 Task: Compose an email with the signature Alexandra Wilson with the subject Feedback on a research proposal and the message Please let me know if you need any additional resources to complete the project. from softage.4@softage.net to softage.6@softage.net, select last 2 words, change the font of the message to Georgia and change the font typography to bold and underline Send the email. Finally, move the email from Sent Items to the label Finances
Action: Mouse moved to (92, 141)
Screenshot: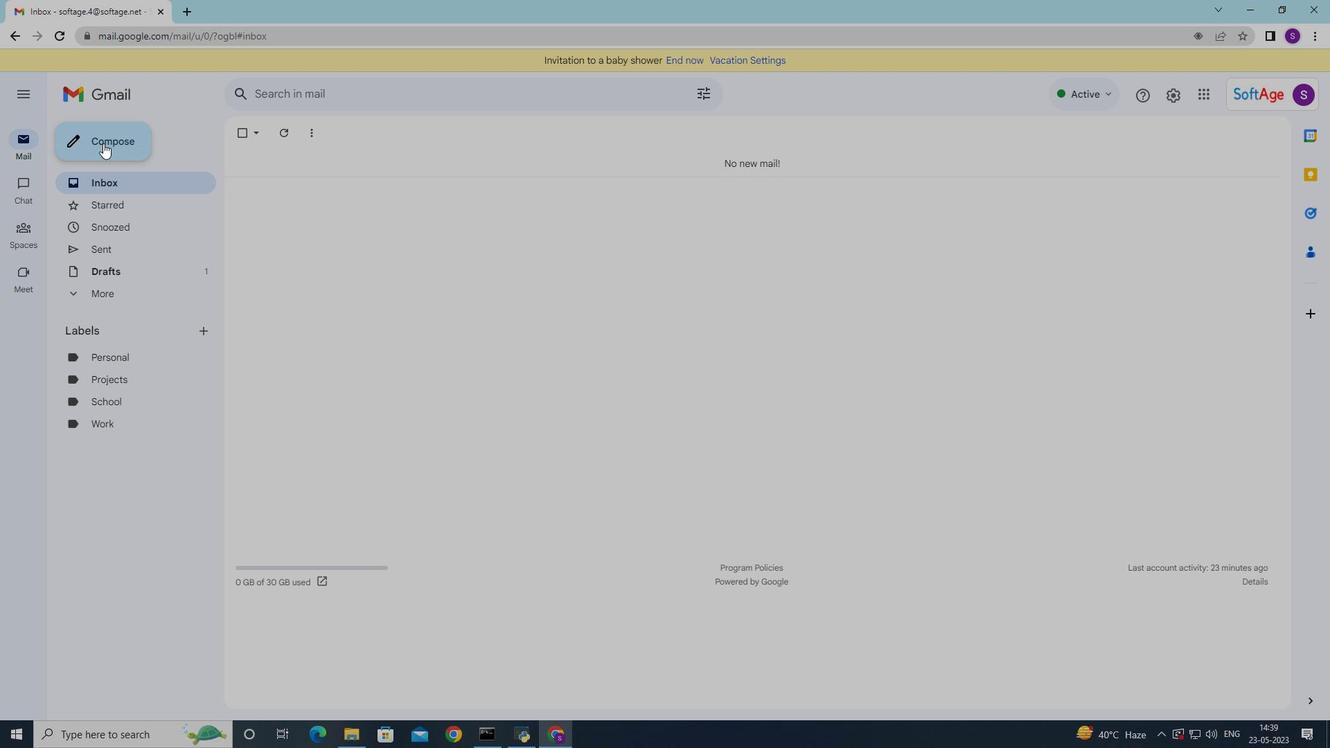 
Action: Mouse pressed left at (92, 141)
Screenshot: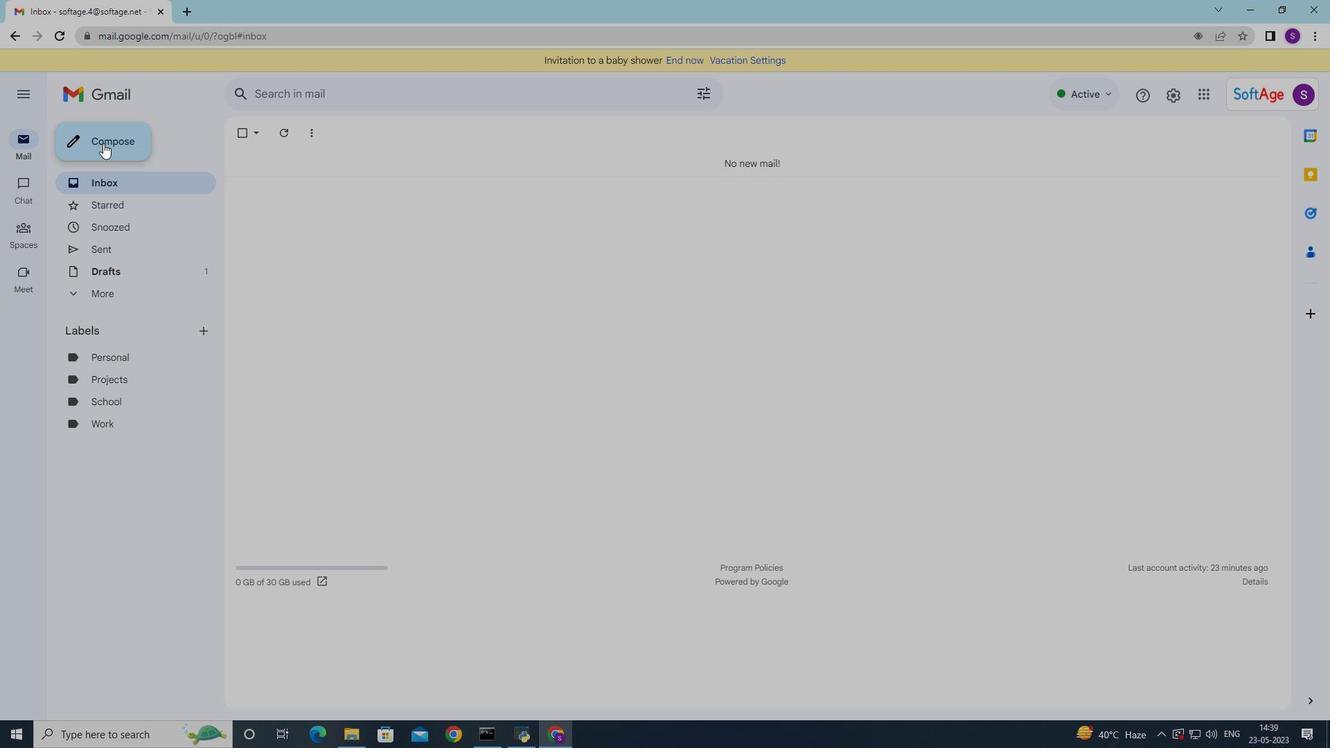 
Action: Mouse moved to (1121, 700)
Screenshot: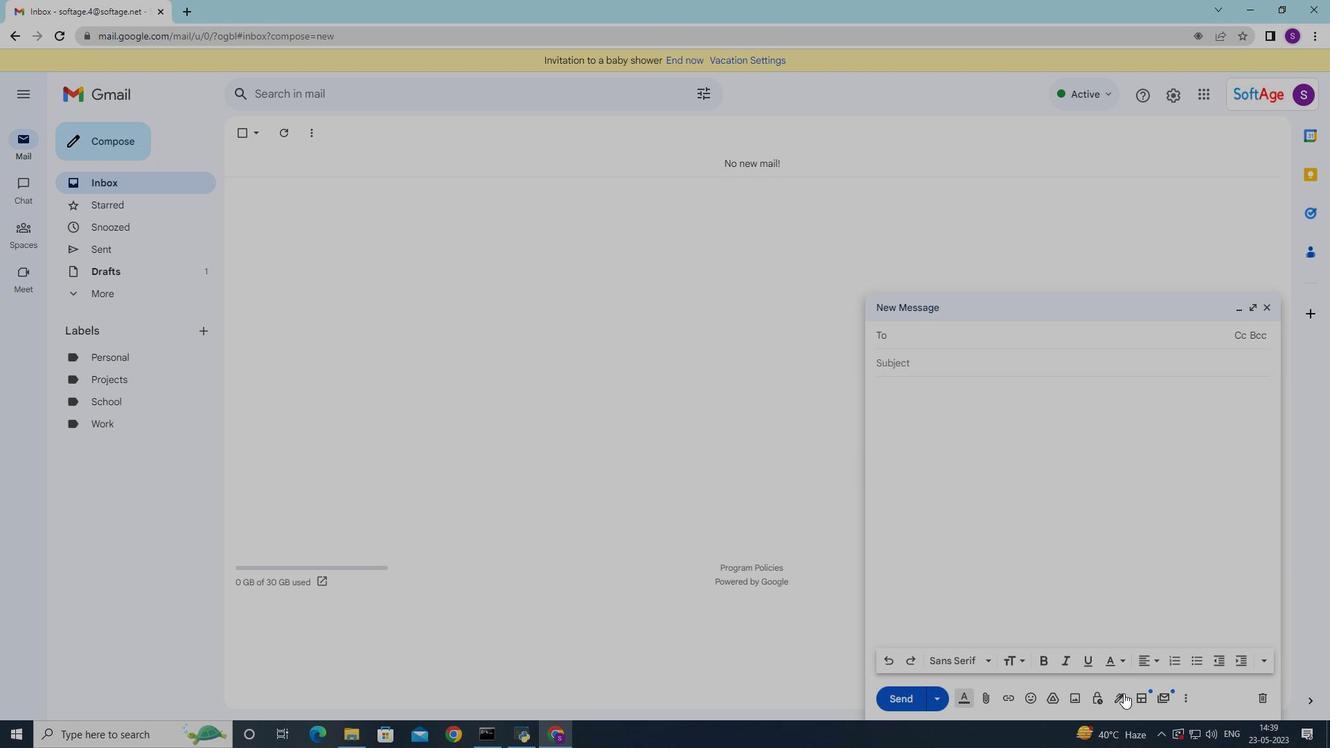 
Action: Mouse pressed left at (1121, 700)
Screenshot: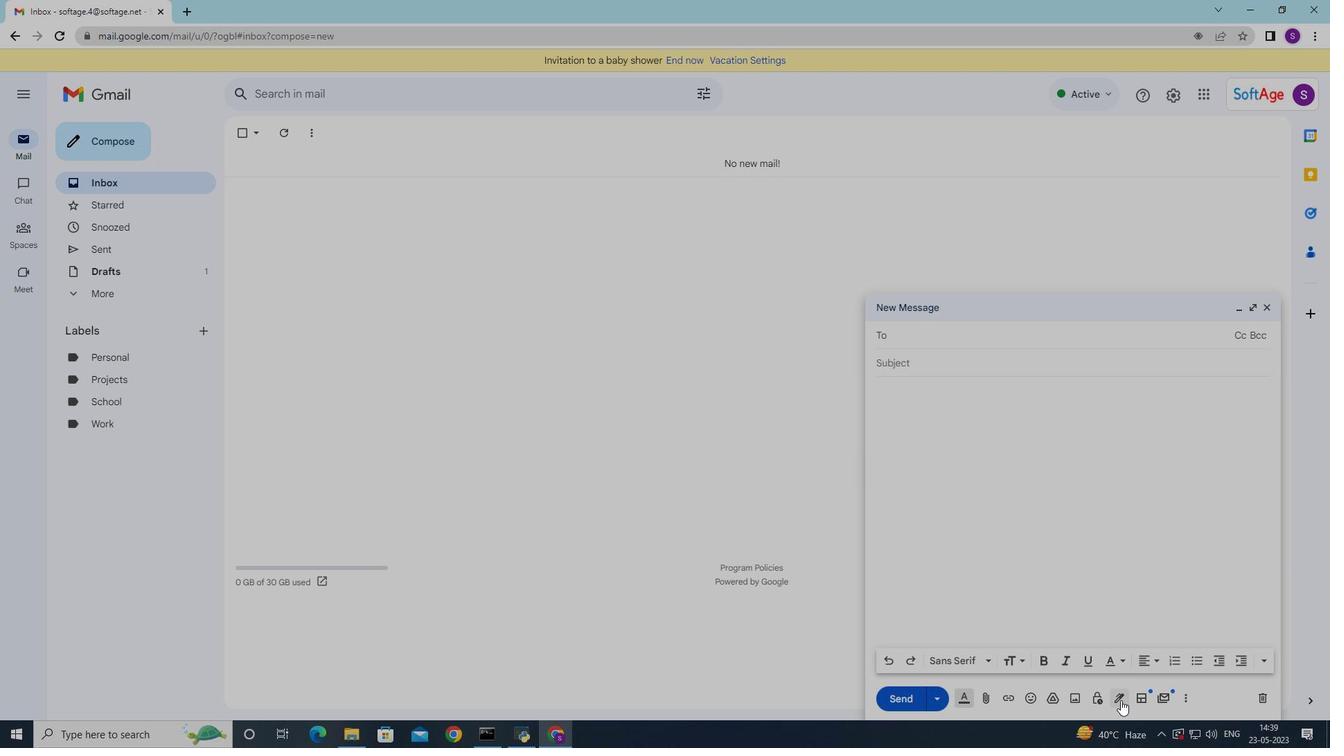 
Action: Mouse moved to (1158, 538)
Screenshot: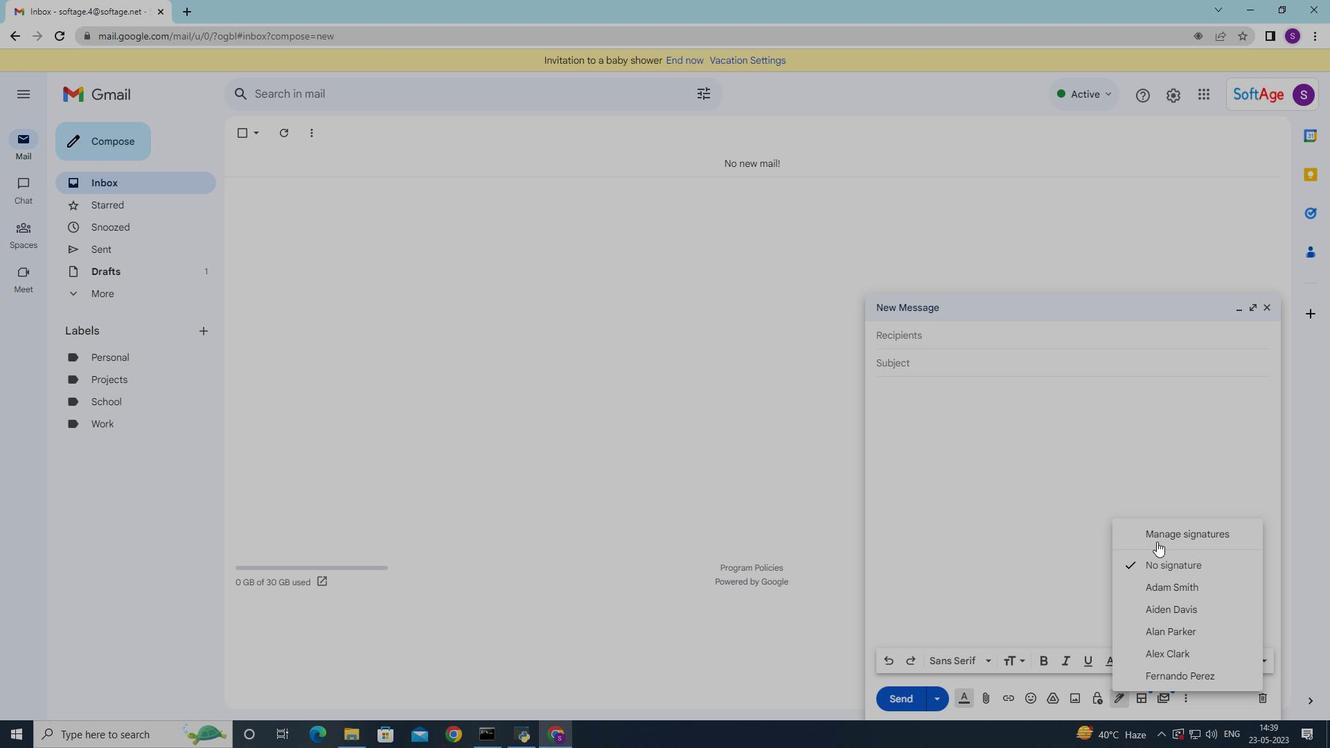 
Action: Mouse pressed left at (1158, 538)
Screenshot: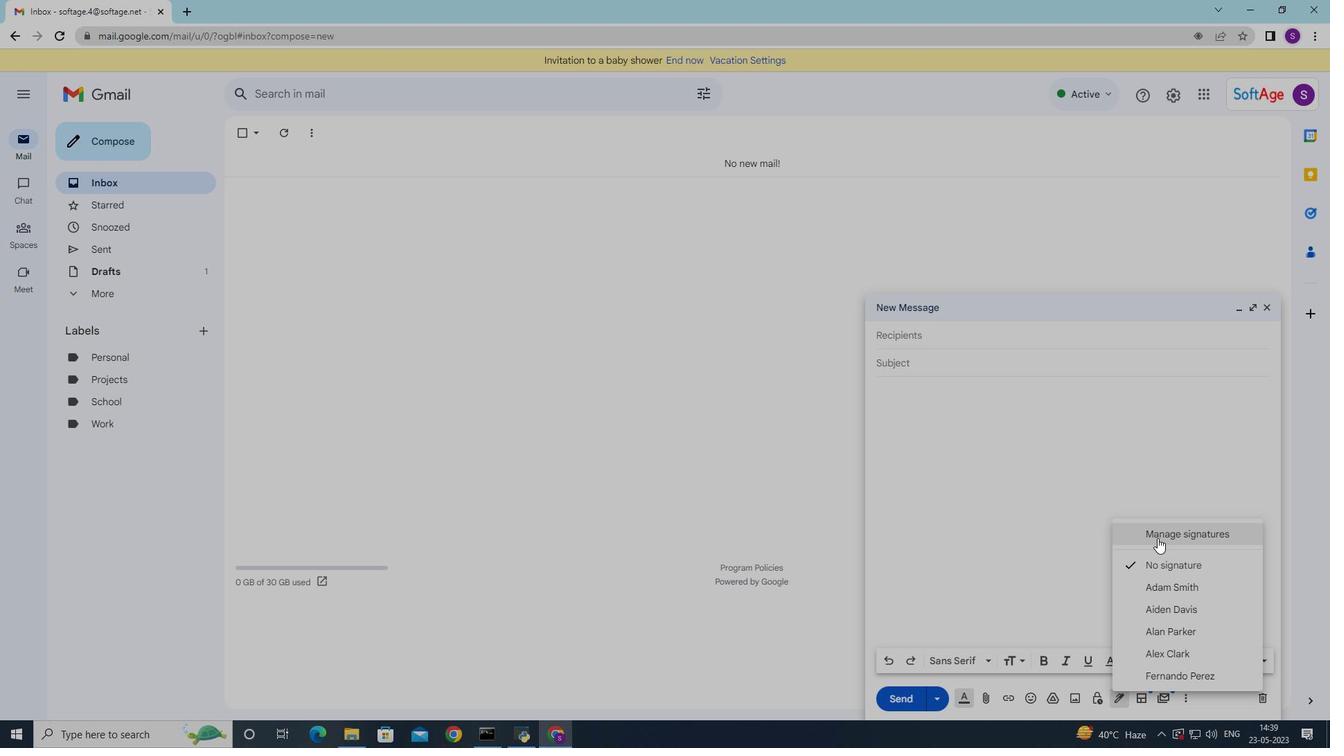 
Action: Mouse moved to (1125, 703)
Screenshot: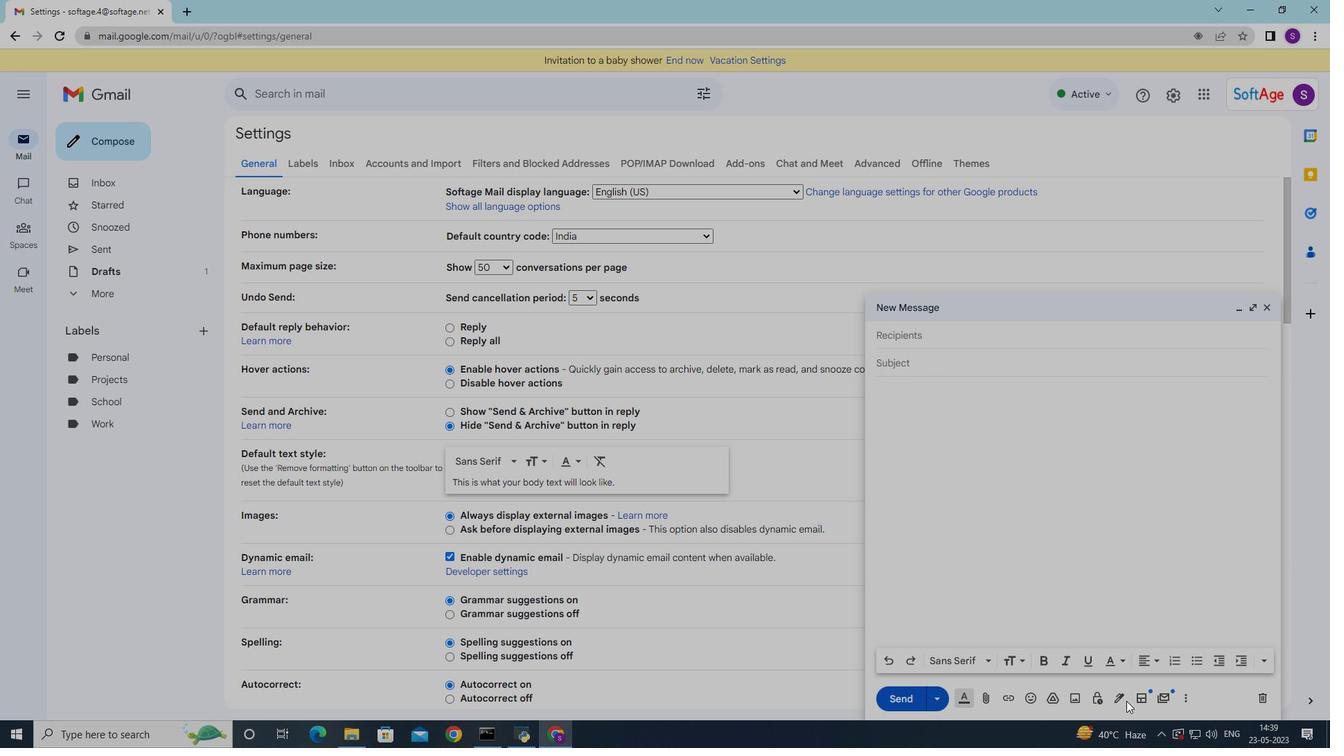 
Action: Mouse pressed left at (1125, 703)
Screenshot: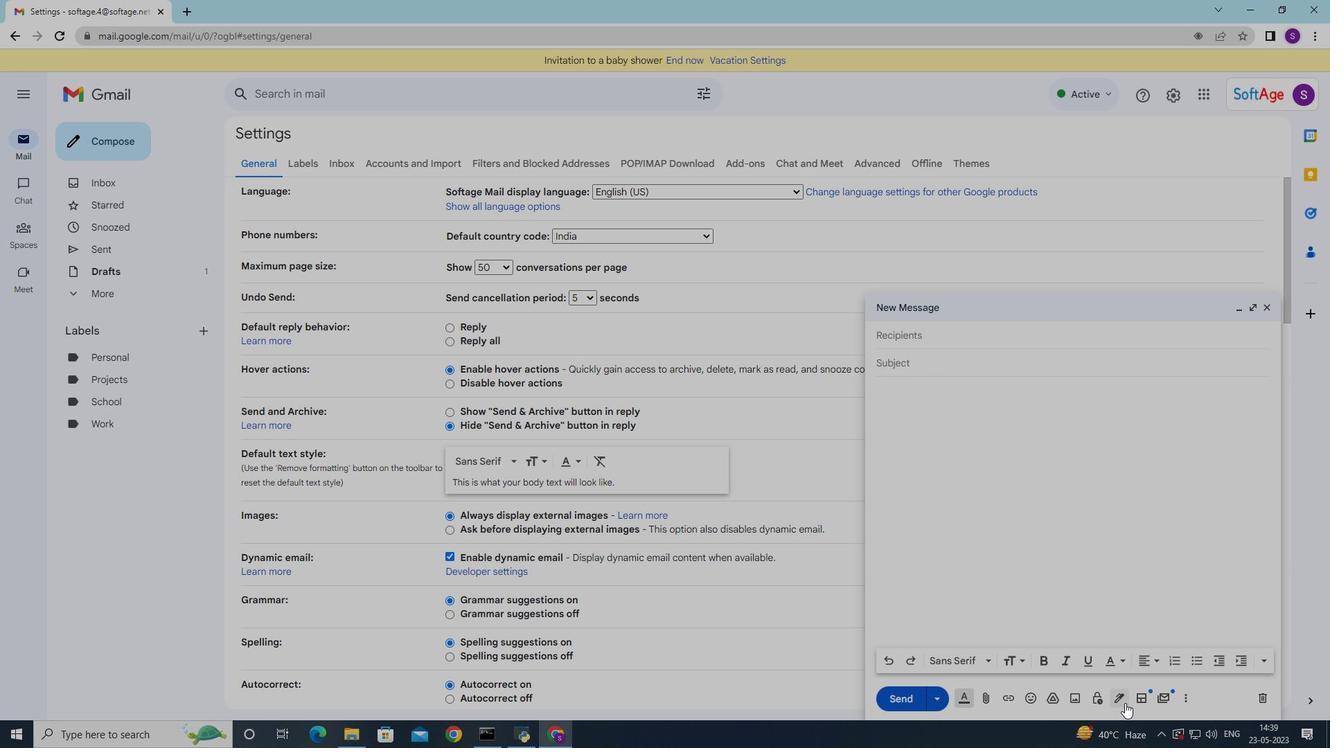 
Action: Mouse moved to (1158, 539)
Screenshot: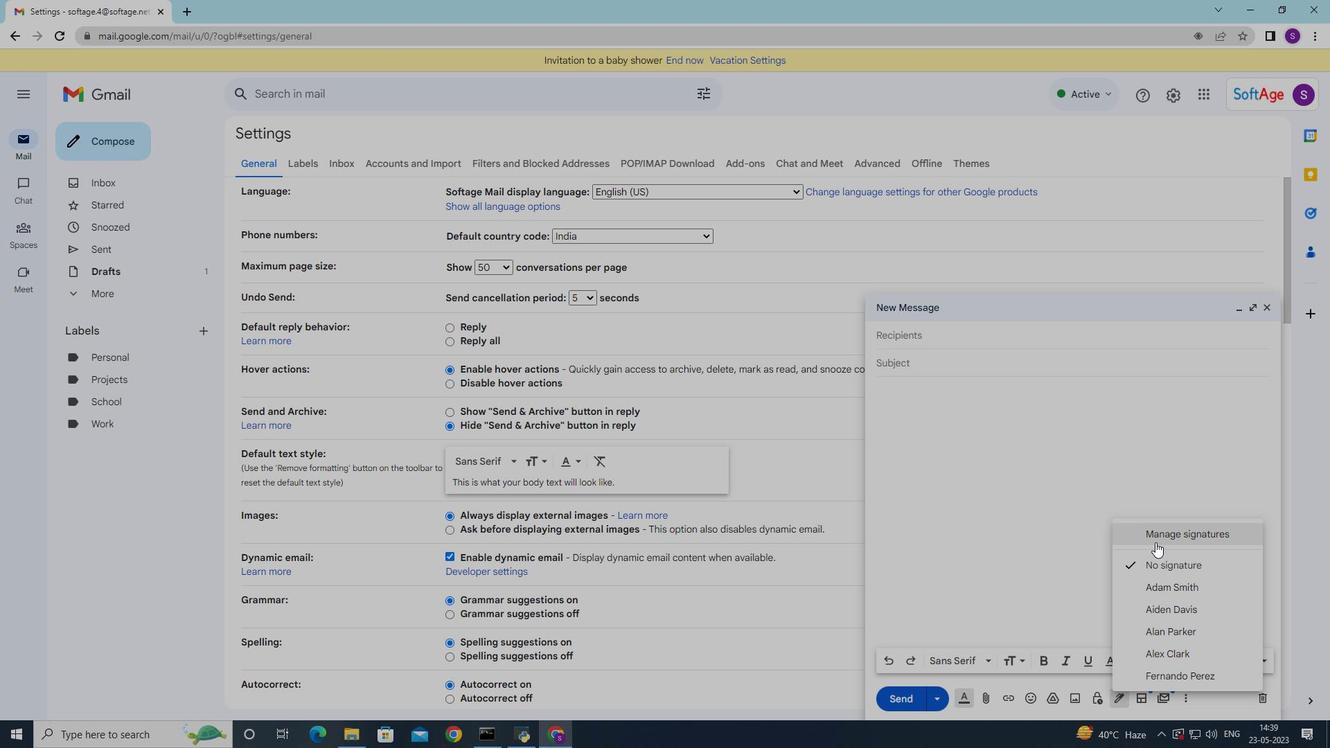 
Action: Mouse pressed left at (1158, 539)
Screenshot: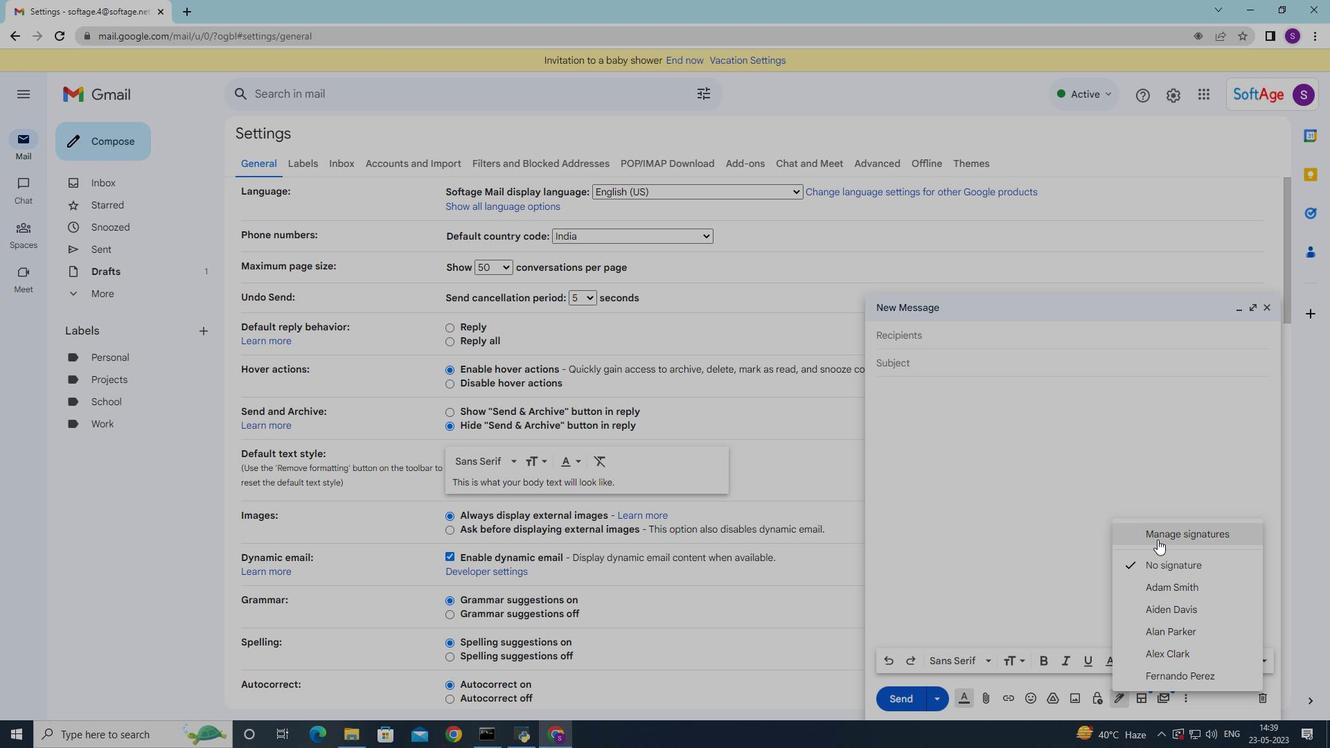 
Action: Mouse moved to (554, 317)
Screenshot: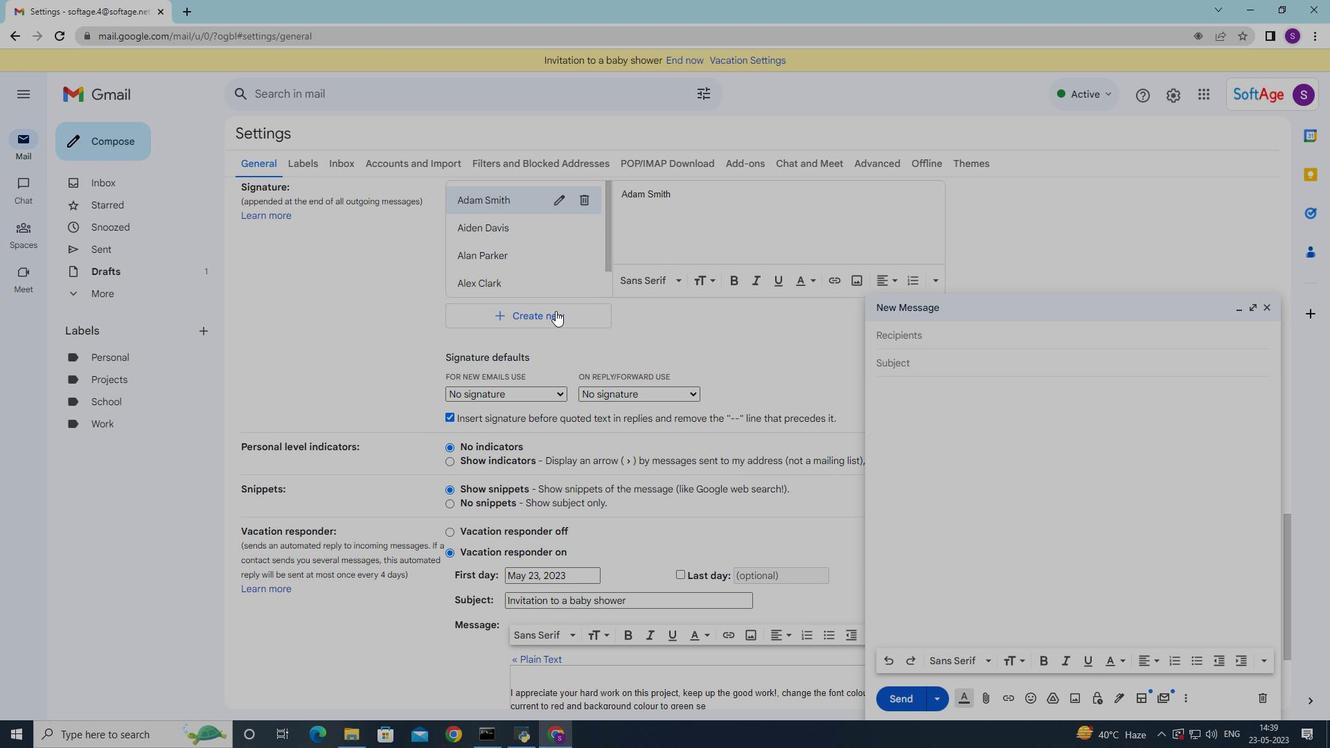 
Action: Mouse pressed left at (554, 317)
Screenshot: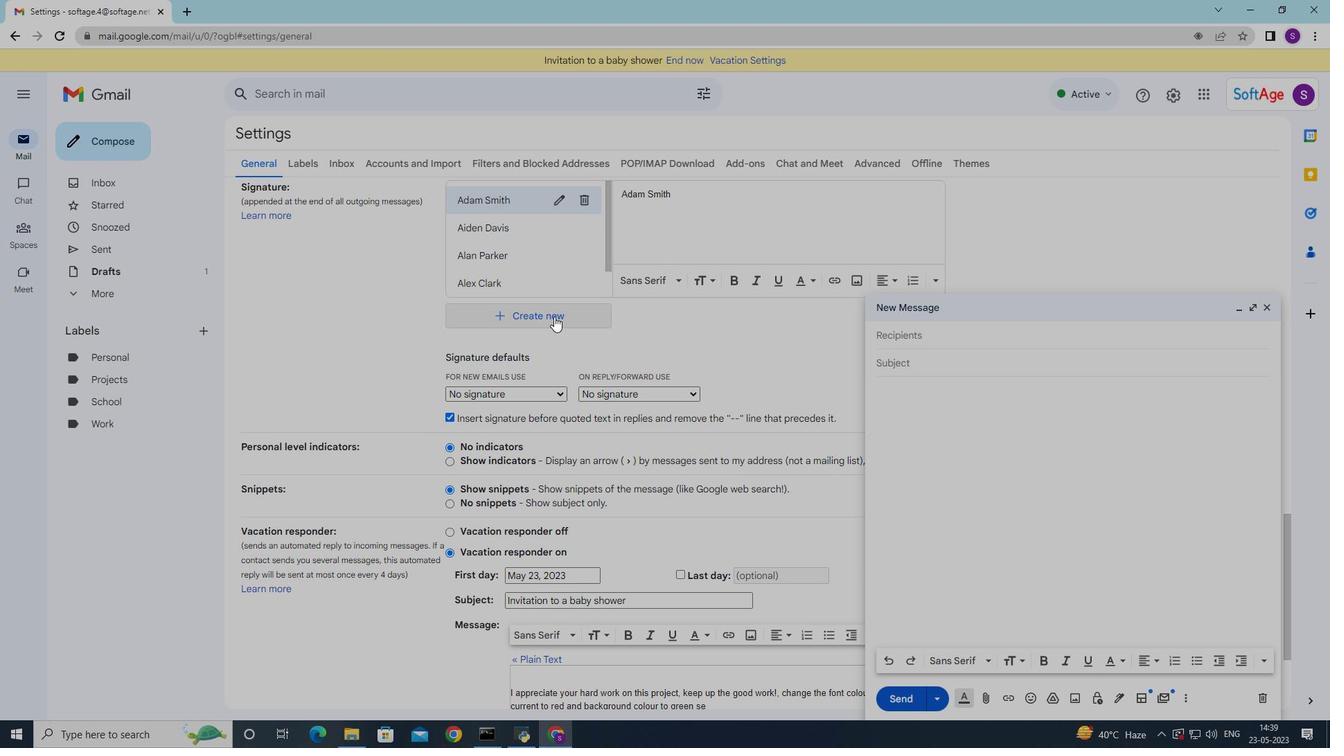 
Action: Mouse moved to (635, 351)
Screenshot: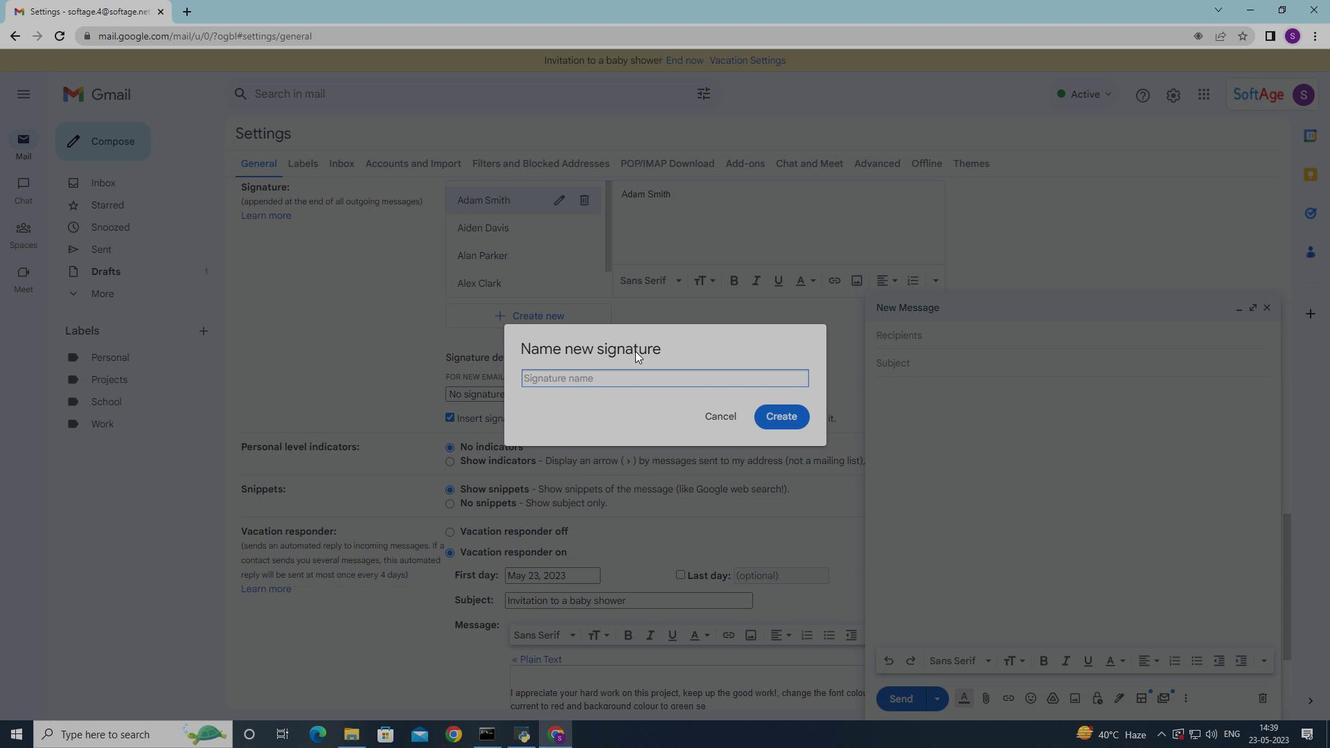 
Action: Key pressed <Key.shift>Alexandra<Key.space><Key.shift><Key.shift>Wilson
Screenshot: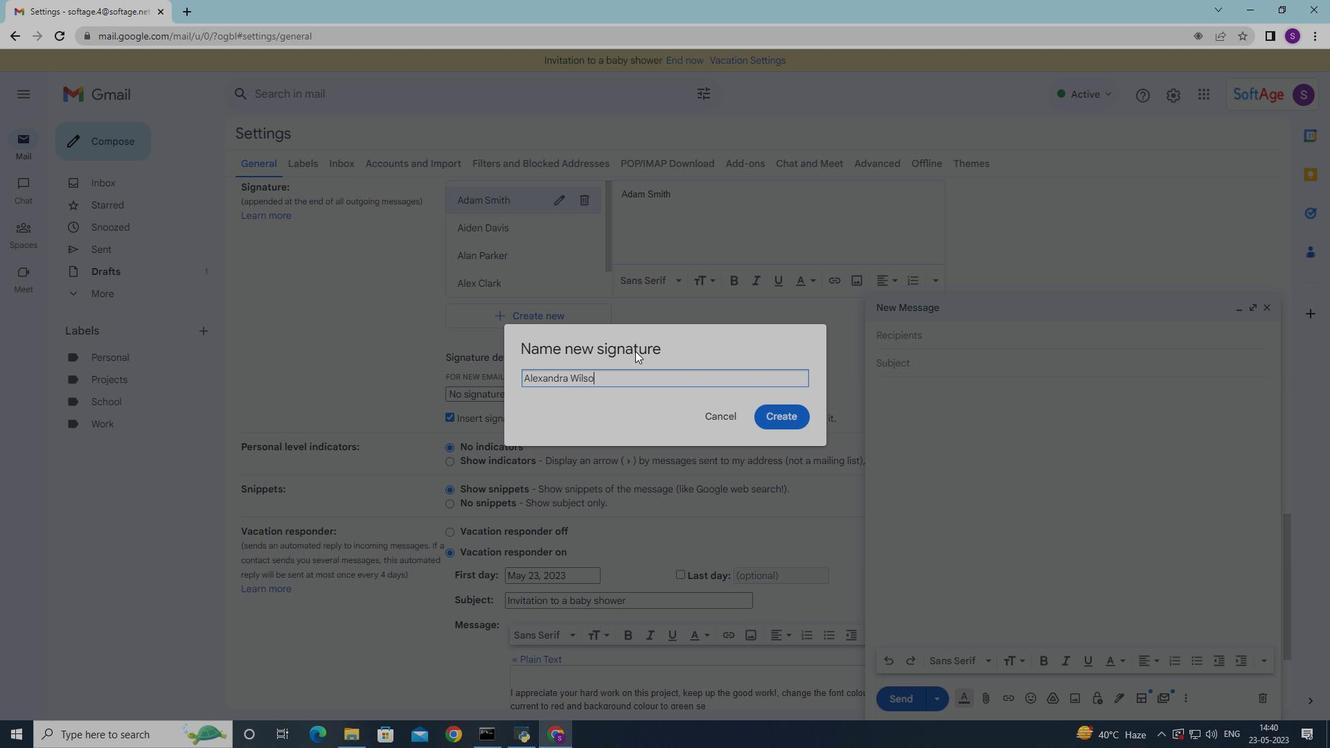 
Action: Mouse moved to (762, 422)
Screenshot: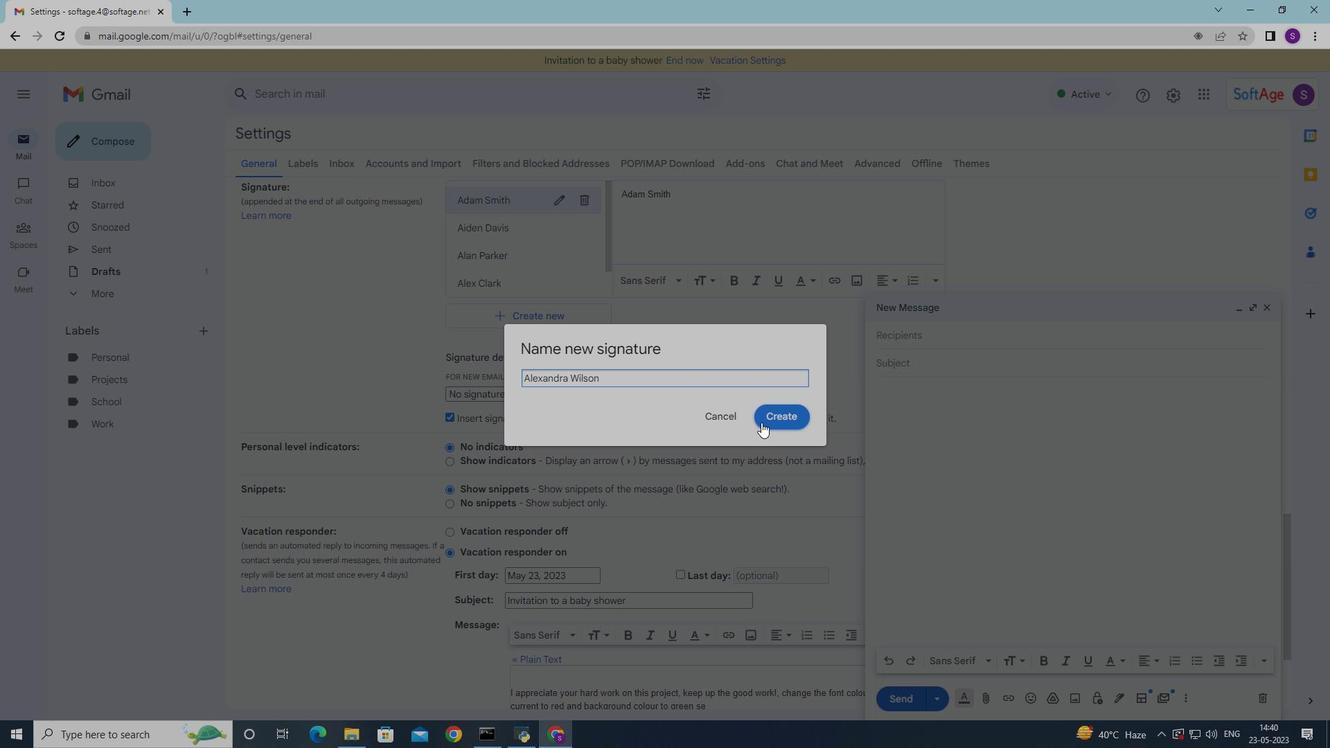 
Action: Mouse pressed left at (762, 422)
Screenshot: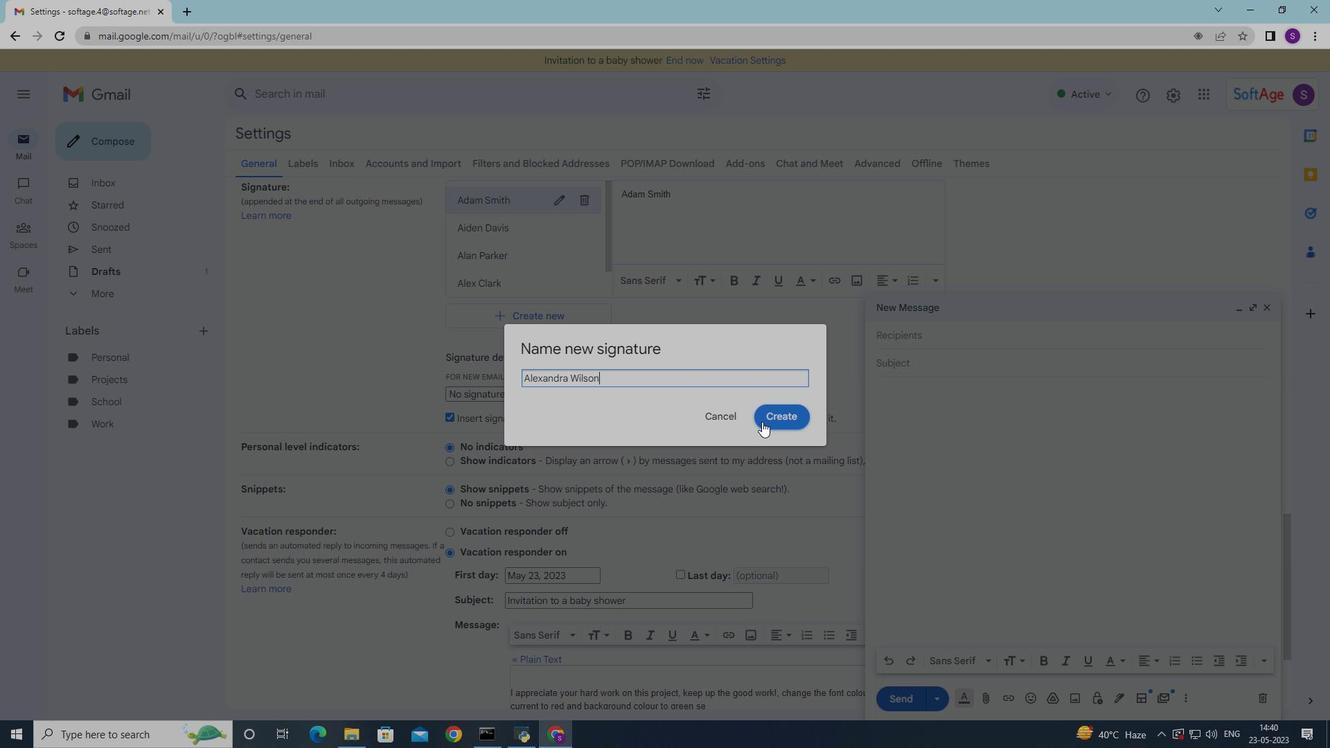 
Action: Mouse moved to (635, 233)
Screenshot: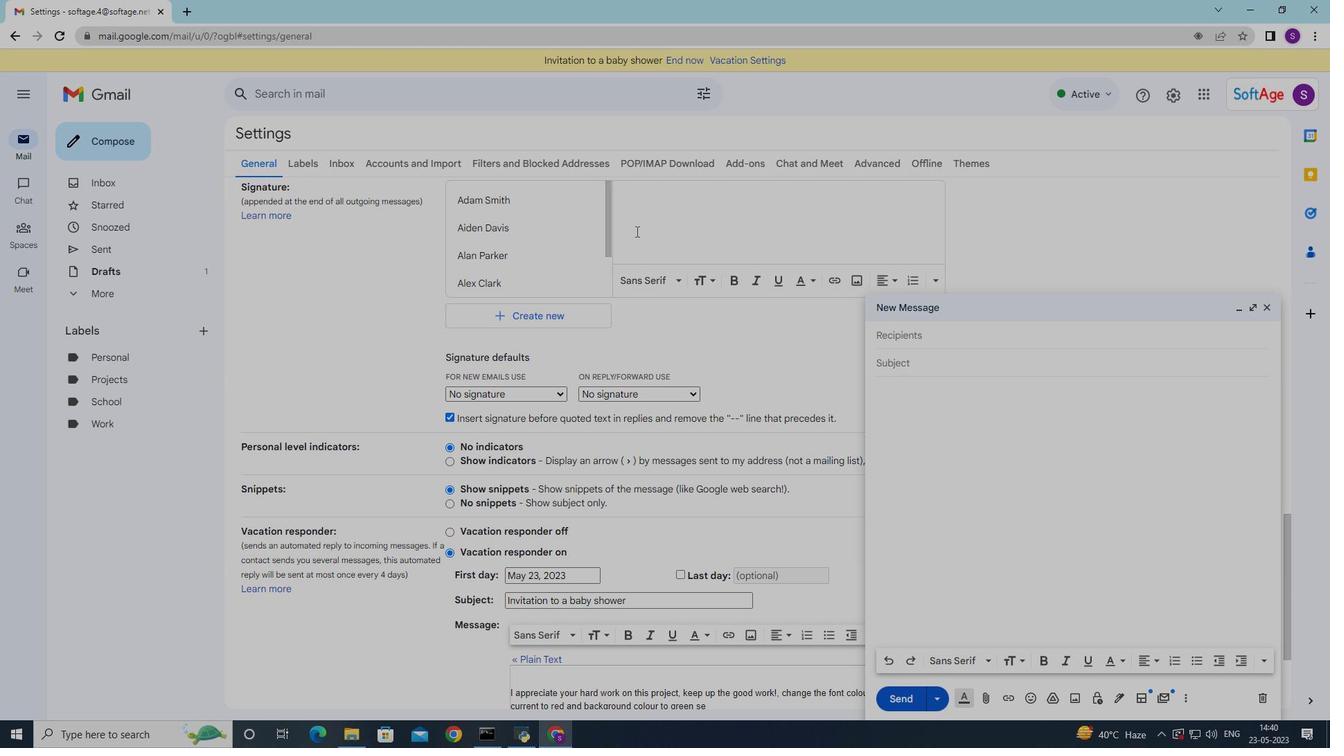 
Action: Key pressed <Key.shift>Alexandra<Key.space><Key.shift><Key.shift><Key.shift><Key.shift><Key.shift><Key.shift><Key.shift><Key.shift><Key.shift><Key.shift><Key.shift><Key.shift><Key.shift><Key.shift><Key.shift><Key.shift><Key.shift><Key.shift><Key.shift><Key.shift><Key.shift><Key.shift><Key.shift><Key.shift><Key.shift><Key.shift><Key.shift><Key.shift><Key.shift><Key.shift><Key.shift><Key.shift><Key.shift><Key.shift><Key.shift><Key.shift><Key.shift><Key.shift><Key.shift><Key.shift><Key.shift><Key.shift><Key.shift><Key.shift><Key.shift><Key.shift><Key.shift><Key.shift><Key.shift><Key.shift><Key.shift><Key.shift><Key.shift><Key.shift><Key.shift><Key.shift><Key.shift><Key.shift><Key.shift><Key.shift><Key.shift><Key.shift><Key.shift><Key.shift><Key.shift><Key.shift><Key.shift><Key.shift><Key.shift><Key.shift><Key.shift><Key.shift><Key.shift><Key.shift><Key.shift><Key.shift><Key.shift><Key.shift><Key.shift><Key.shift><Key.shift><Key.shift><Key.shift><Key.shift><Key.shift><Key.shift><Key.shift><Key.shift><Key.shift><Key.shift><Key.shift><Key.shift><Key.shift><Key.shift>Wilson
Screenshot: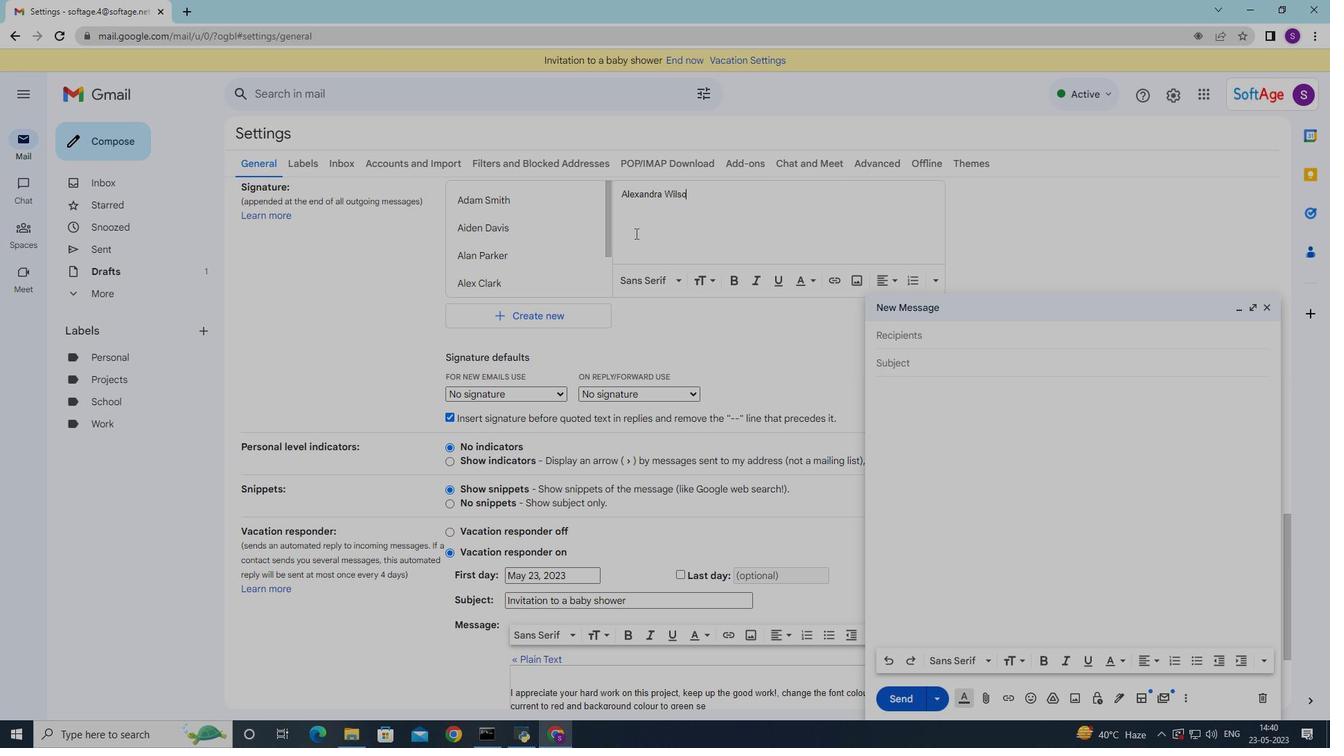 
Action: Mouse moved to (692, 313)
Screenshot: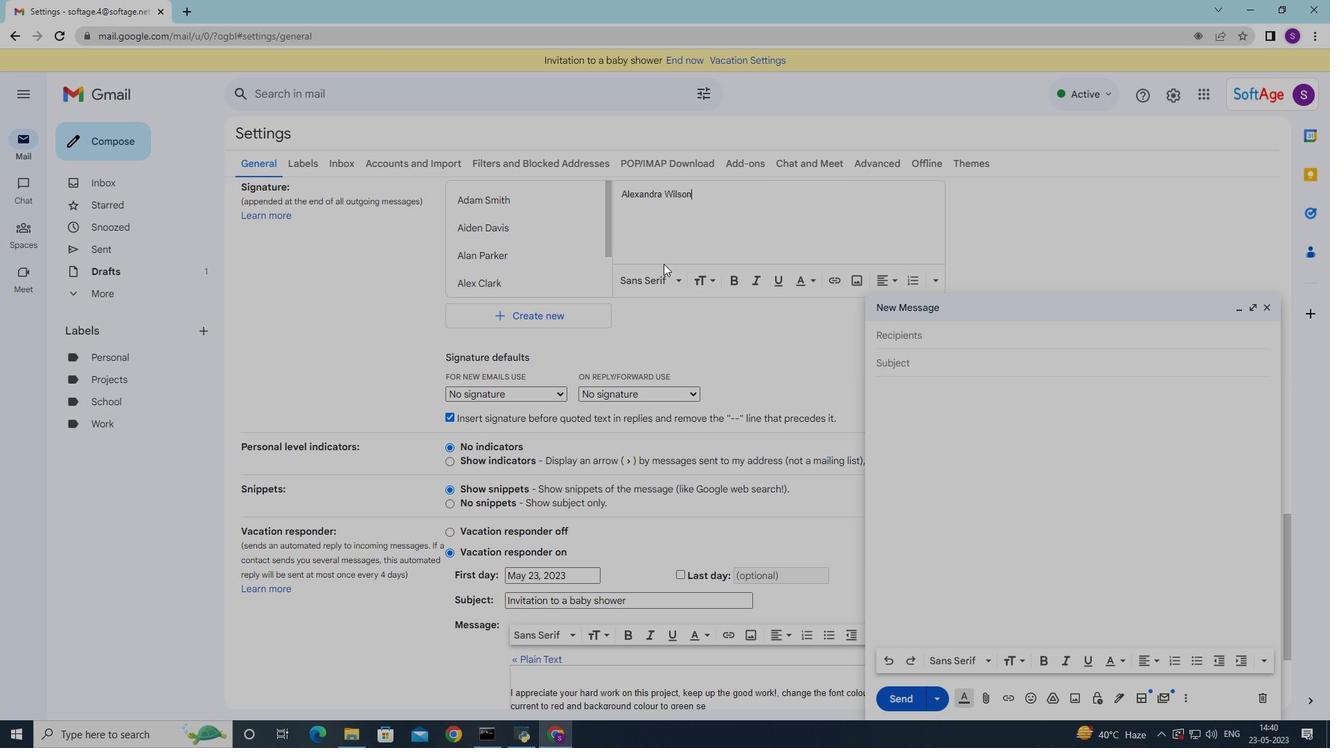 
Action: Mouse scrolled (692, 312) with delta (0, 0)
Screenshot: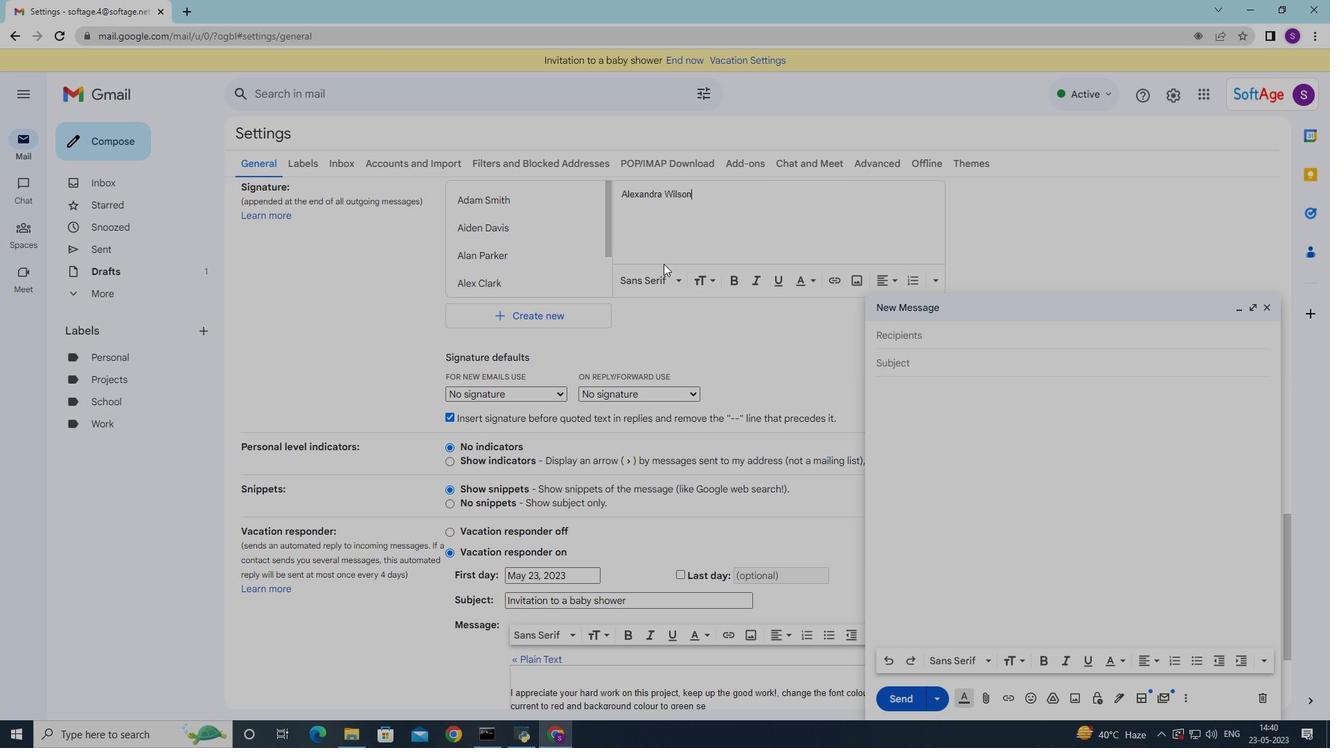 
Action: Mouse moved to (700, 361)
Screenshot: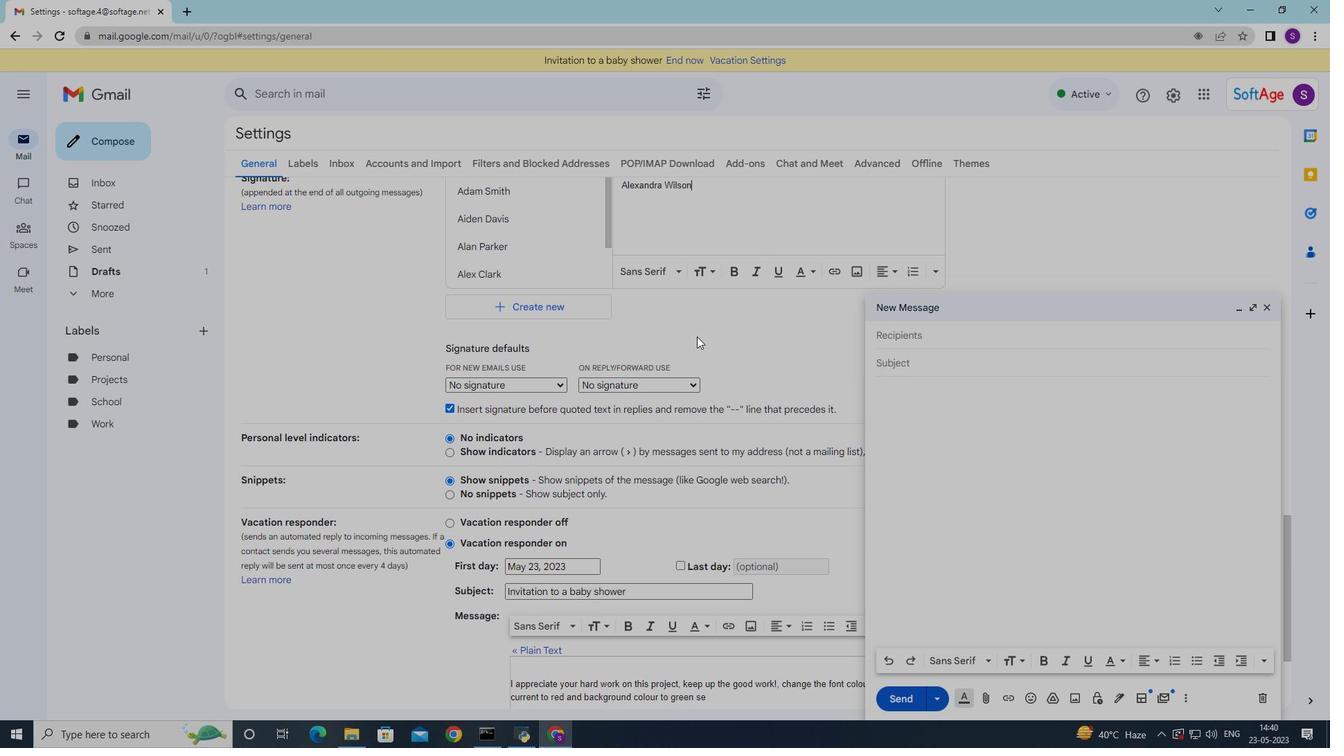 
Action: Mouse scrolled (698, 340) with delta (0, 0)
Screenshot: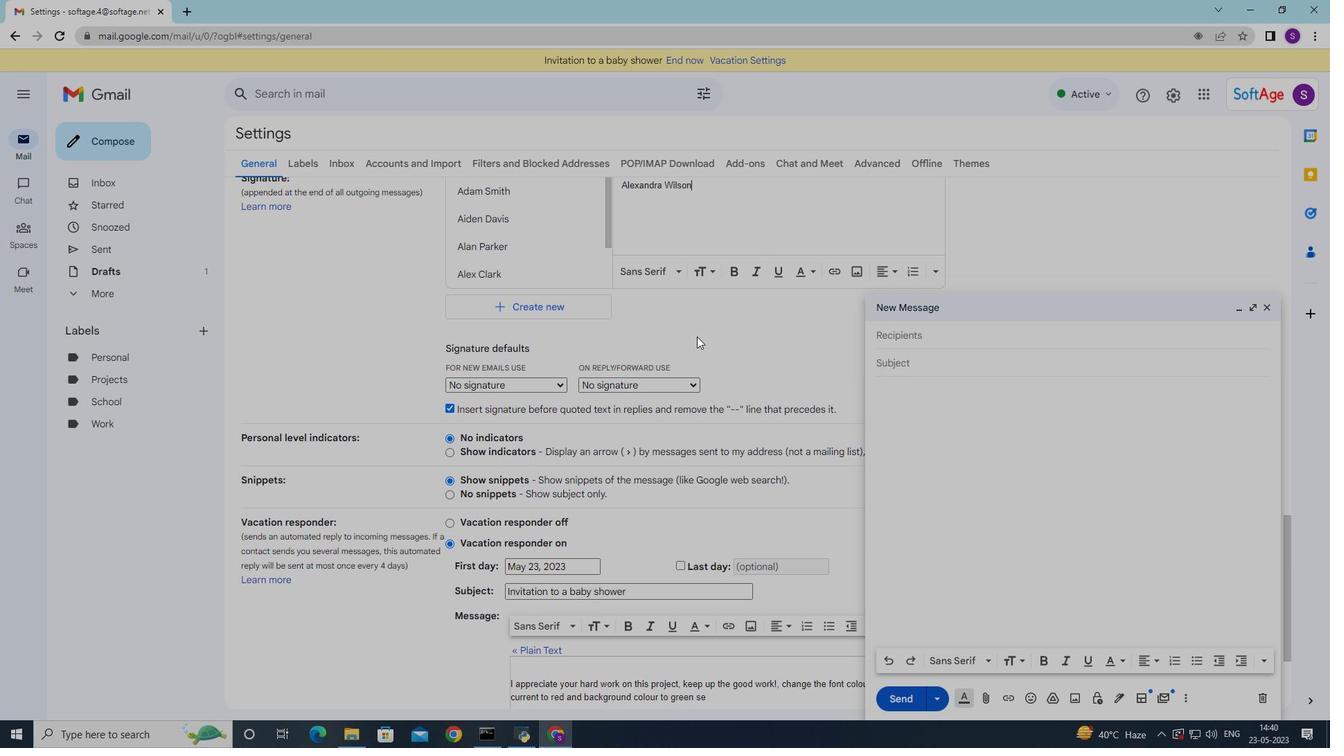 
Action: Mouse moved to (700, 365)
Screenshot: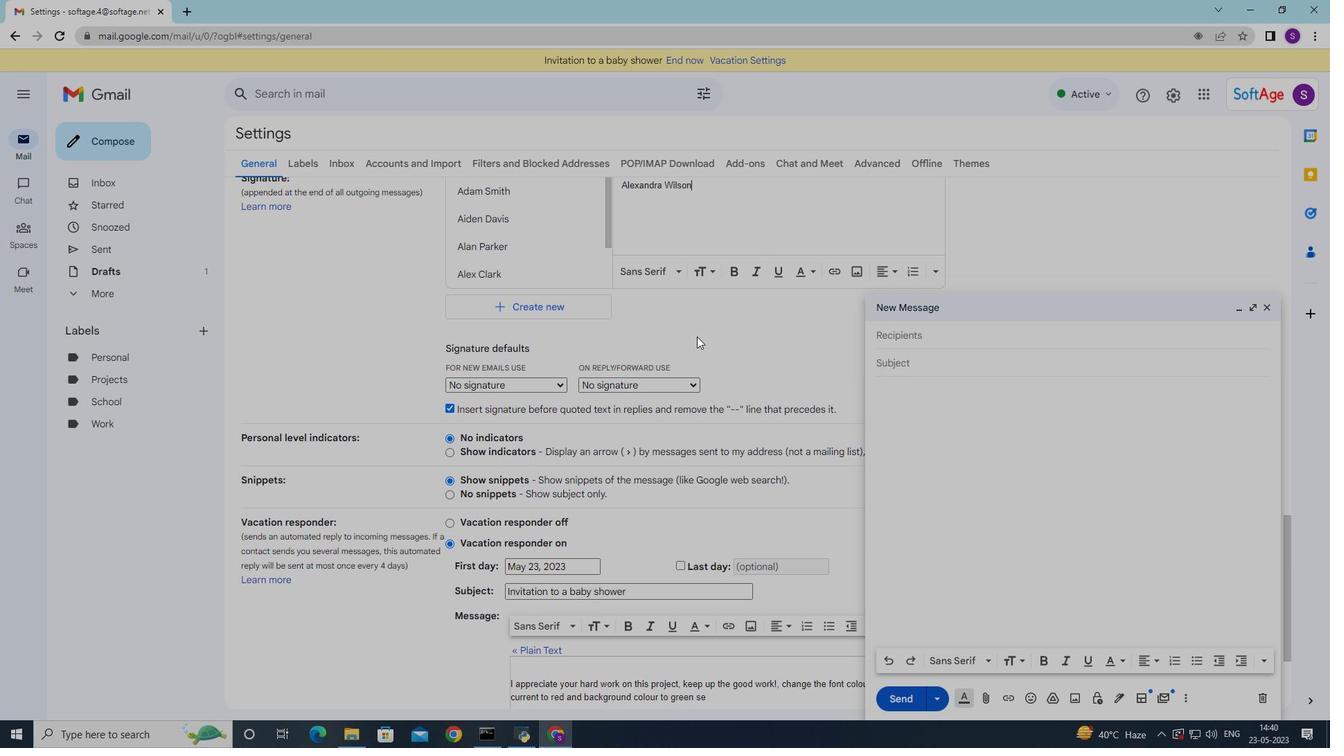 
Action: Mouse scrolled (699, 347) with delta (0, 0)
Screenshot: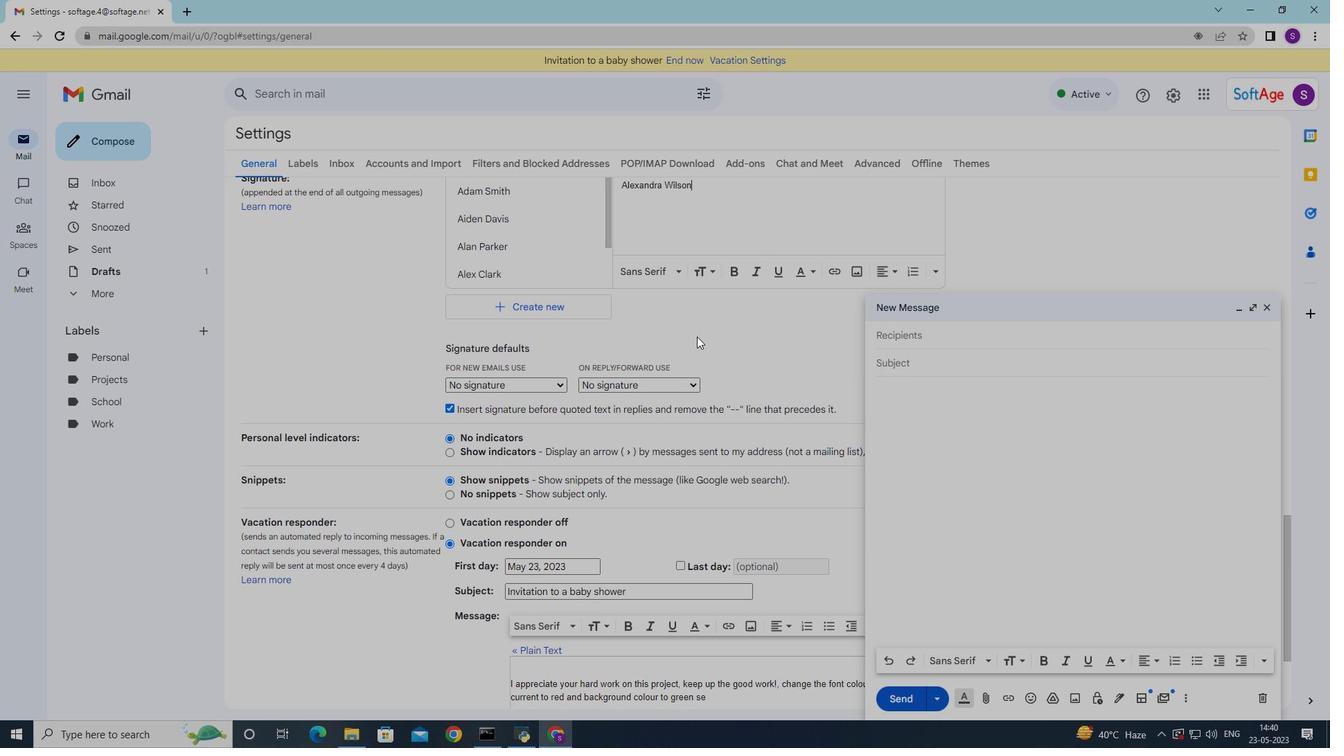 
Action: Mouse moved to (700, 410)
Screenshot: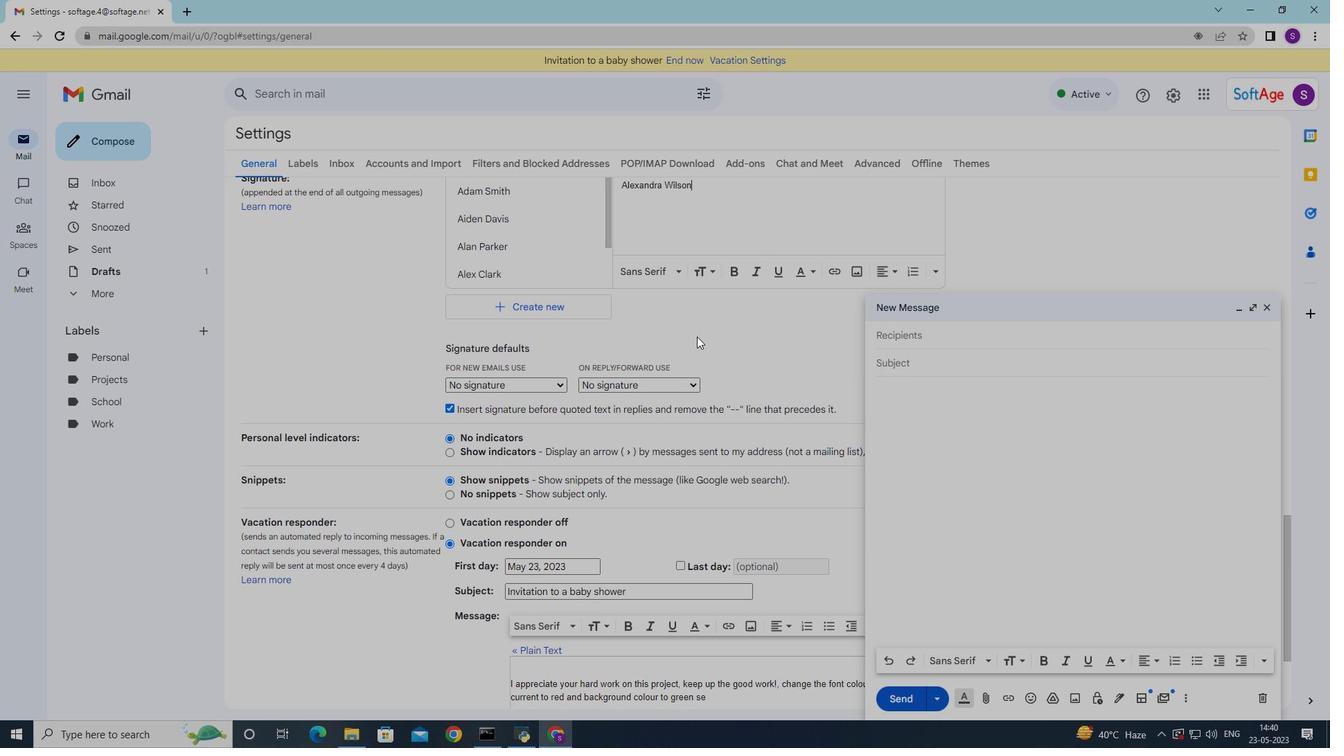 
Action: Mouse scrolled (700, 364) with delta (0, 0)
Screenshot: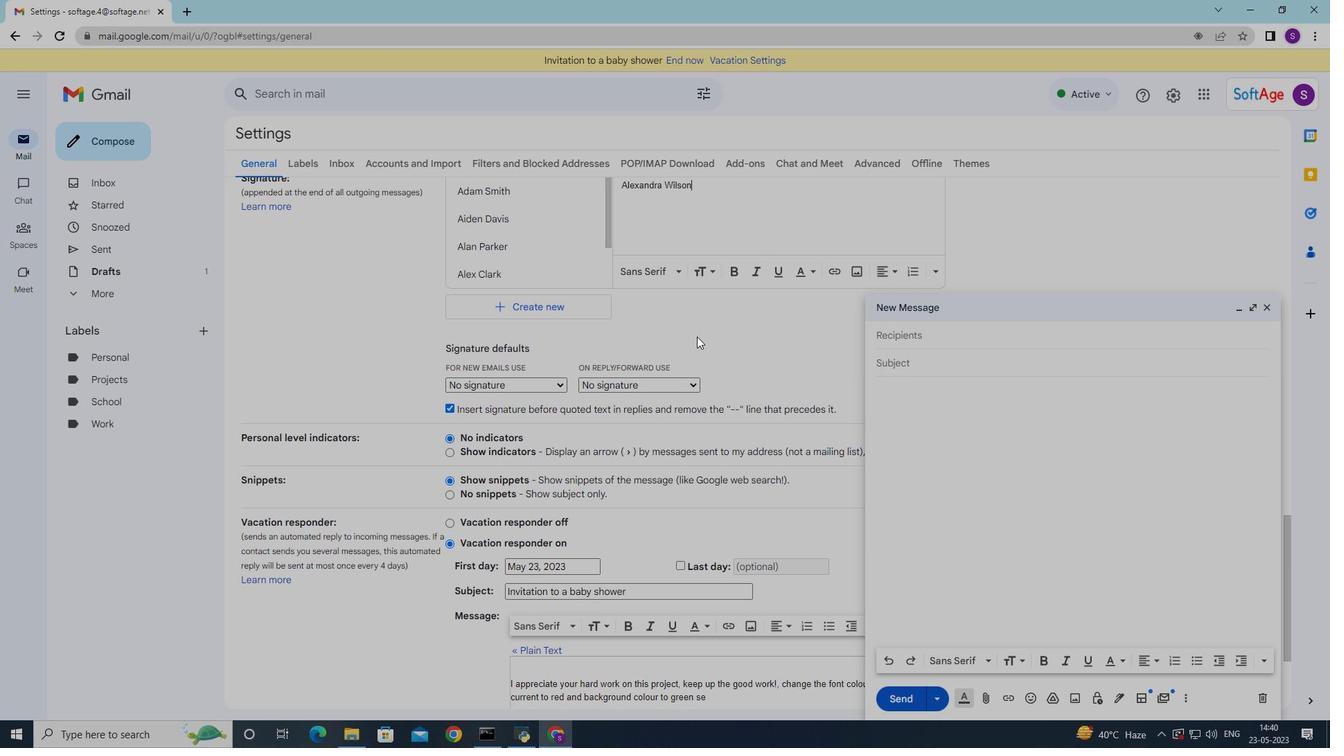 
Action: Mouse moved to (736, 639)
Screenshot: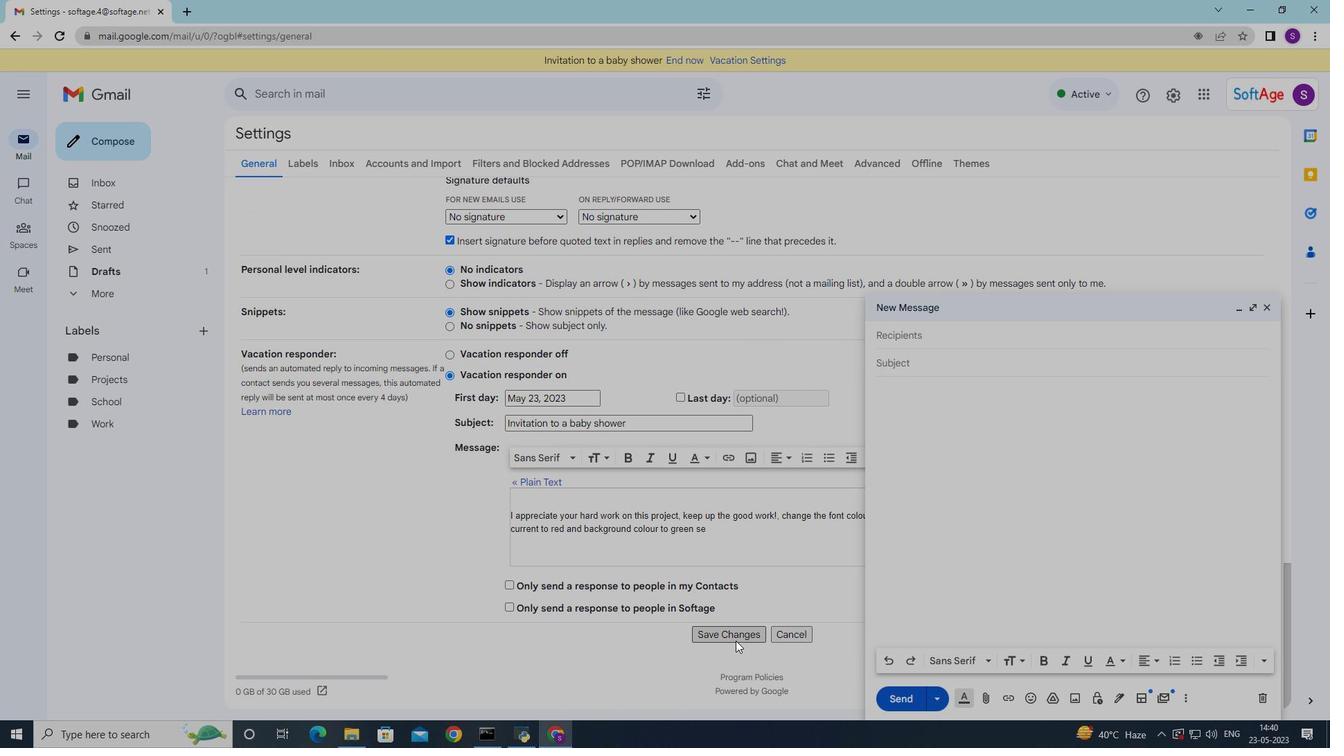 
Action: Mouse pressed left at (736, 639)
Screenshot: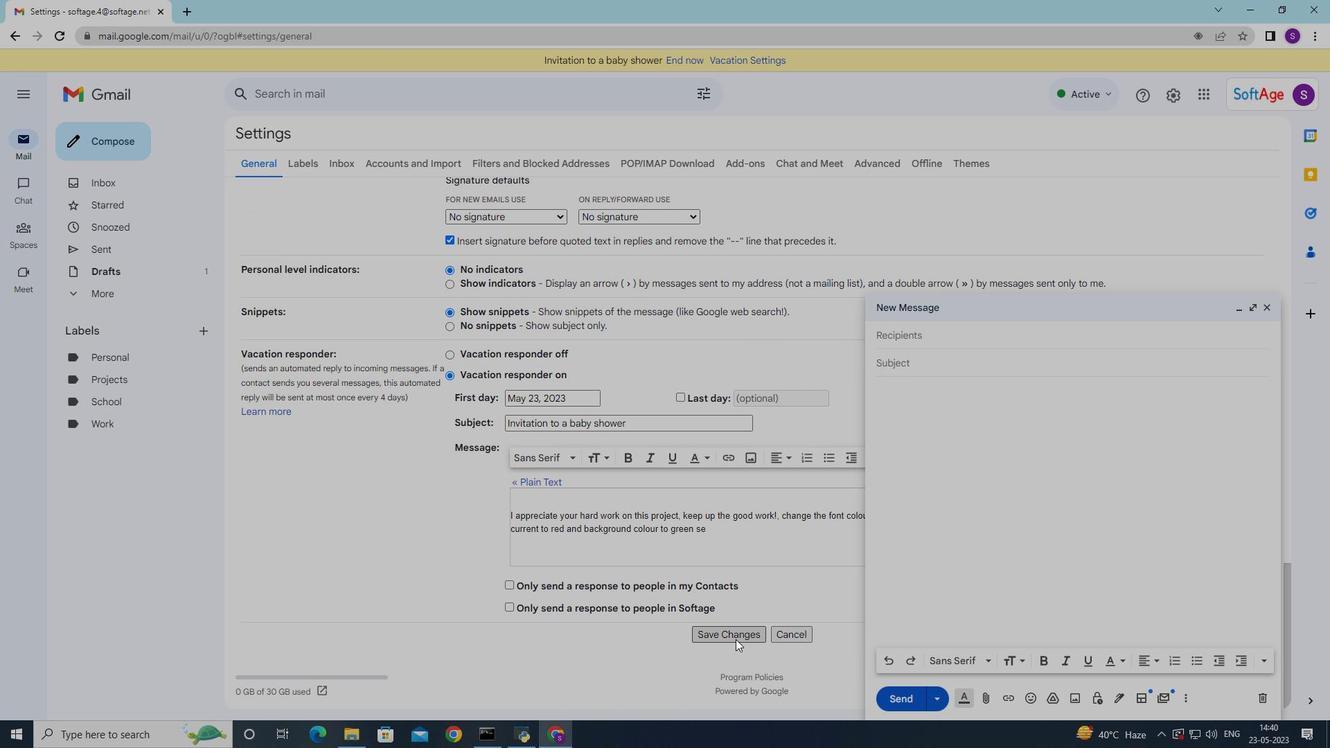 
Action: Mouse moved to (1269, 309)
Screenshot: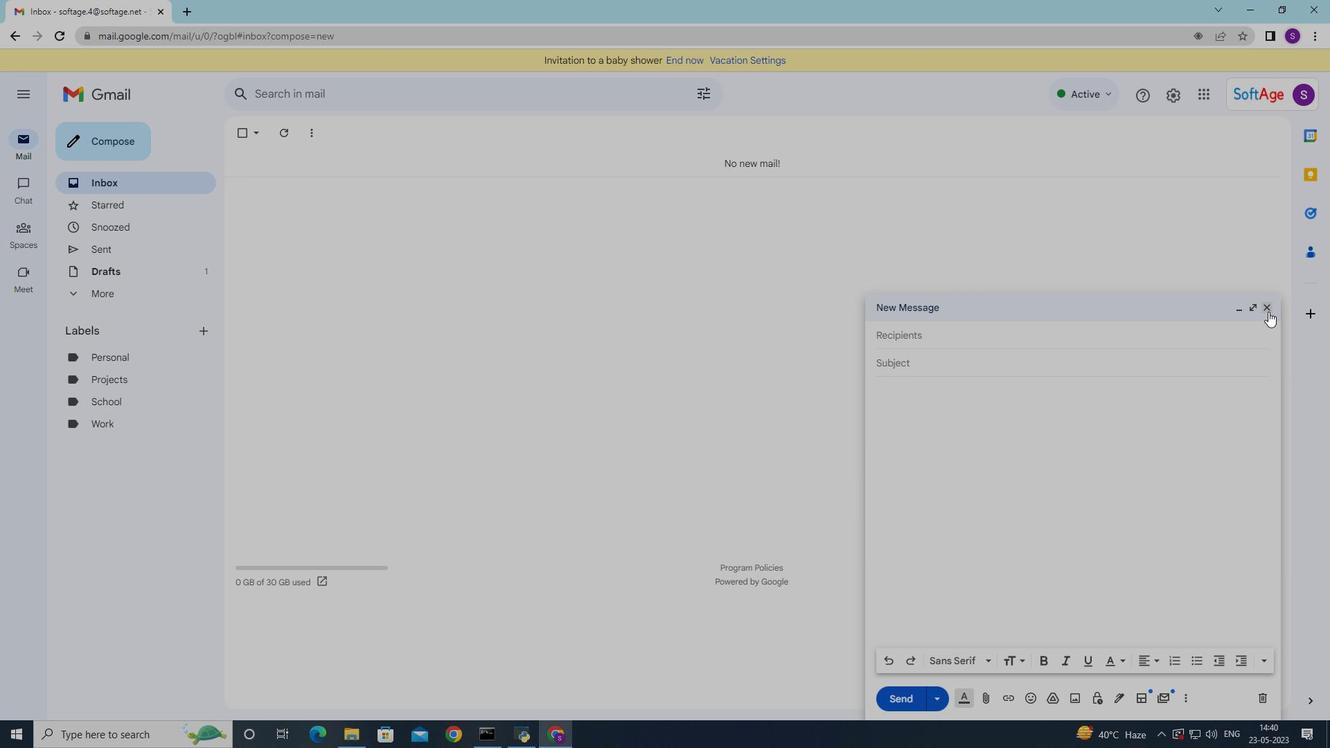 
Action: Mouse pressed left at (1269, 309)
Screenshot: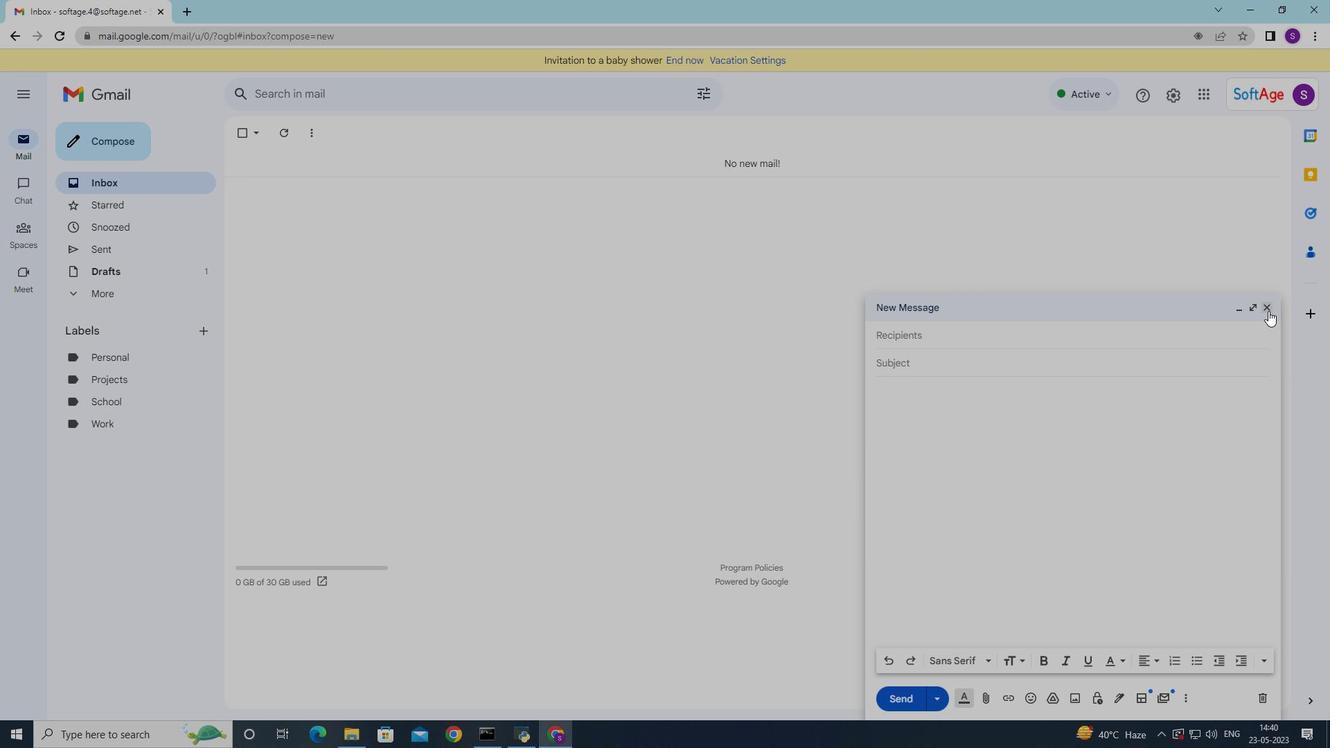 
Action: Mouse moved to (84, 128)
Screenshot: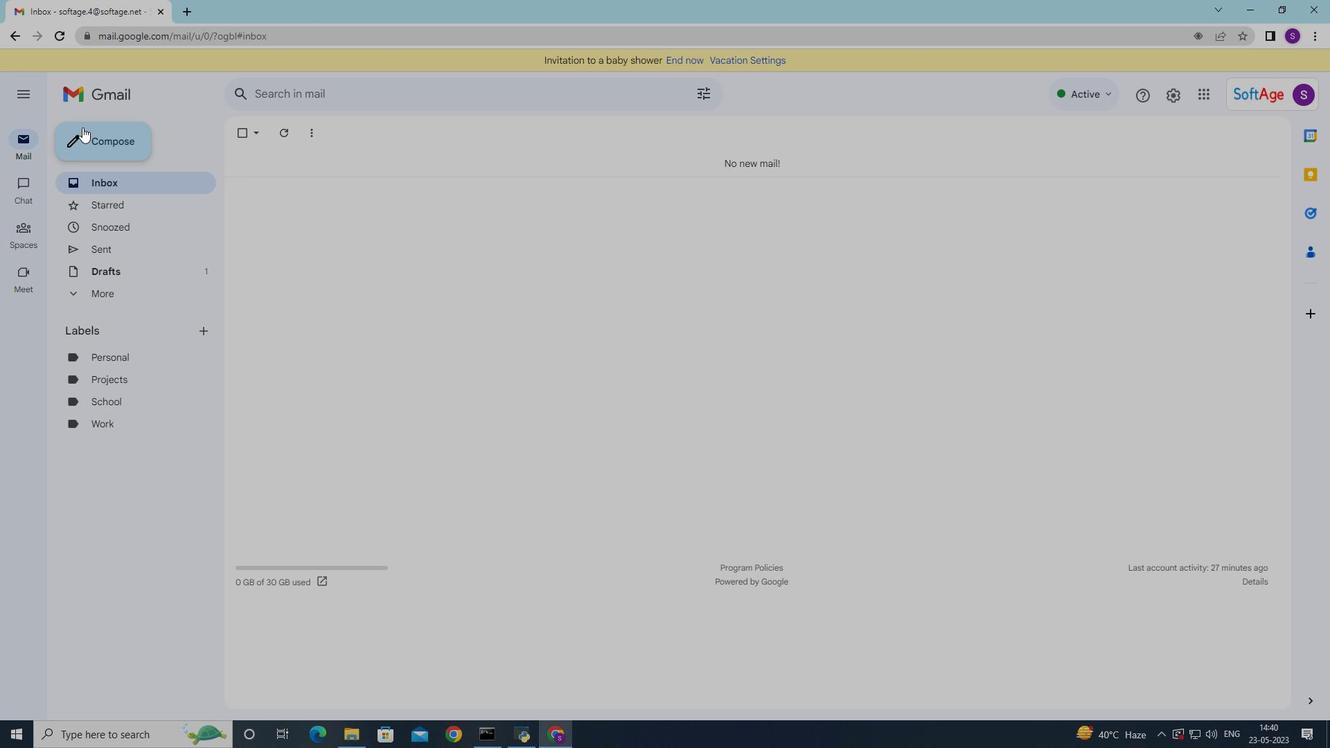 
Action: Mouse pressed left at (84, 128)
Screenshot: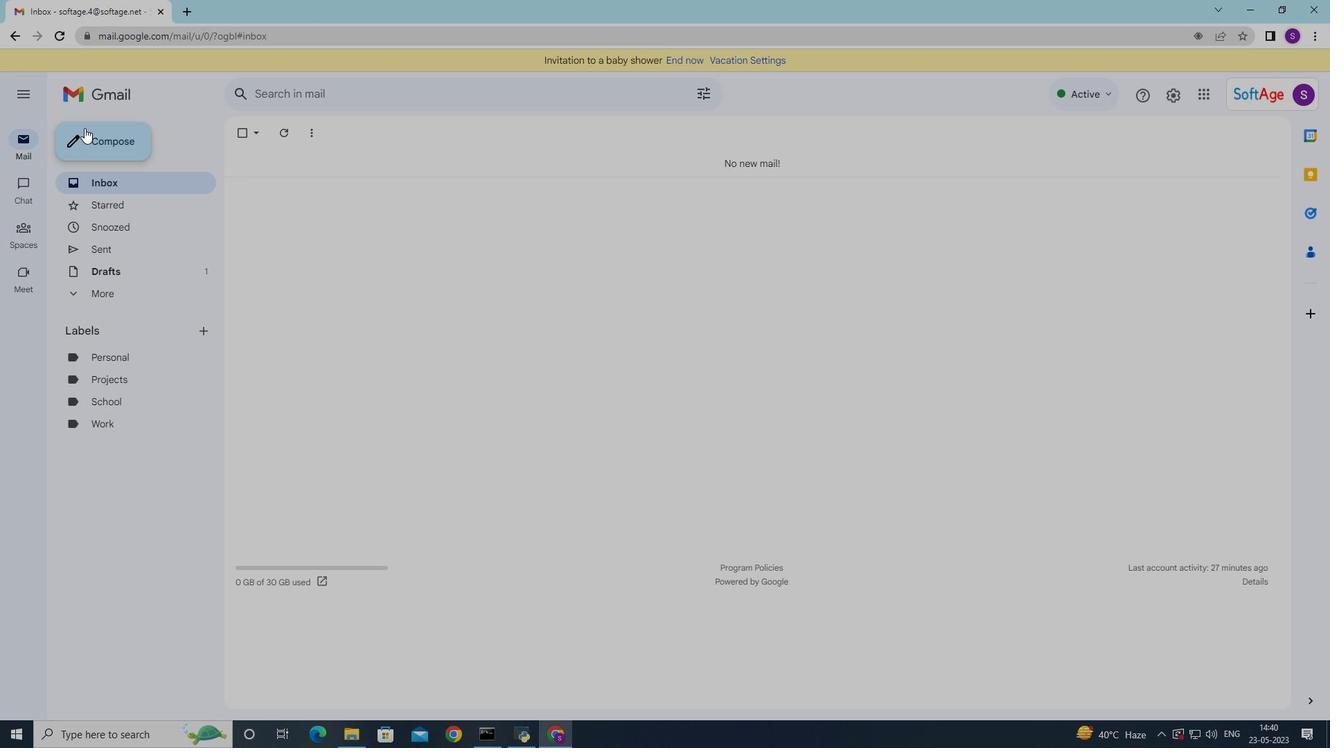 
Action: Mouse moved to (1119, 698)
Screenshot: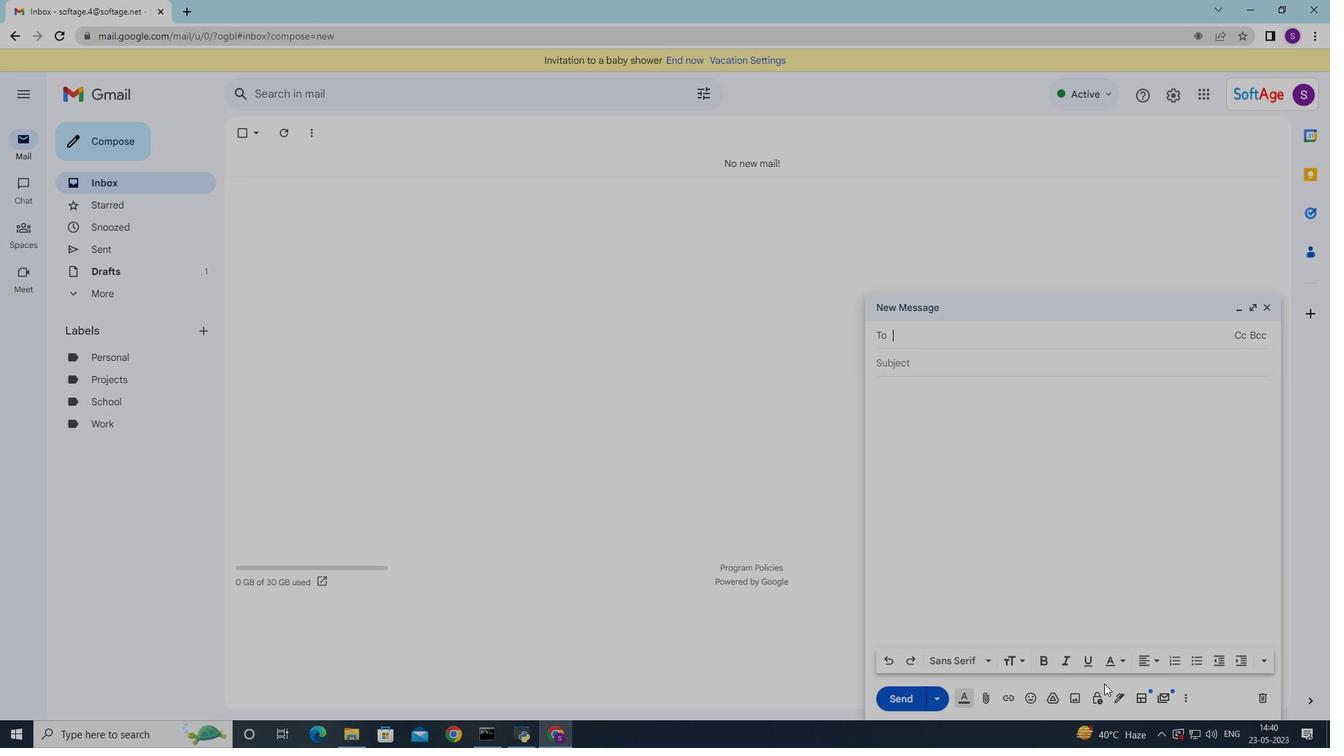 
Action: Mouse pressed left at (1119, 698)
Screenshot: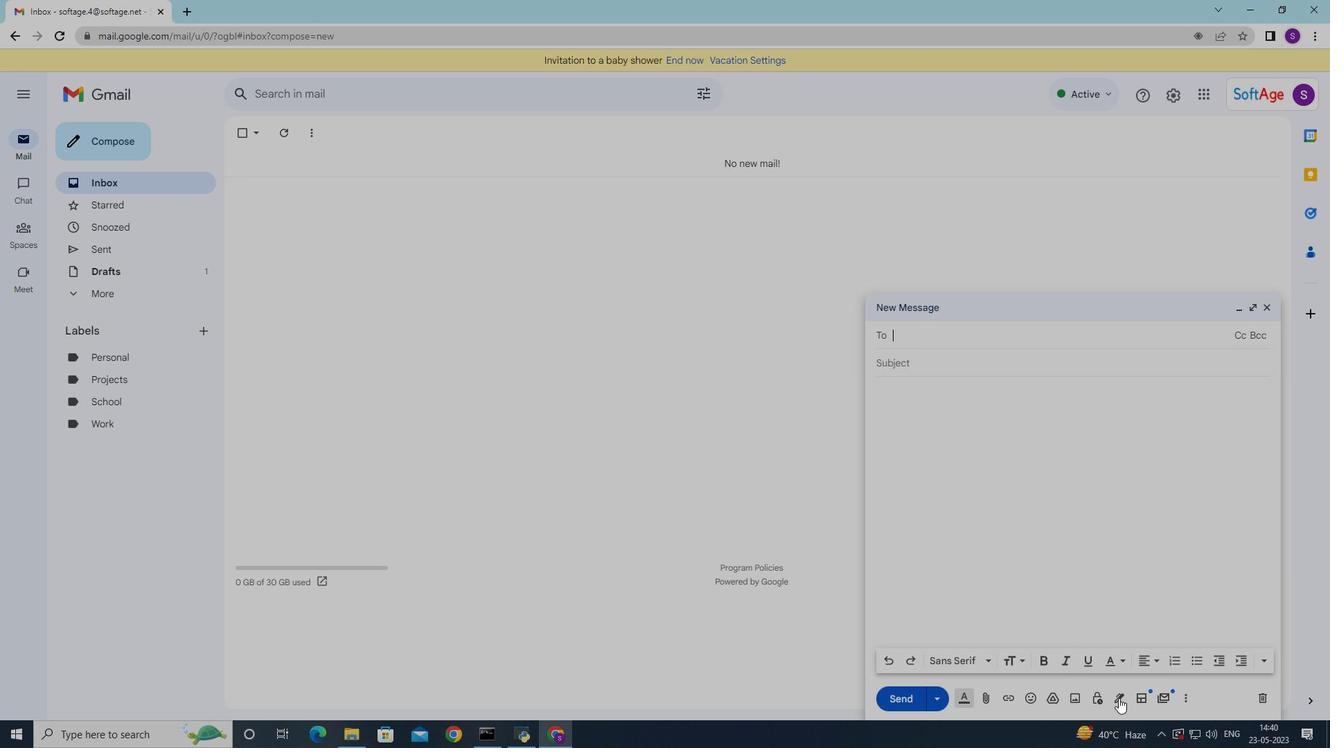 
Action: Mouse moved to (1169, 648)
Screenshot: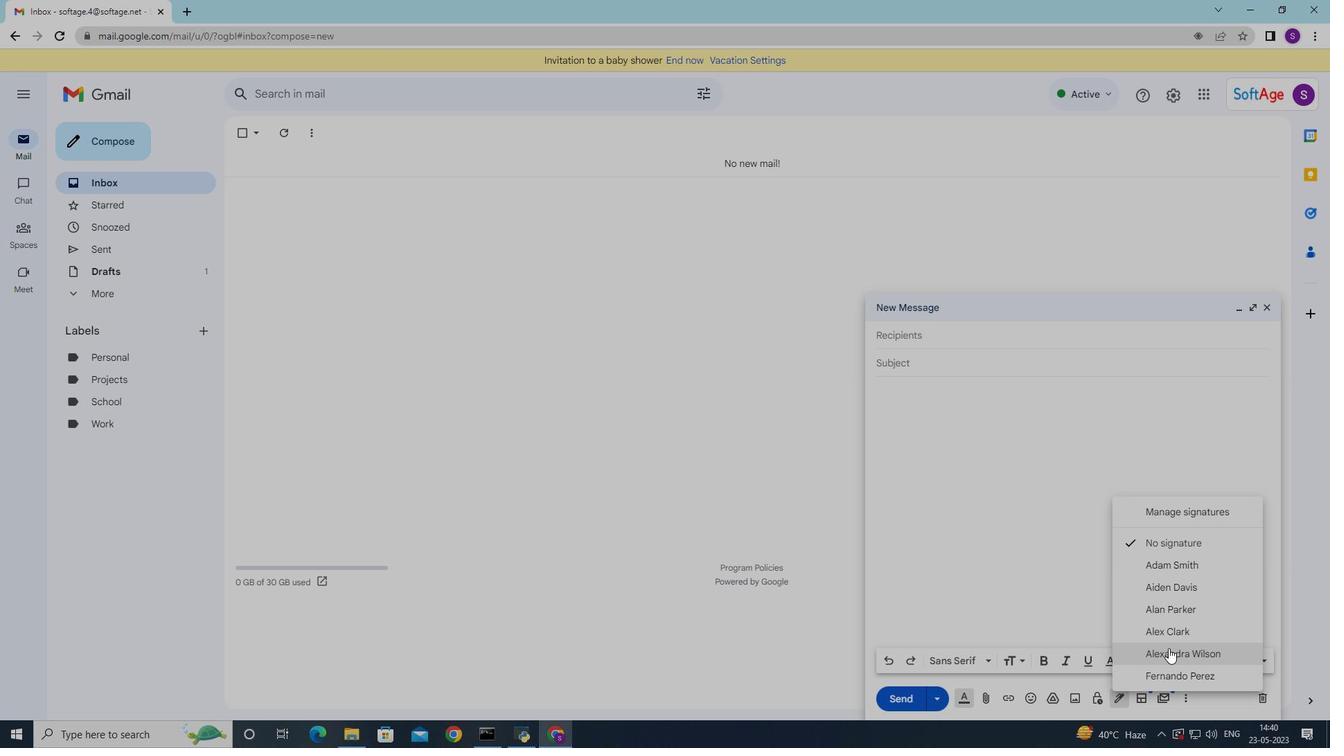 
Action: Mouse pressed left at (1169, 648)
Screenshot: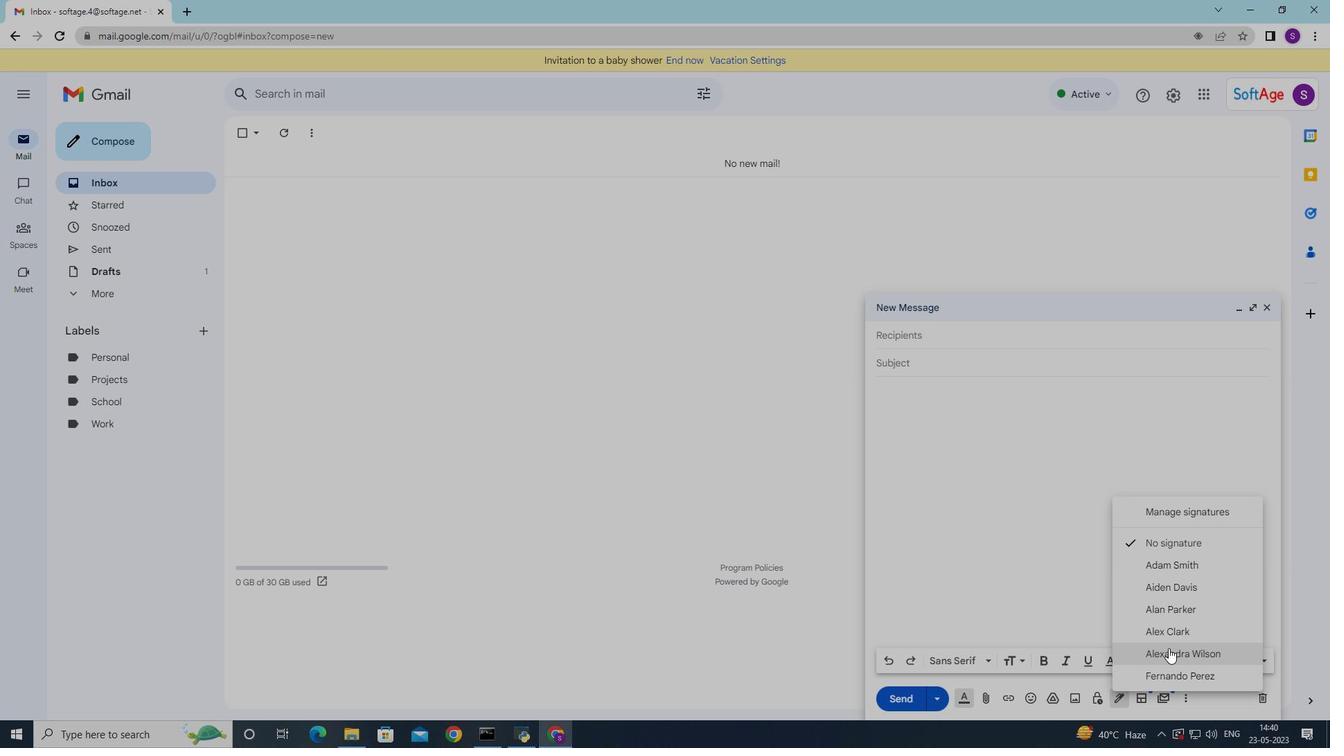 
Action: Mouse moved to (944, 359)
Screenshot: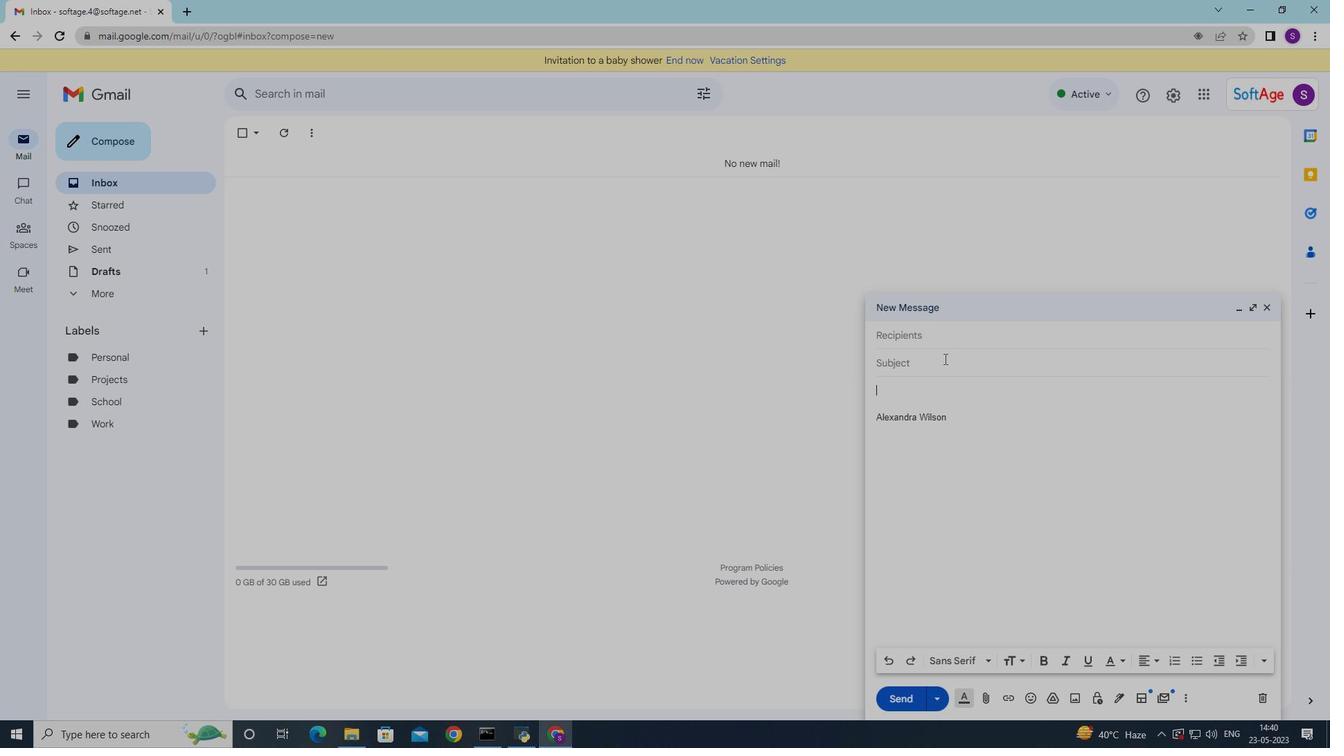
Action: Mouse pressed left at (944, 359)
Screenshot: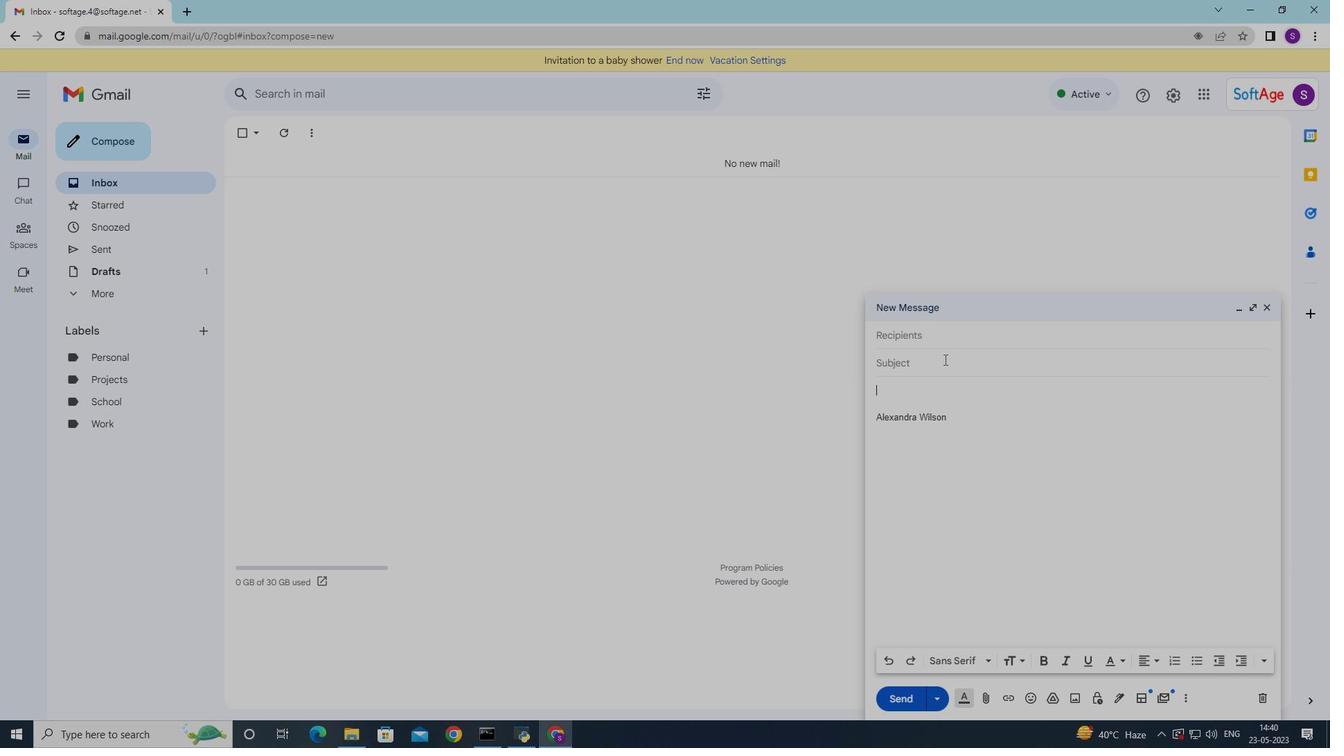 
Action: Mouse moved to (944, 359)
Screenshot: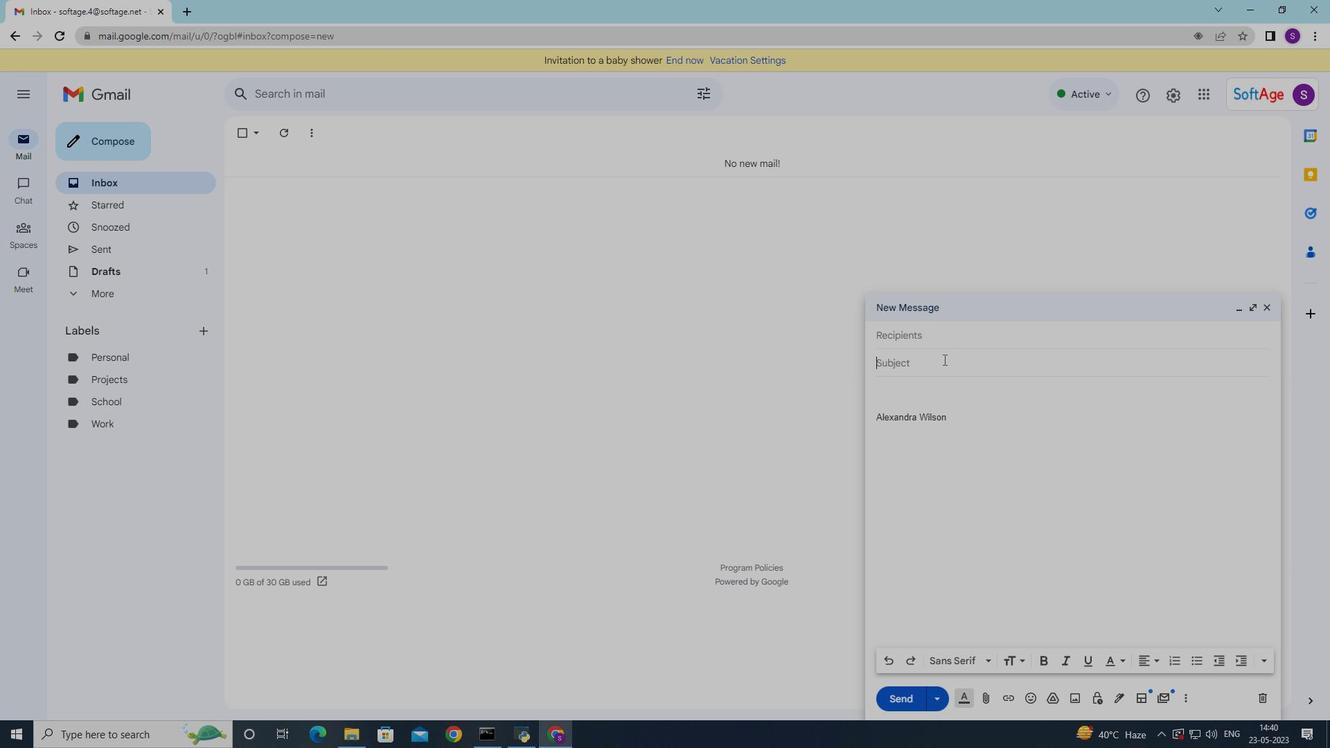 
Action: Key pressed <Key.shift><Key.shift><Key.shift><Key.shift><Key.shift><Key.shift><Key.shift><Key.shift><Key.shift>Feedback<Key.space>on<Key.space>a<Key.space>research<Key.space>proposal
Screenshot: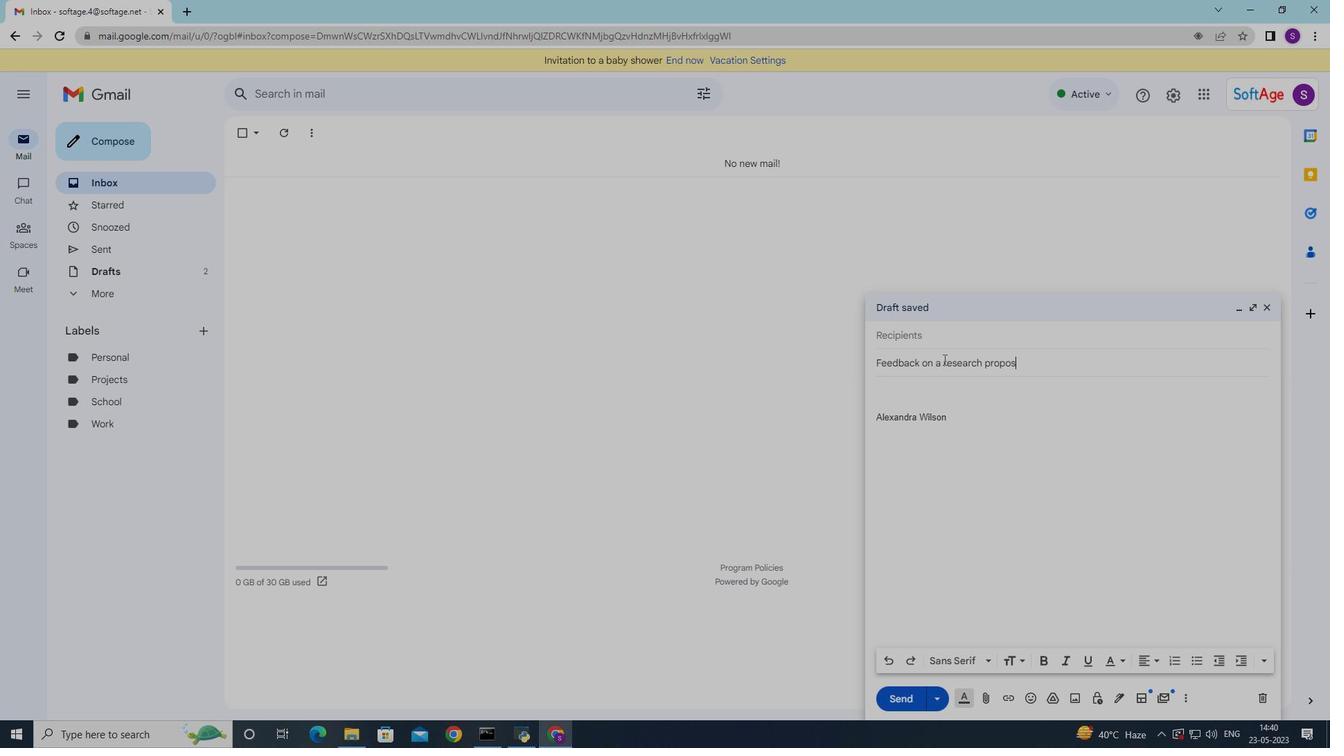 
Action: Mouse moved to (919, 385)
Screenshot: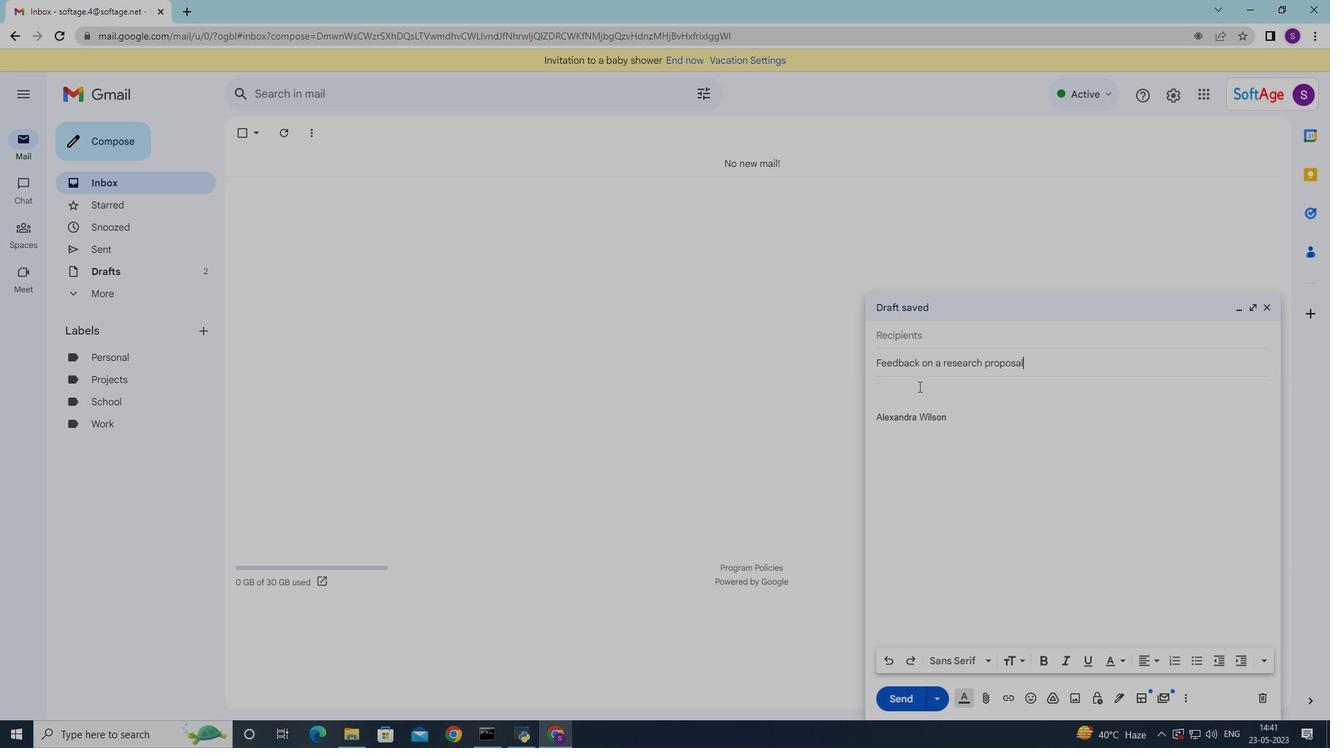 
Action: Mouse pressed left at (919, 385)
Screenshot: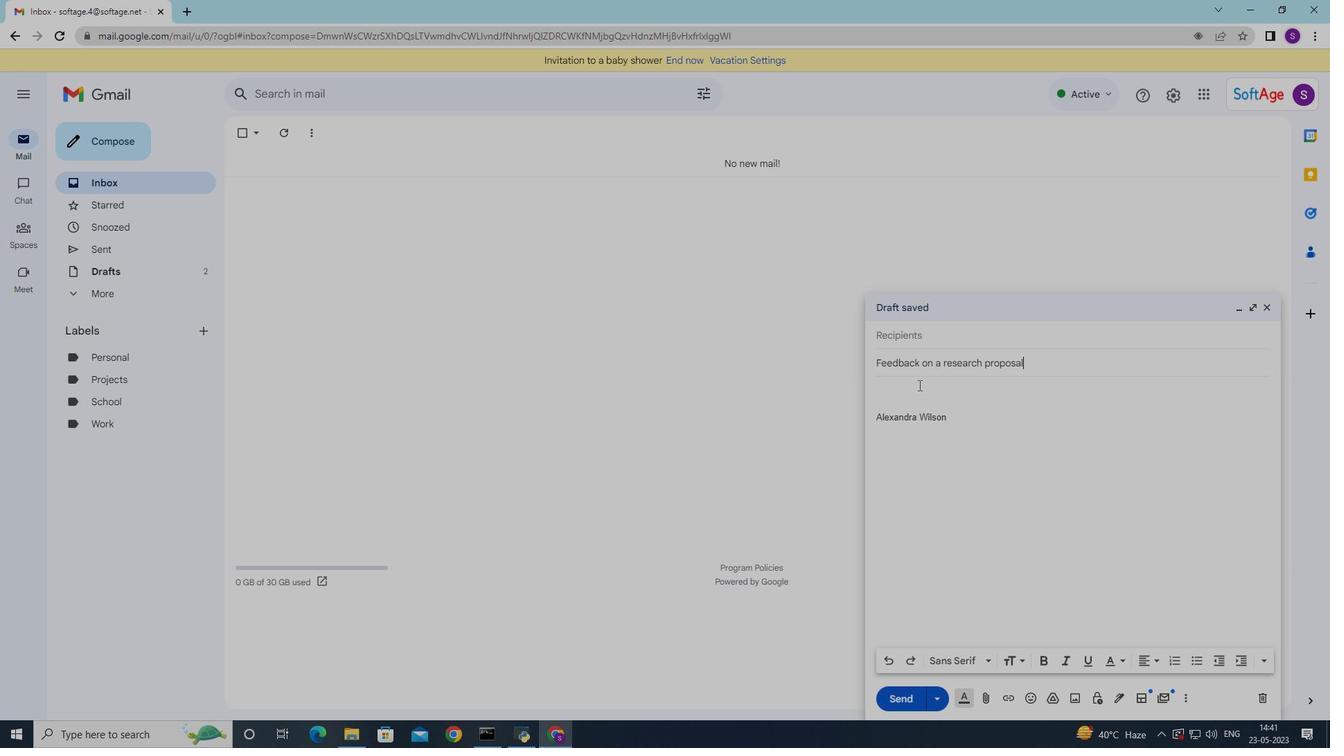 
Action: Mouse moved to (944, 385)
Screenshot: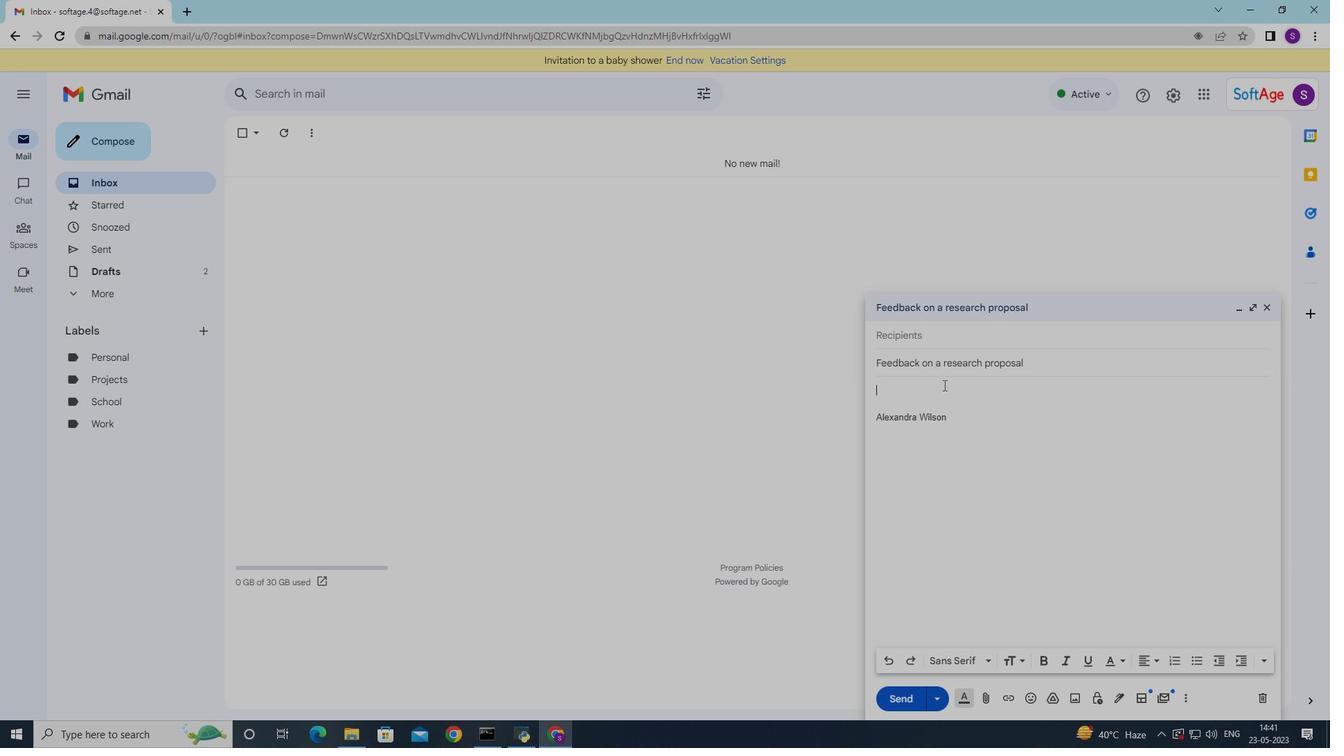 
Action: Key pressed <Key.shift>Please<Key.space>let<Key.space>me<Key.space>know<Key.space>if<Key.space>you<Key.space>need<Key.space>any<Key.space>additional<Key.space>resources<Key.space>to<Key.space>complete<Key.space>the<Key.space>project.
Screenshot: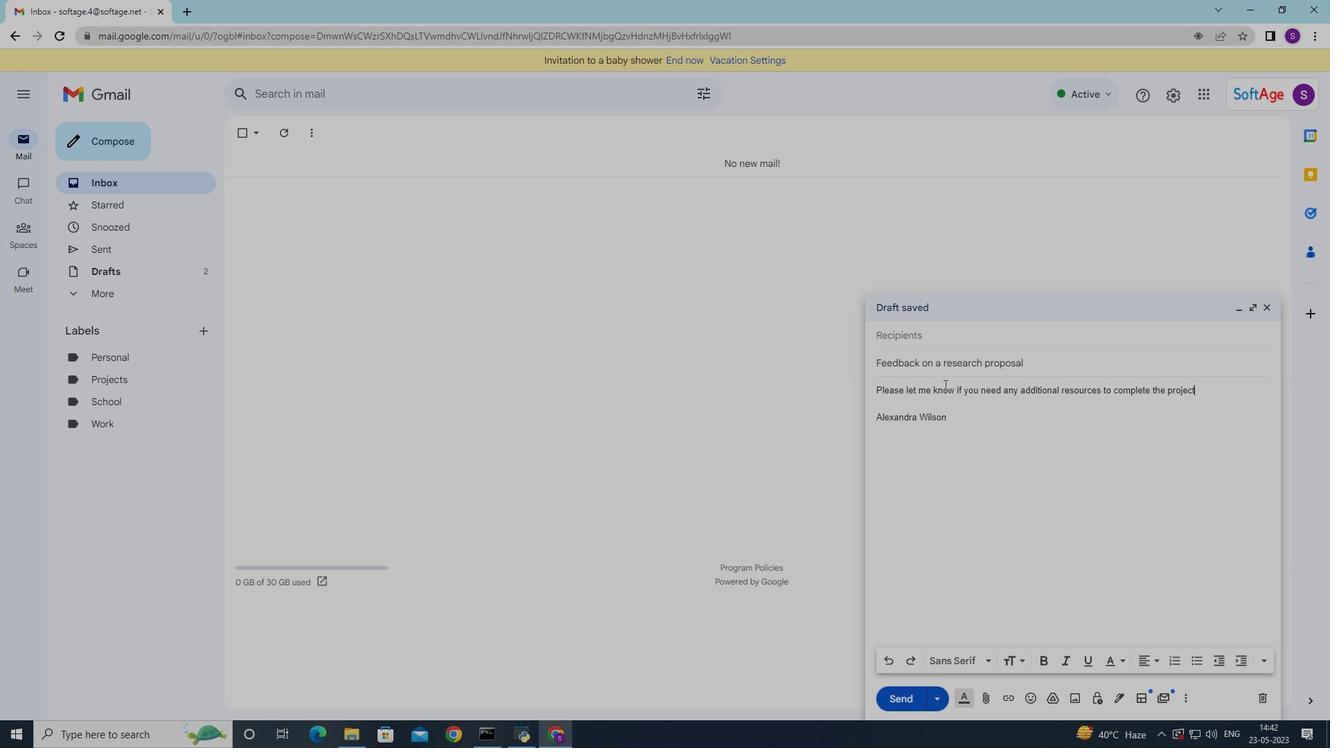 
Action: Mouse moved to (917, 338)
Screenshot: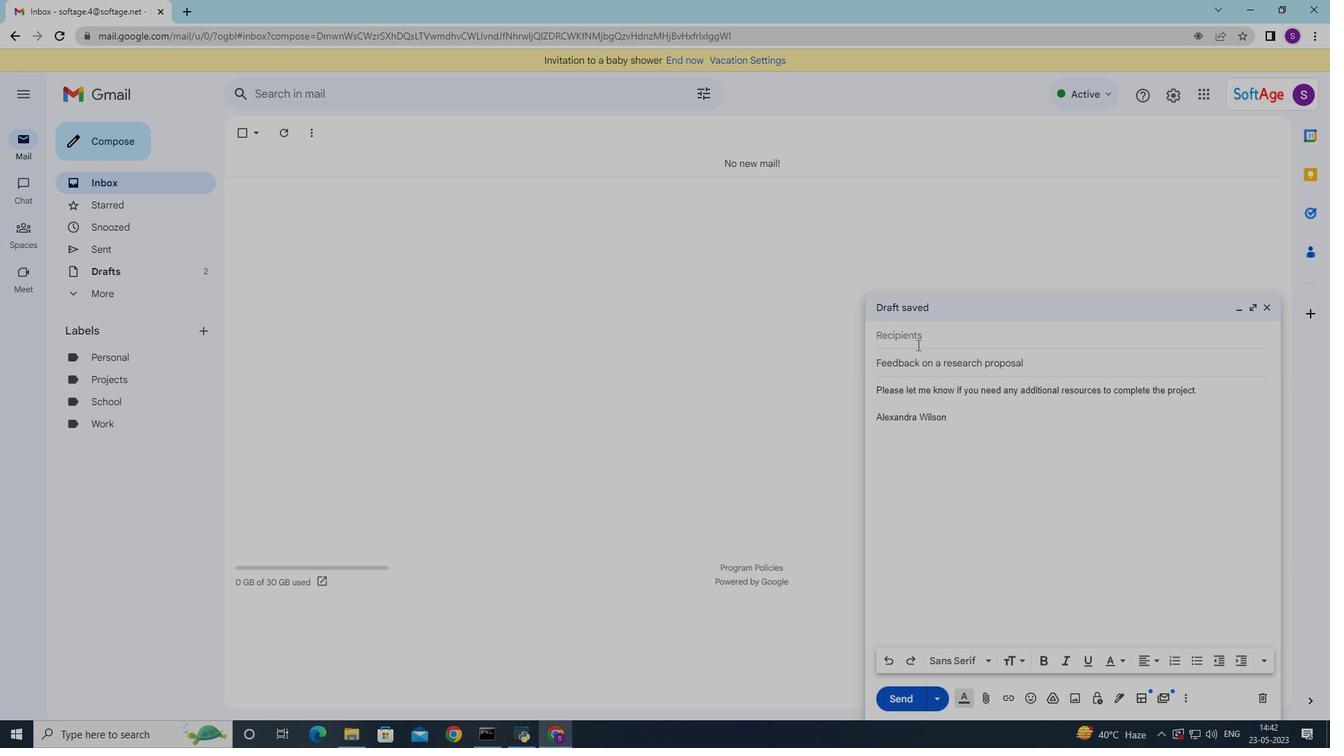 
Action: Mouse pressed left at (917, 338)
Screenshot: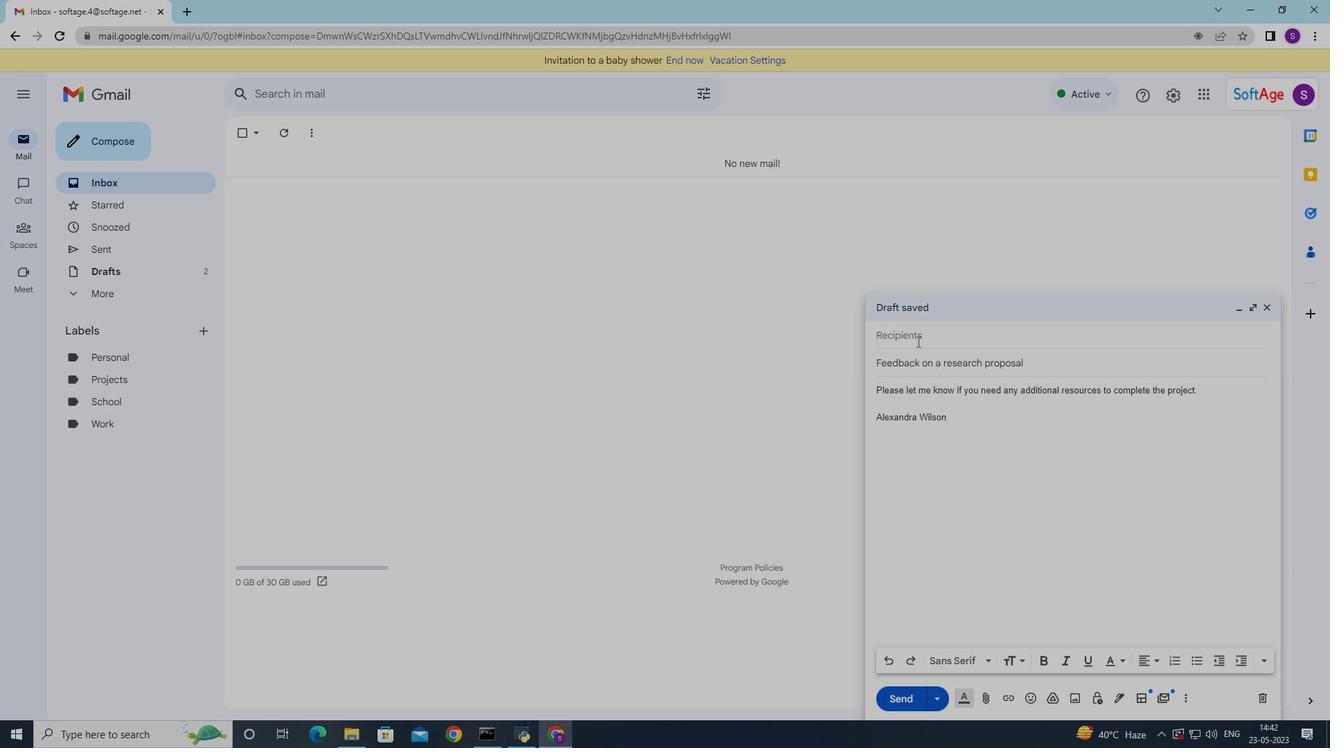 
Action: Mouse moved to (917, 338)
Screenshot: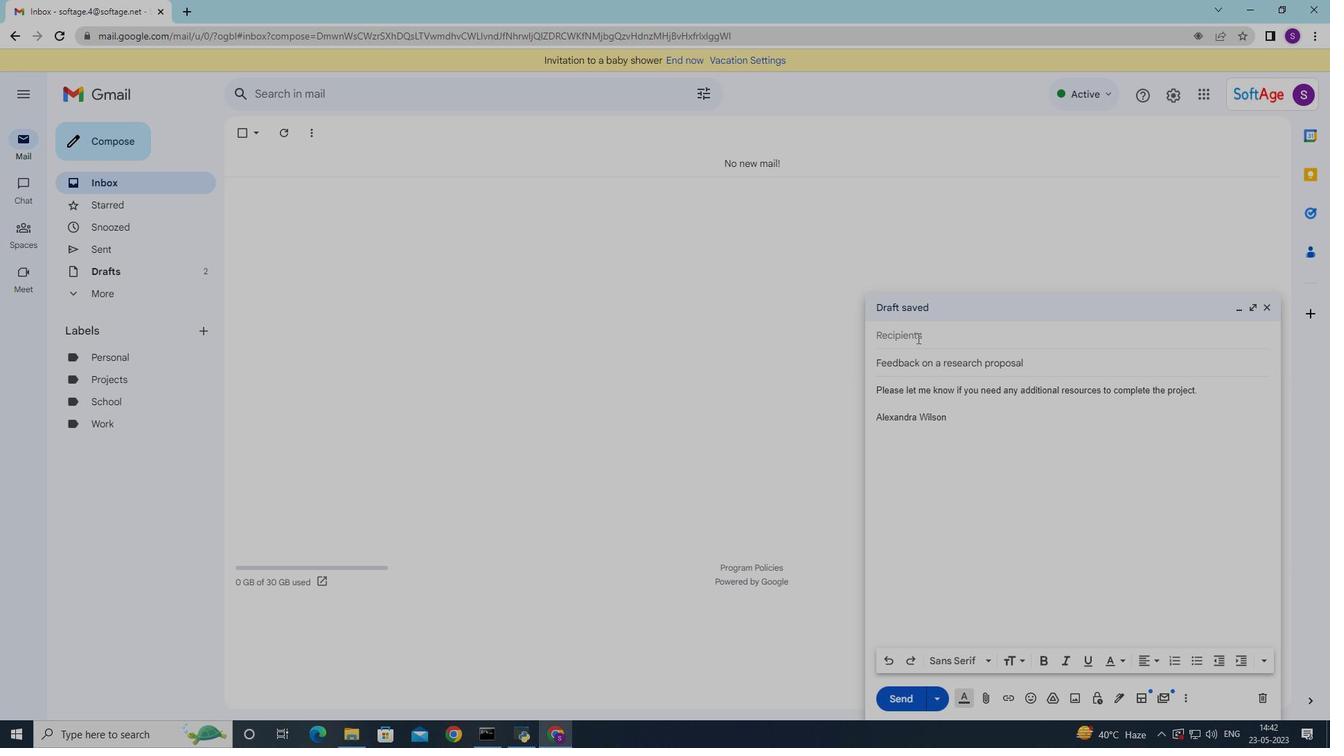 
Action: Key pressed softage.6
Screenshot: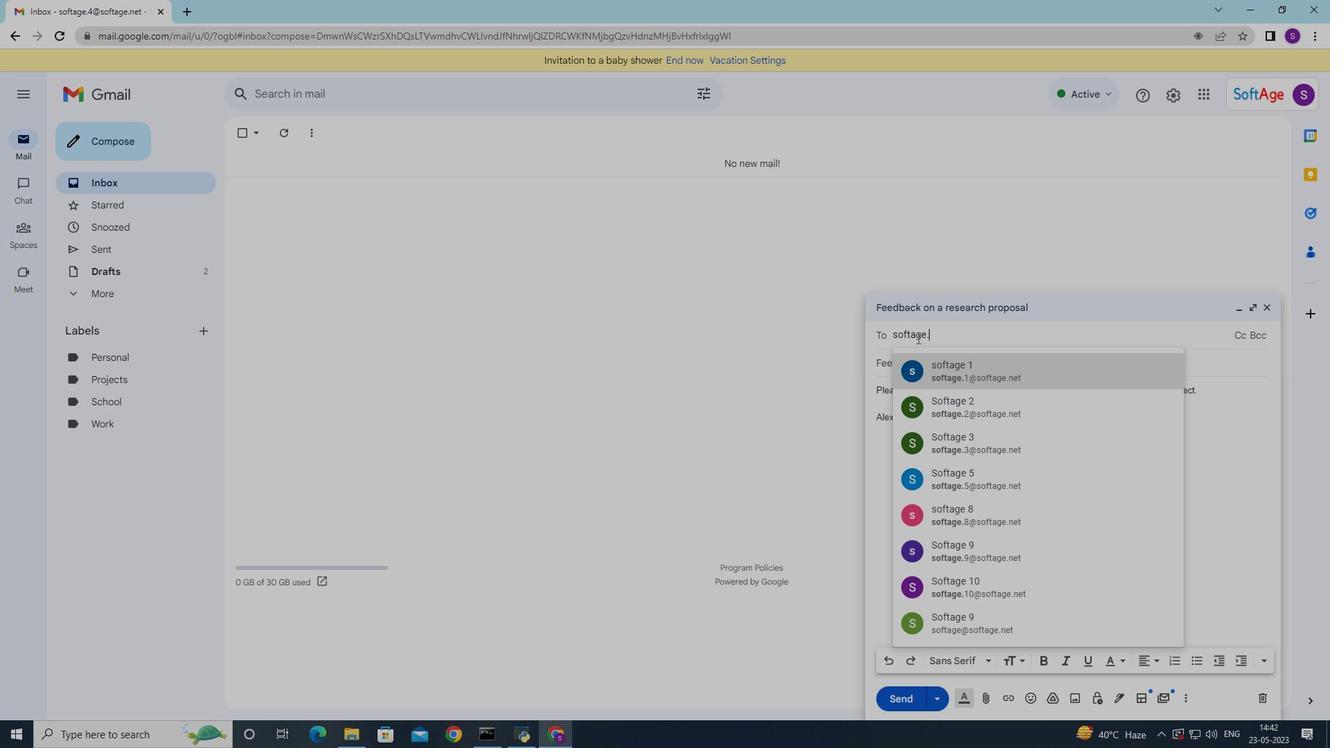 
Action: Mouse moved to (1001, 374)
Screenshot: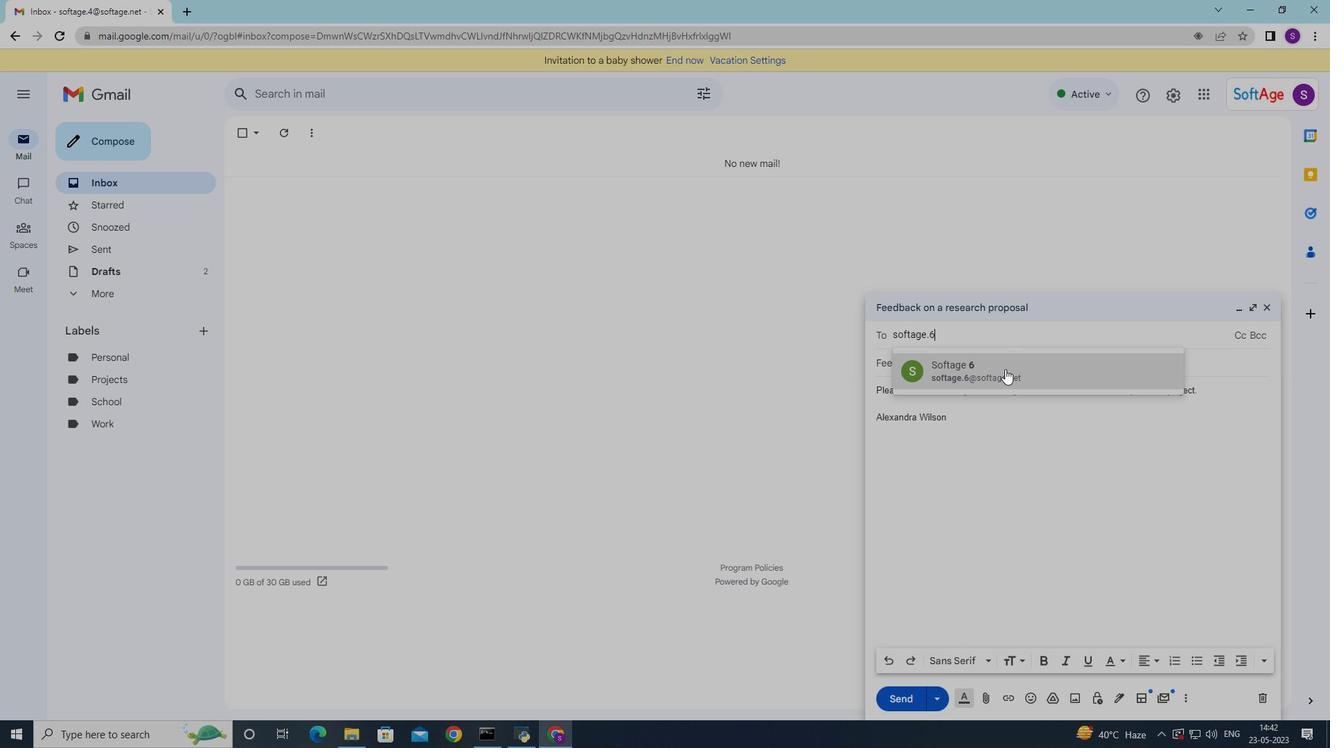 
Action: Mouse pressed left at (1001, 374)
Screenshot: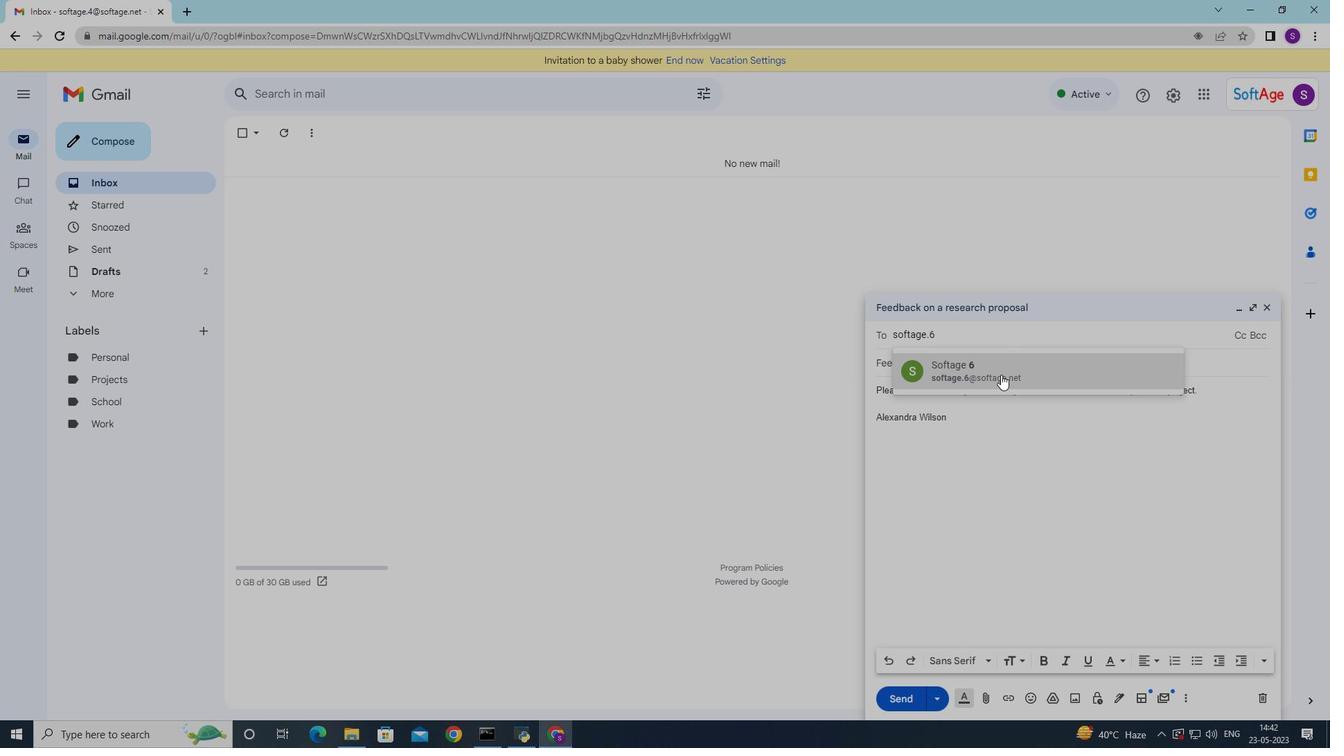 
Action: Mouse moved to (1154, 403)
Screenshot: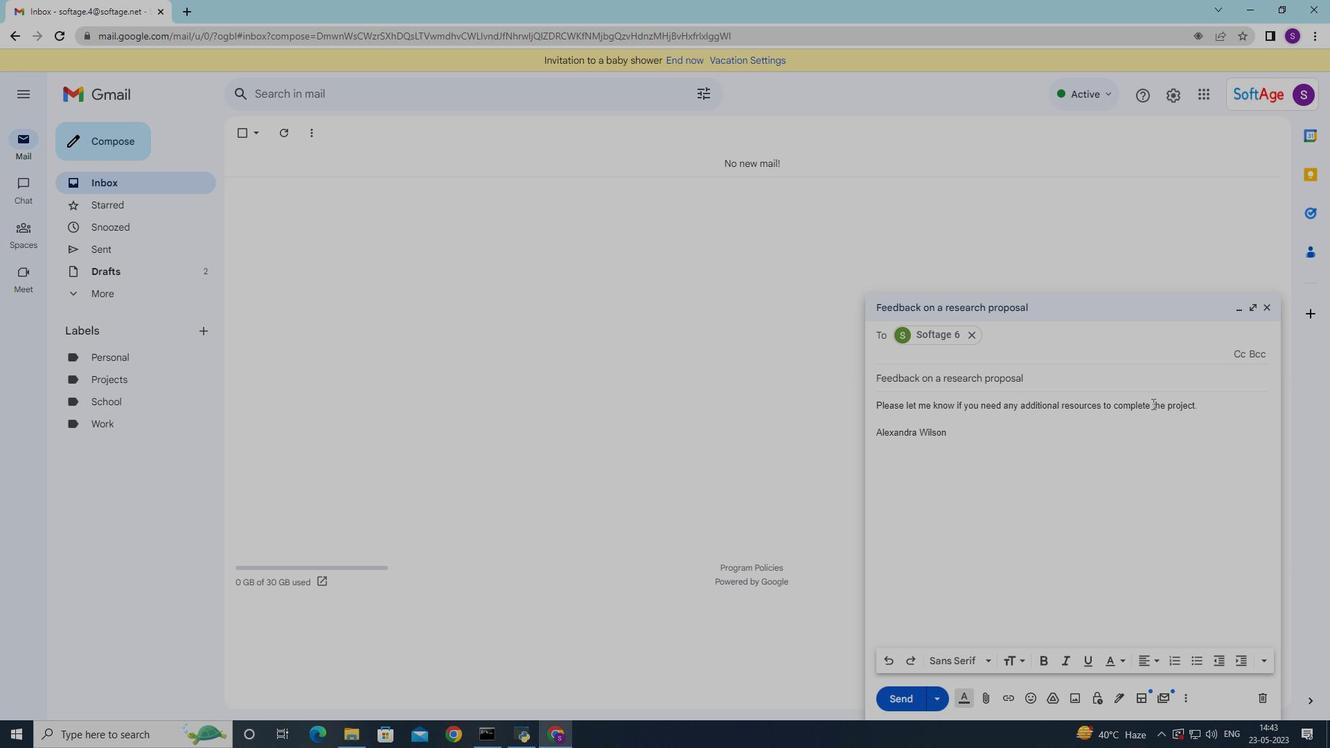 
Action: Mouse pressed left at (1152, 404)
Screenshot: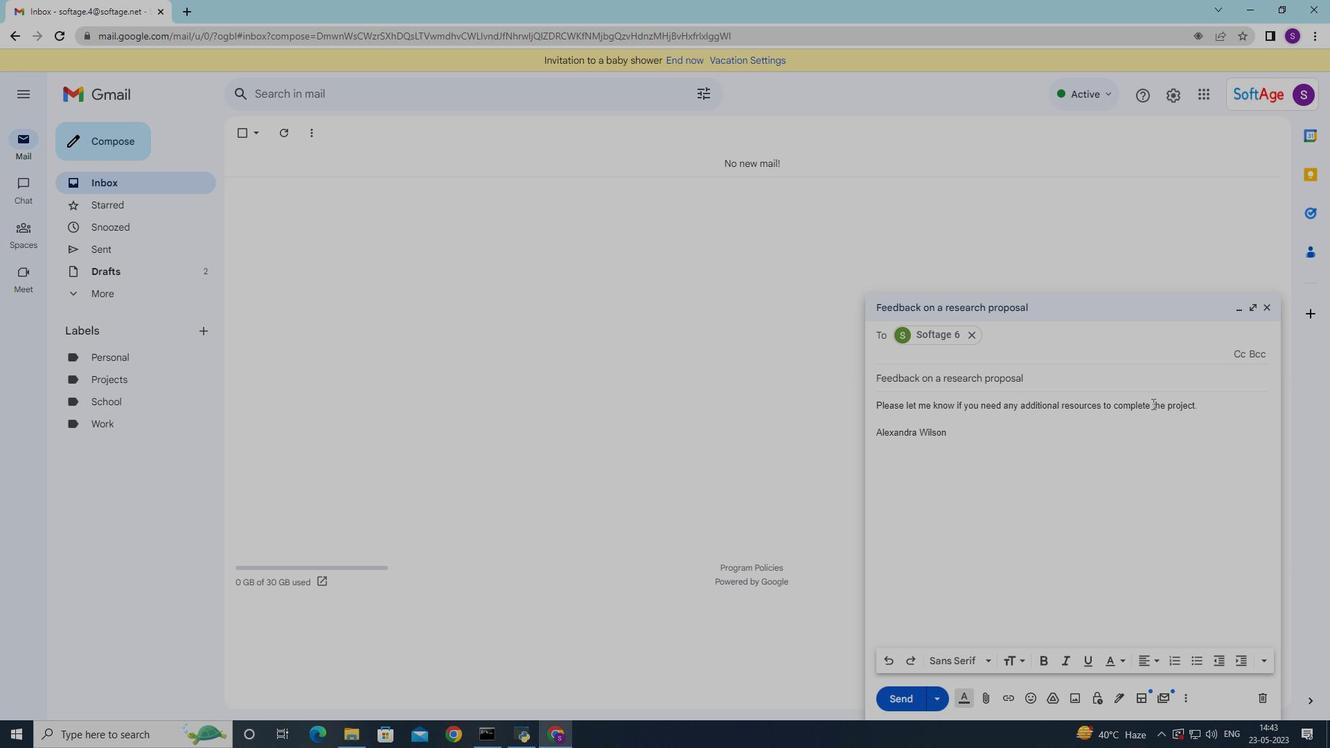 
Action: Mouse moved to (986, 658)
Screenshot: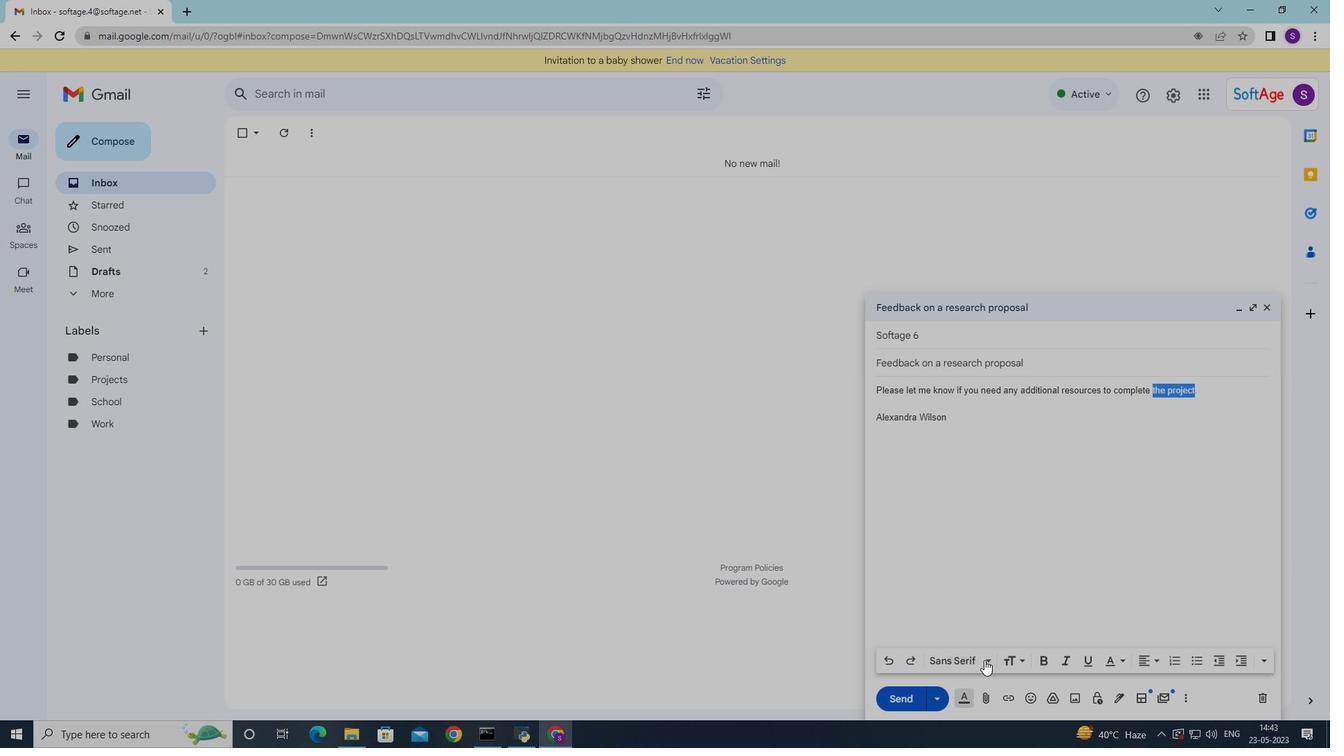 
Action: Mouse pressed left at (986, 658)
Screenshot: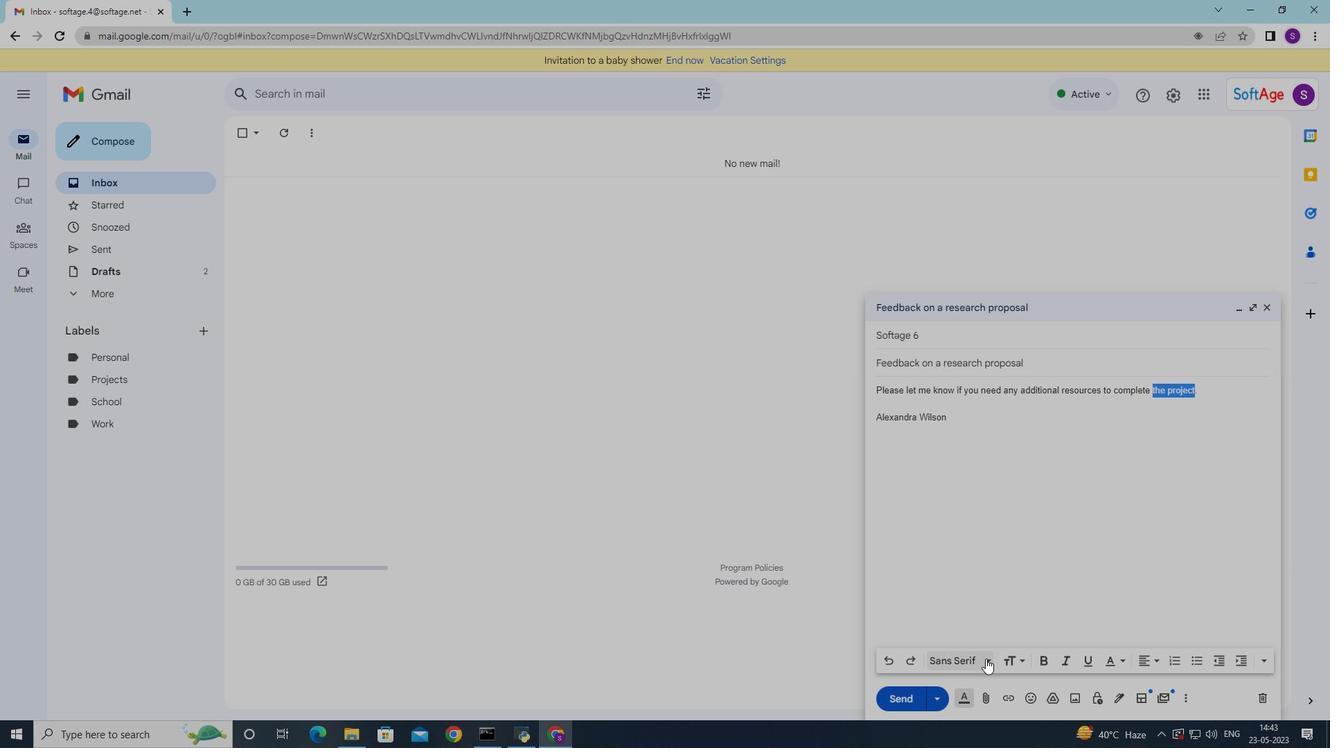 
Action: Mouse moved to (982, 569)
Screenshot: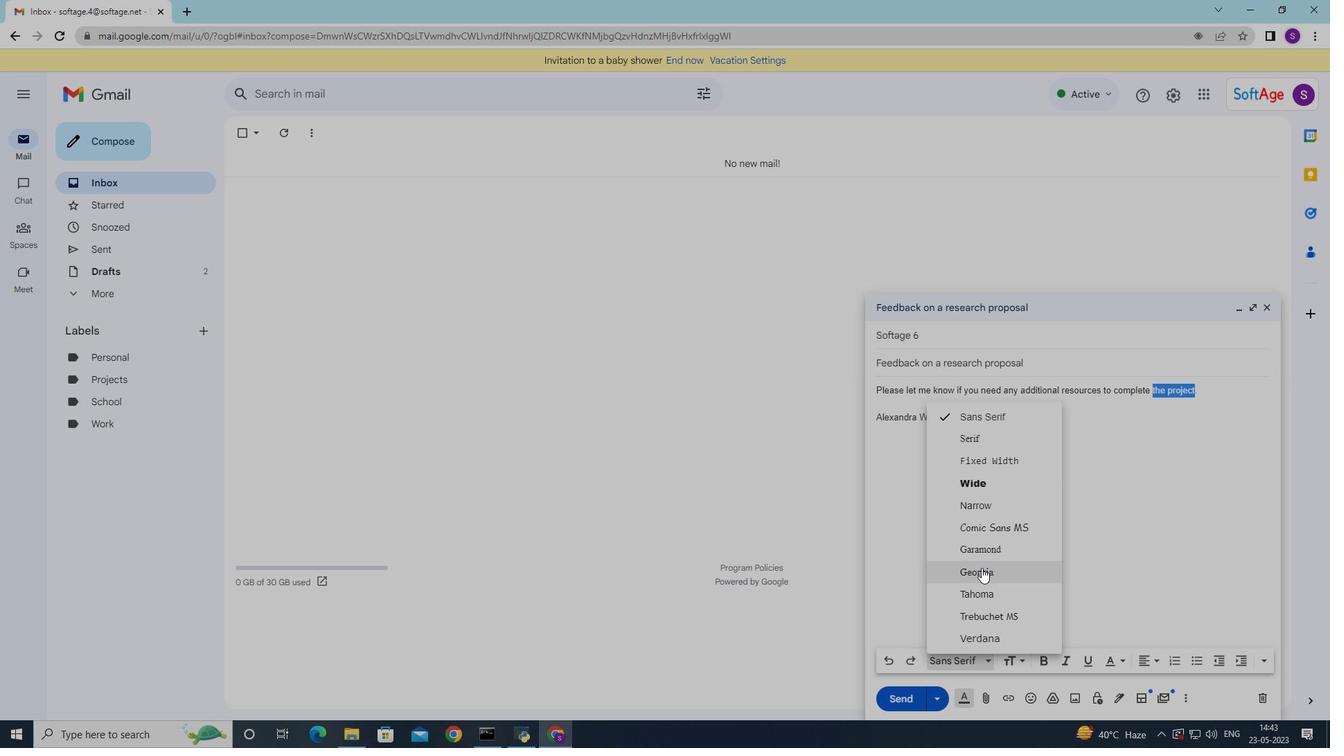 
Action: Mouse pressed left at (982, 569)
Screenshot: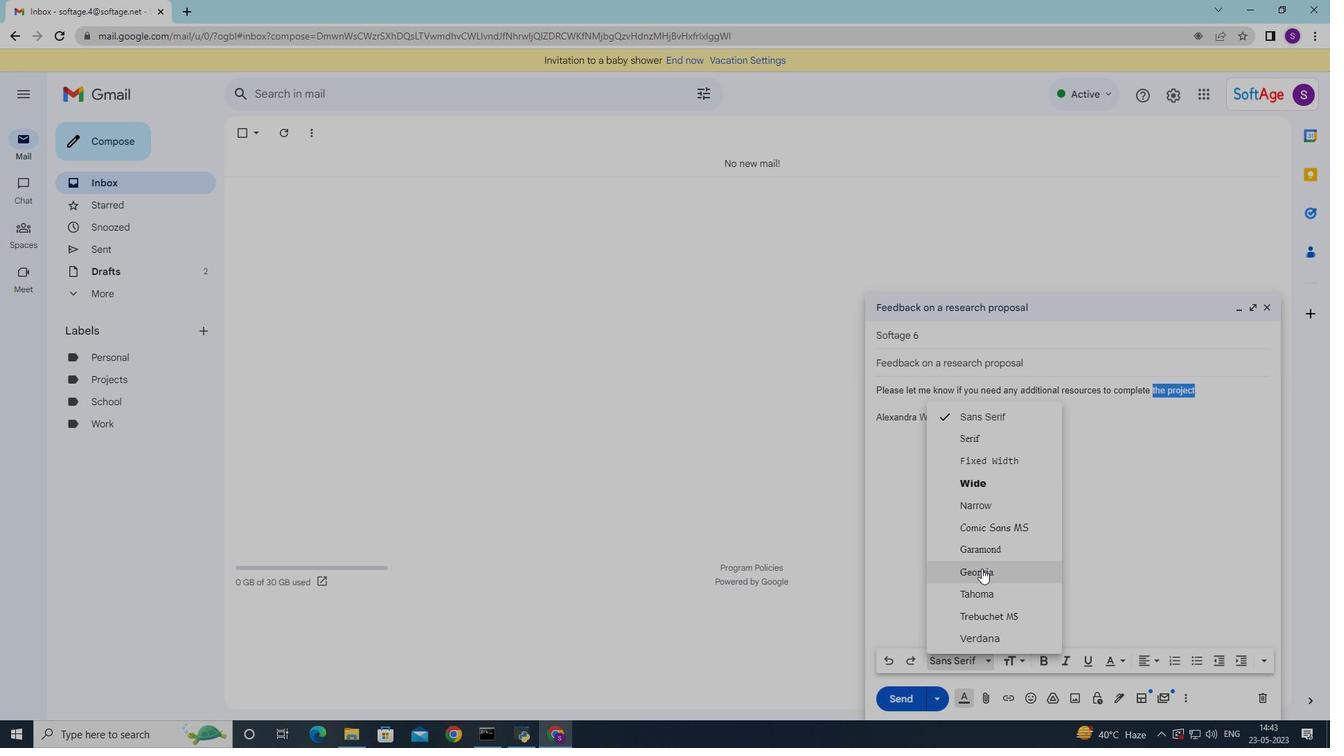 
Action: Mouse moved to (1043, 664)
Screenshot: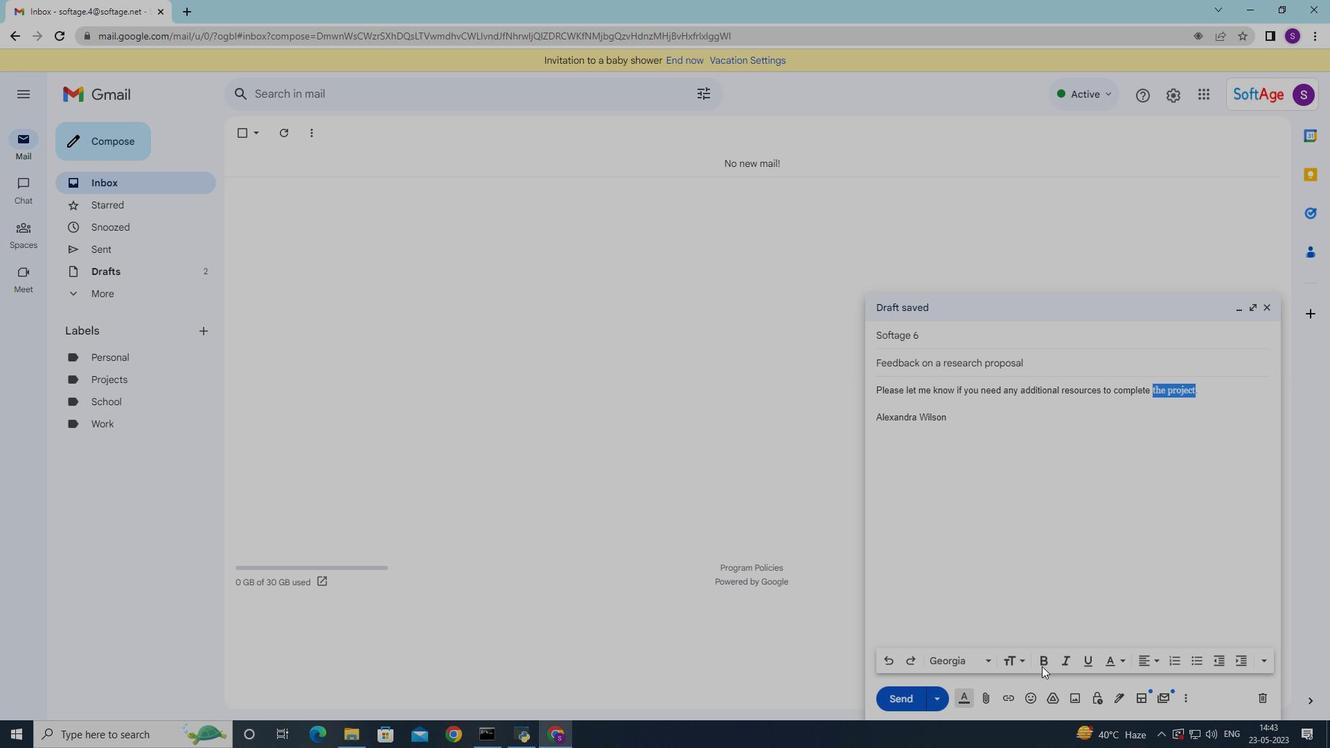 
Action: Mouse pressed left at (1043, 664)
Screenshot: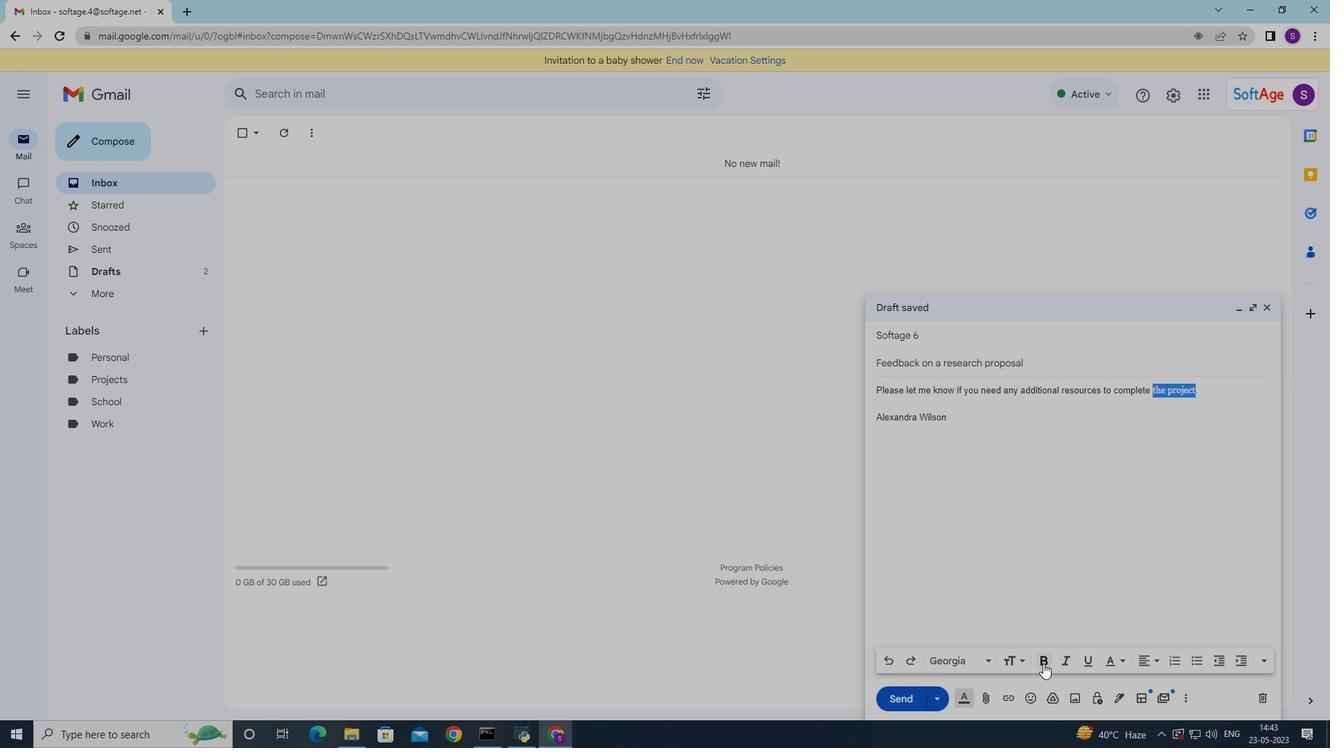 
Action: Mouse moved to (1082, 660)
Screenshot: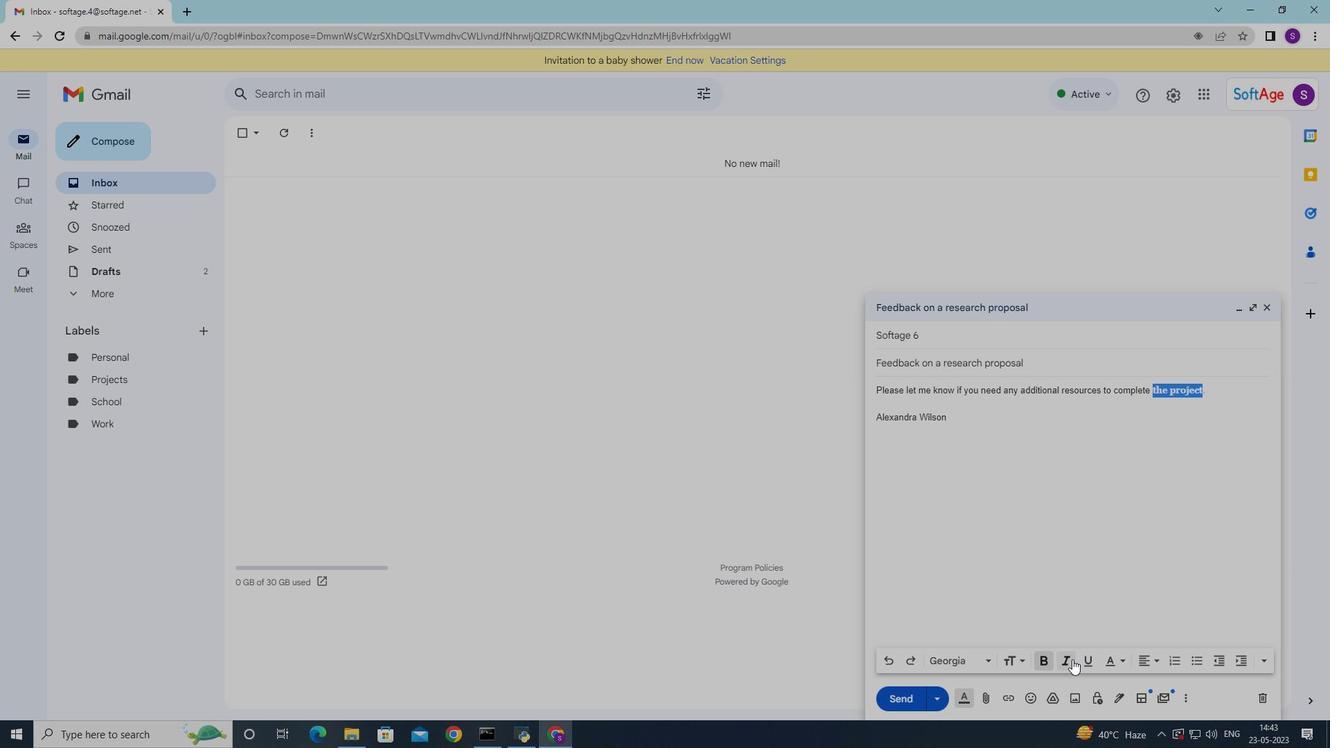 
Action: Mouse pressed left at (1082, 660)
Screenshot: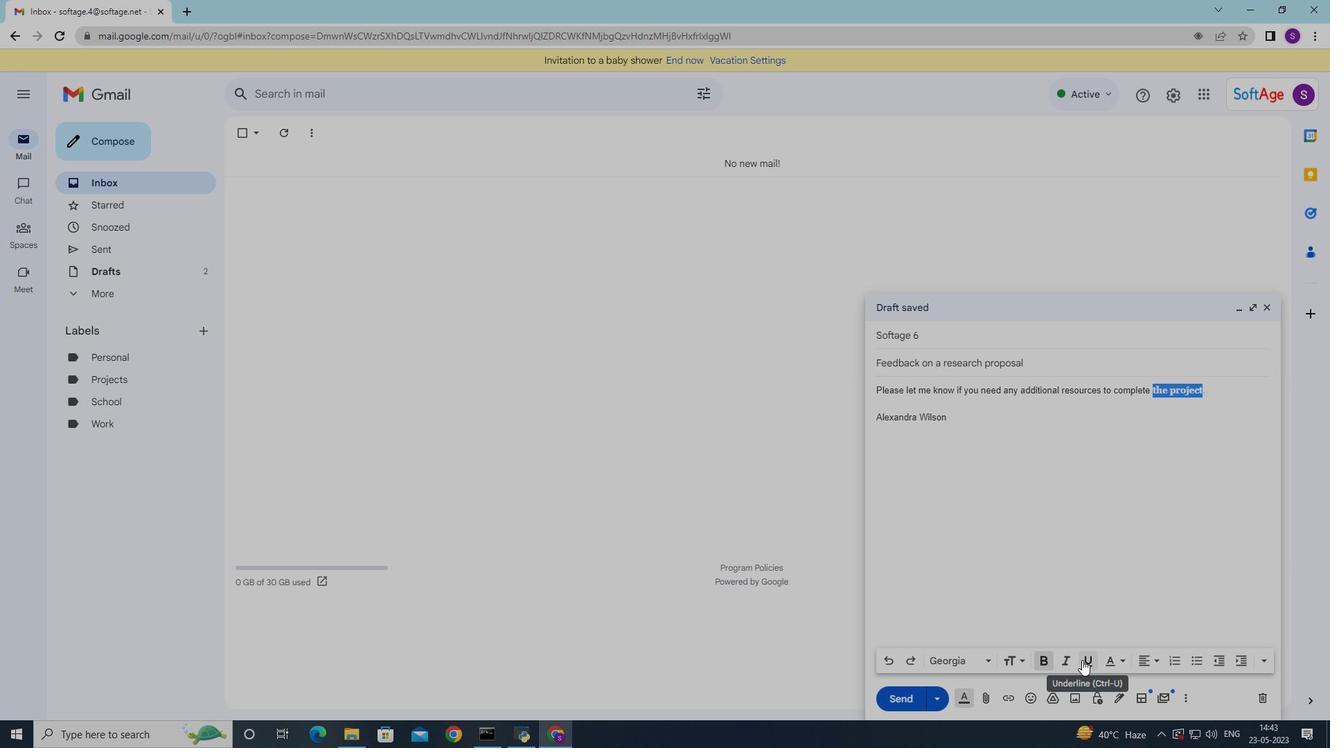 
Action: Mouse moved to (912, 695)
Screenshot: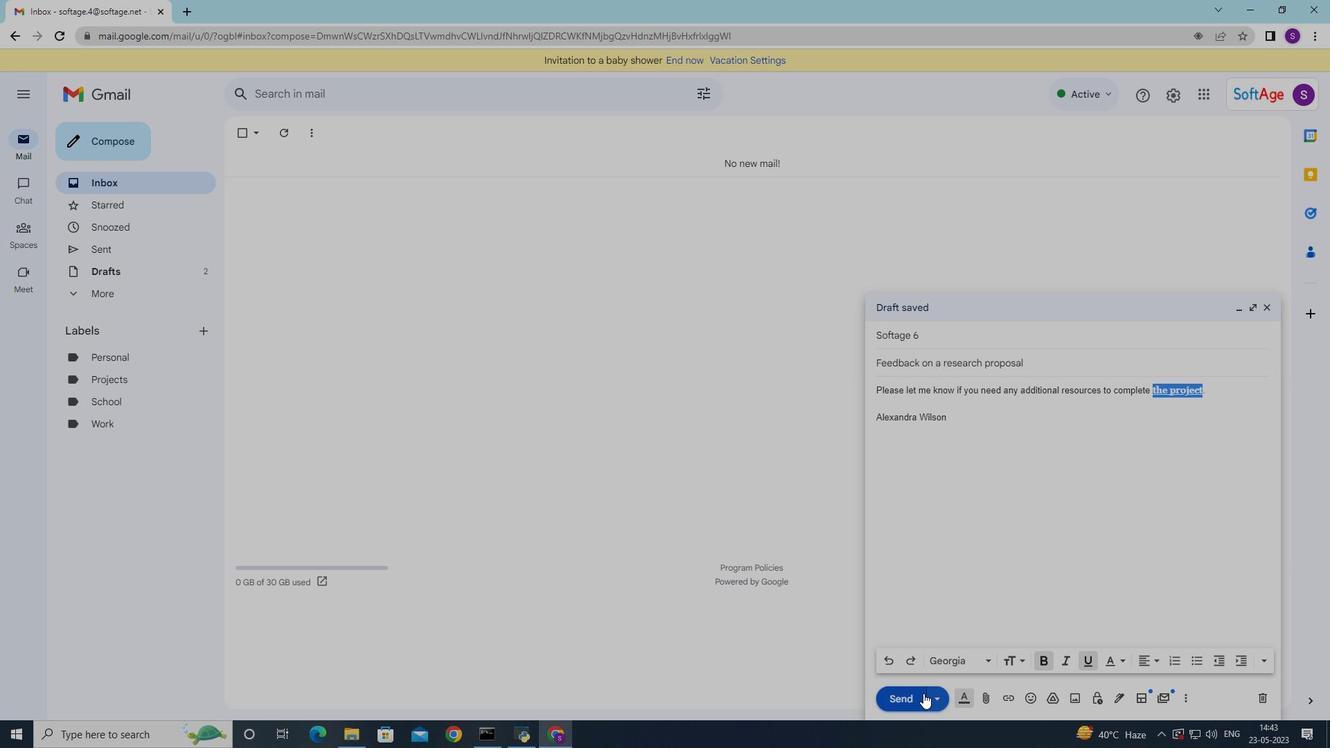 
Action: Mouse pressed left at (912, 695)
Screenshot: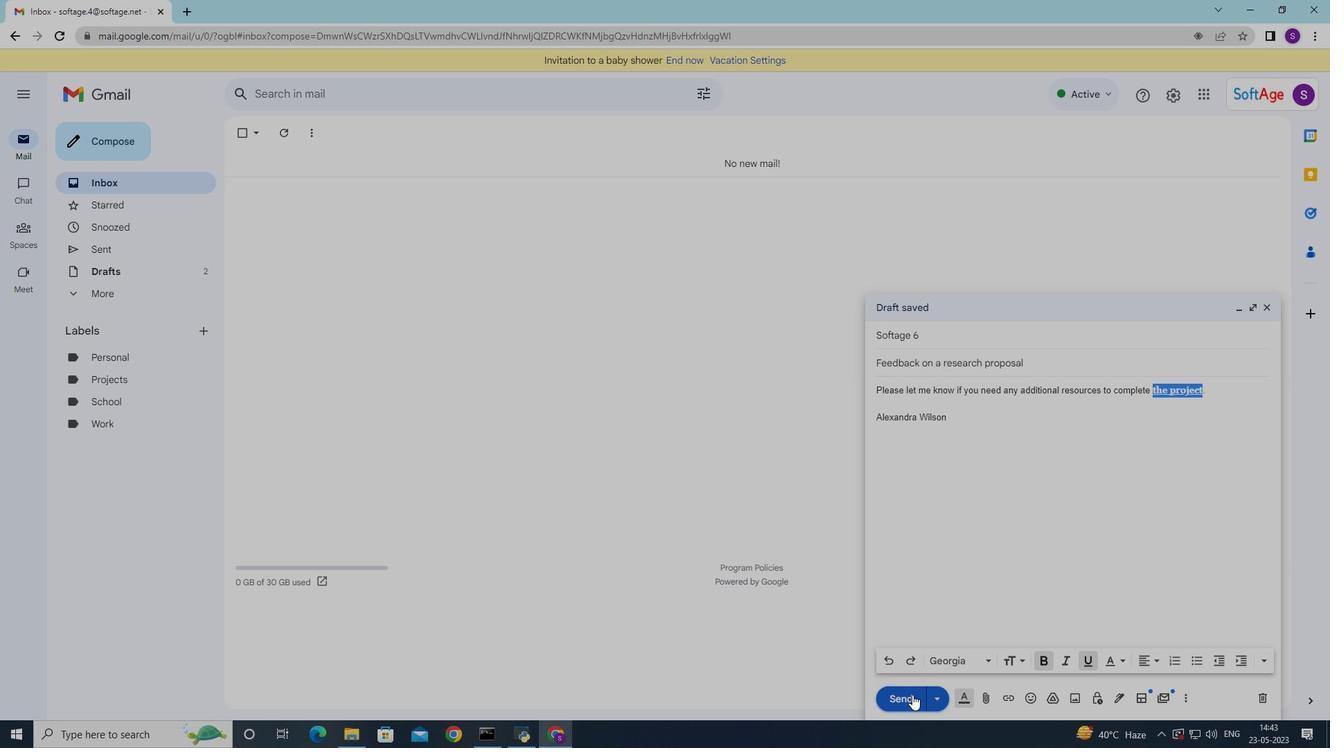 
Action: Mouse moved to (132, 253)
Screenshot: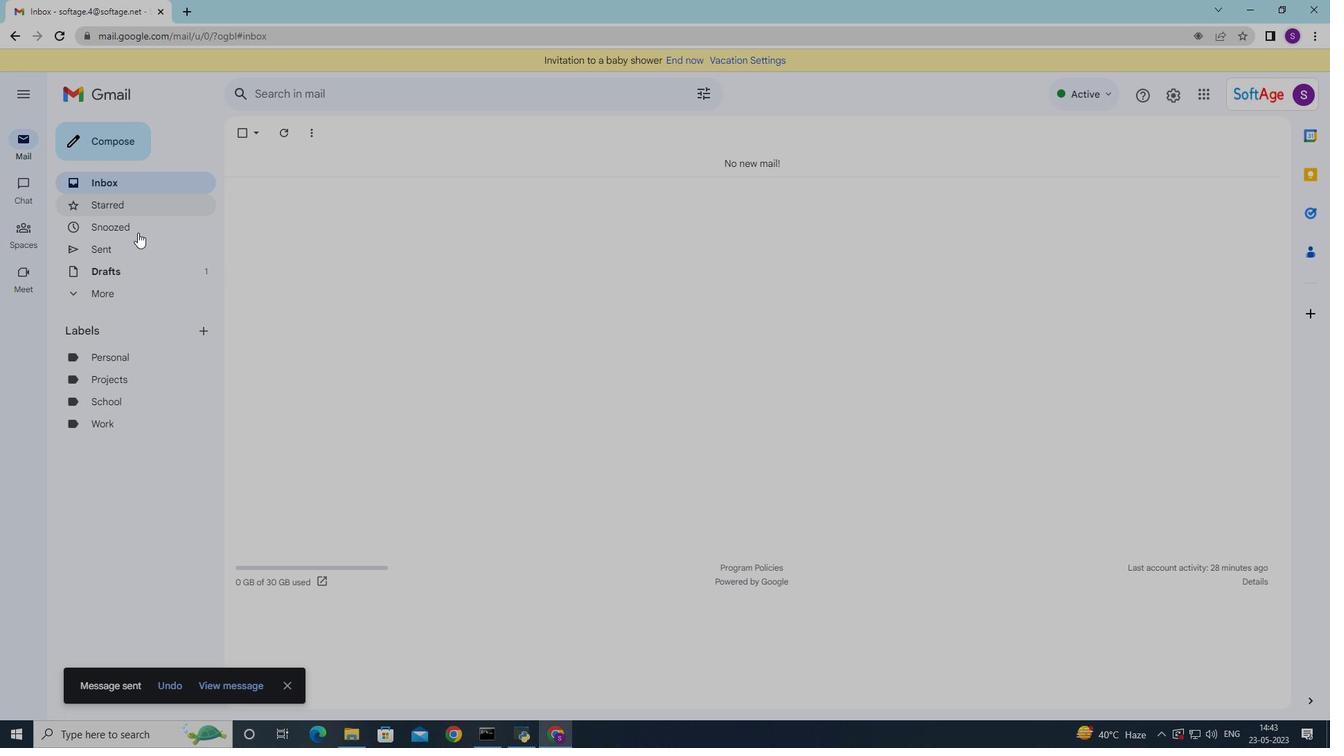 
Action: Mouse pressed left at (132, 253)
Screenshot: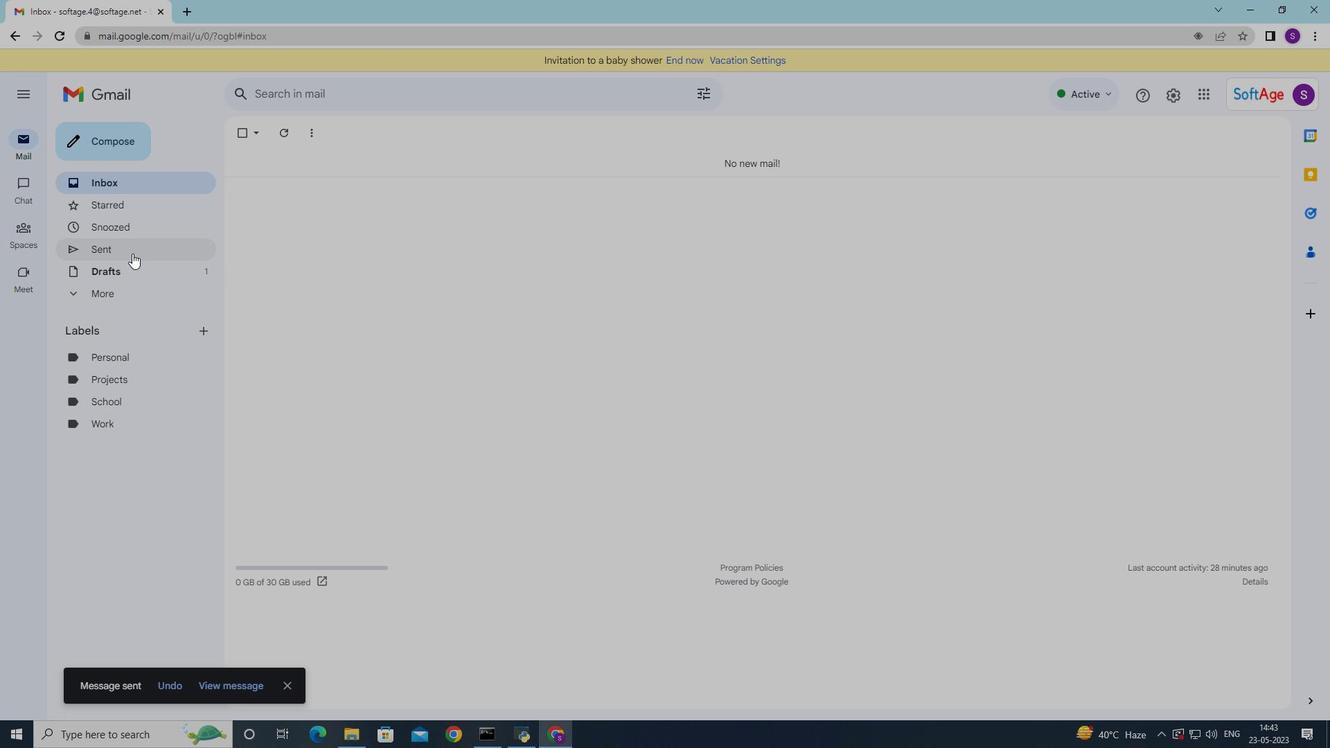 
Action: Mouse moved to (443, 202)
Screenshot: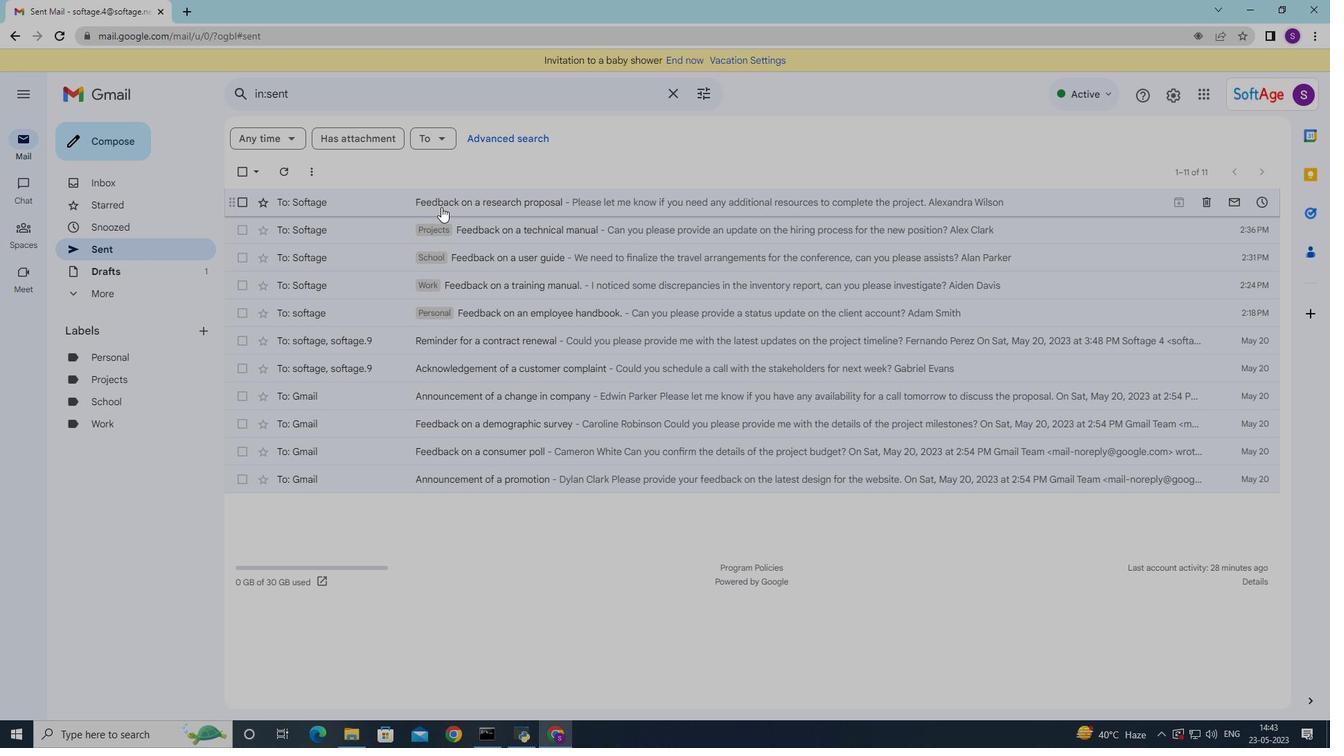 
Action: Mouse pressed left at (443, 202)
Screenshot: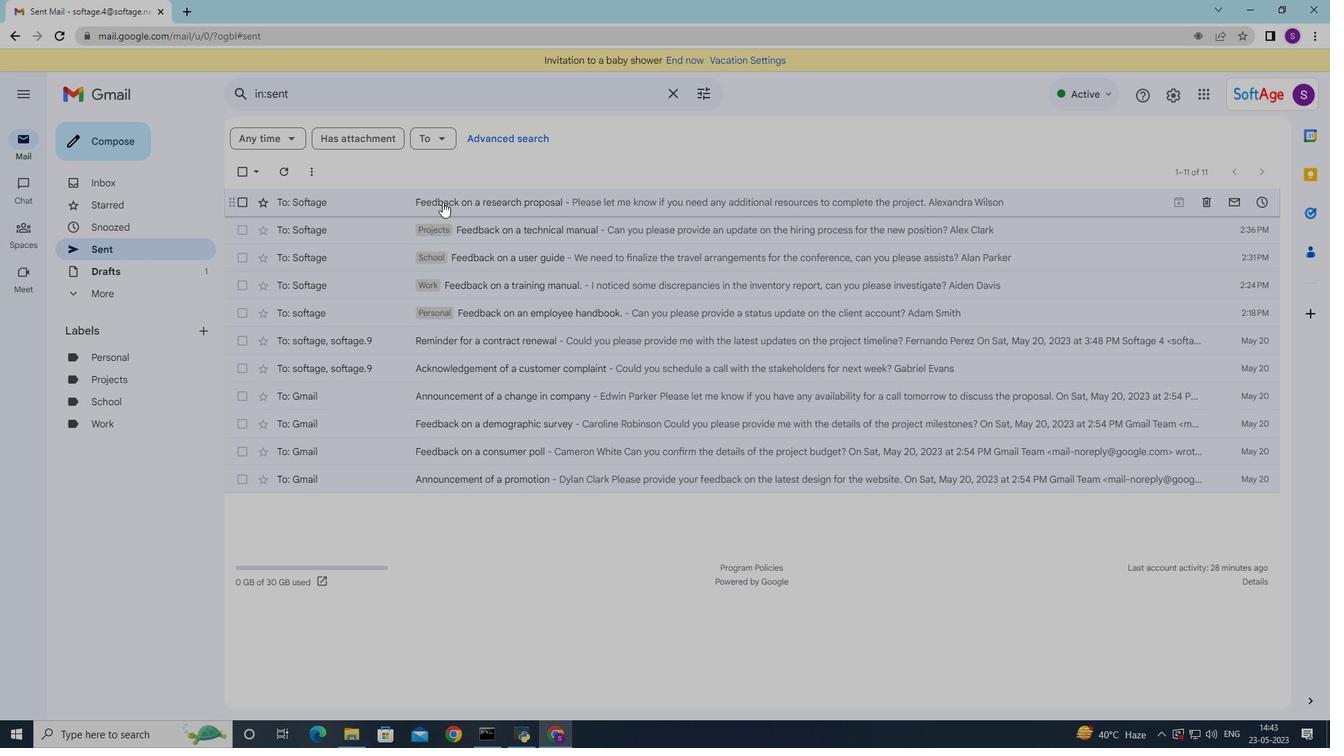
Action: Mouse moved to (443, 202)
Screenshot: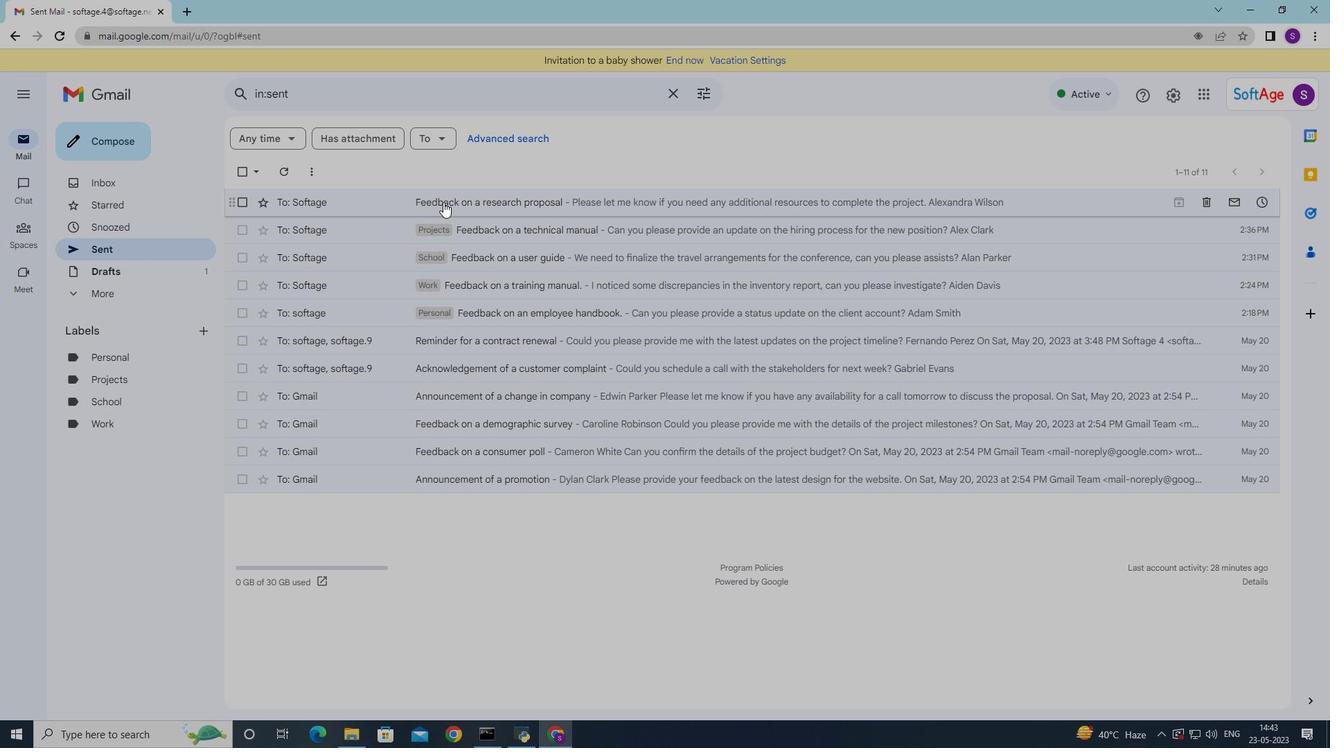 
Action: Mouse pressed right at (443, 202)
Screenshot: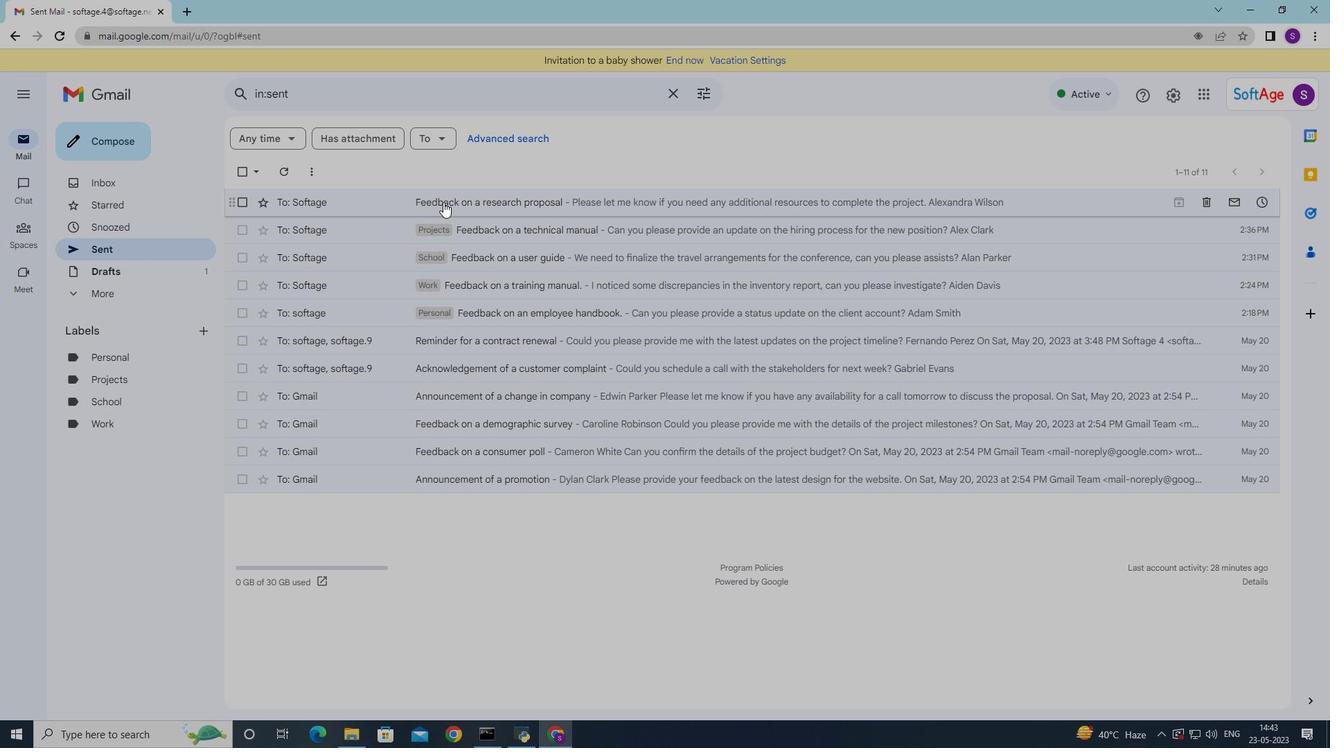 
Action: Mouse moved to (14, 32)
Screenshot: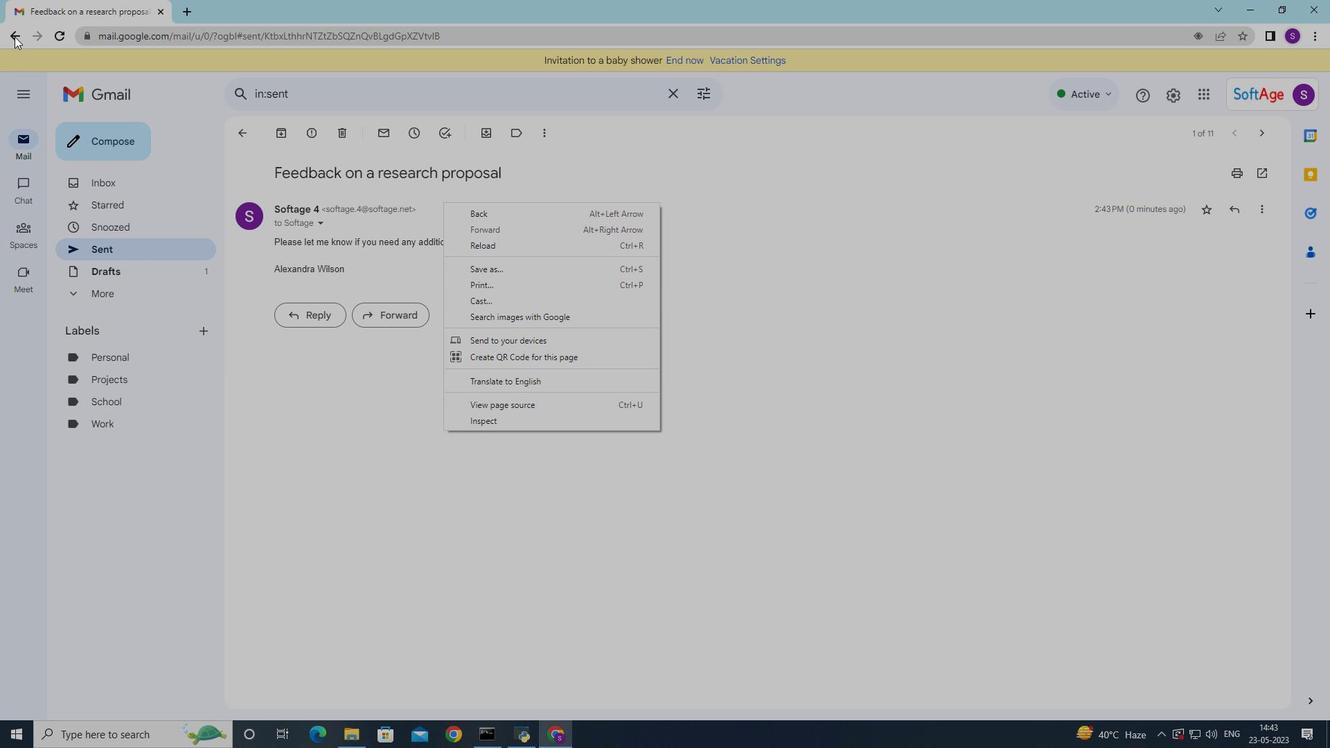 
Action: Mouse pressed left at (14, 32)
Screenshot: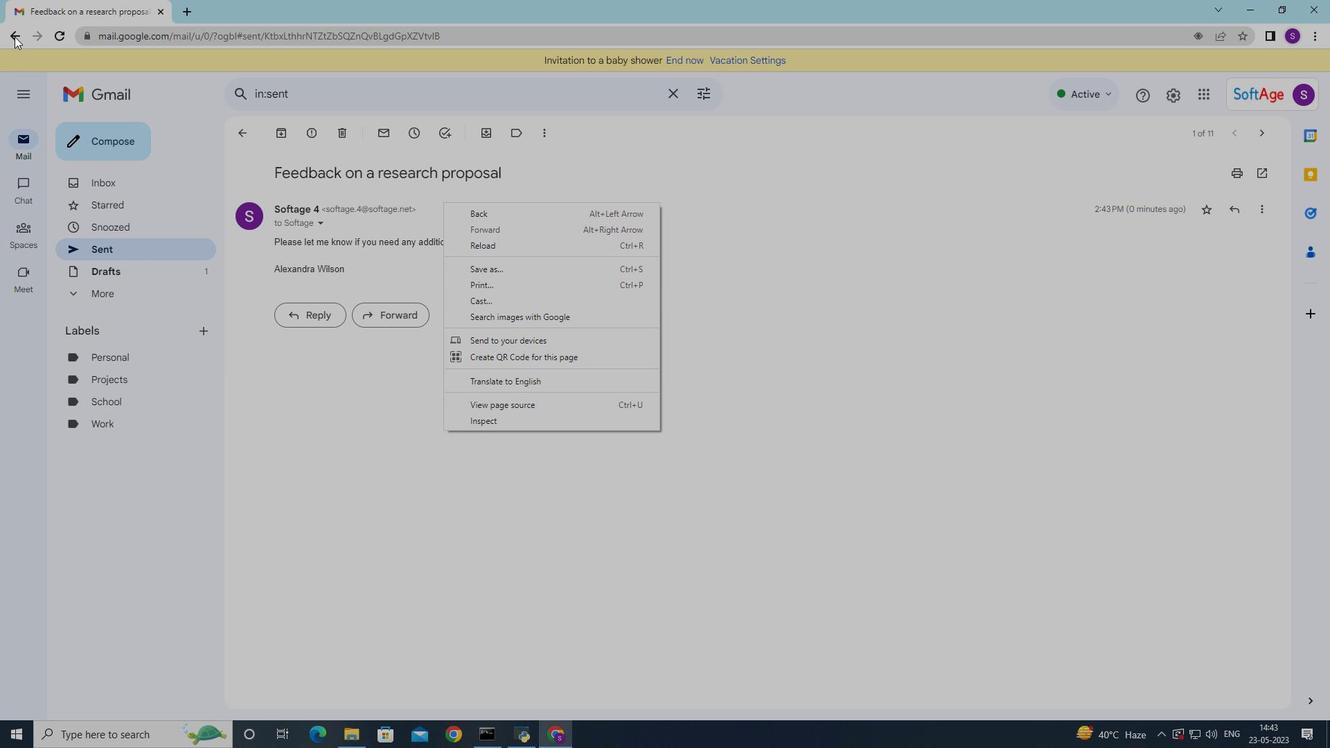 
Action: Mouse moved to (432, 204)
Screenshot: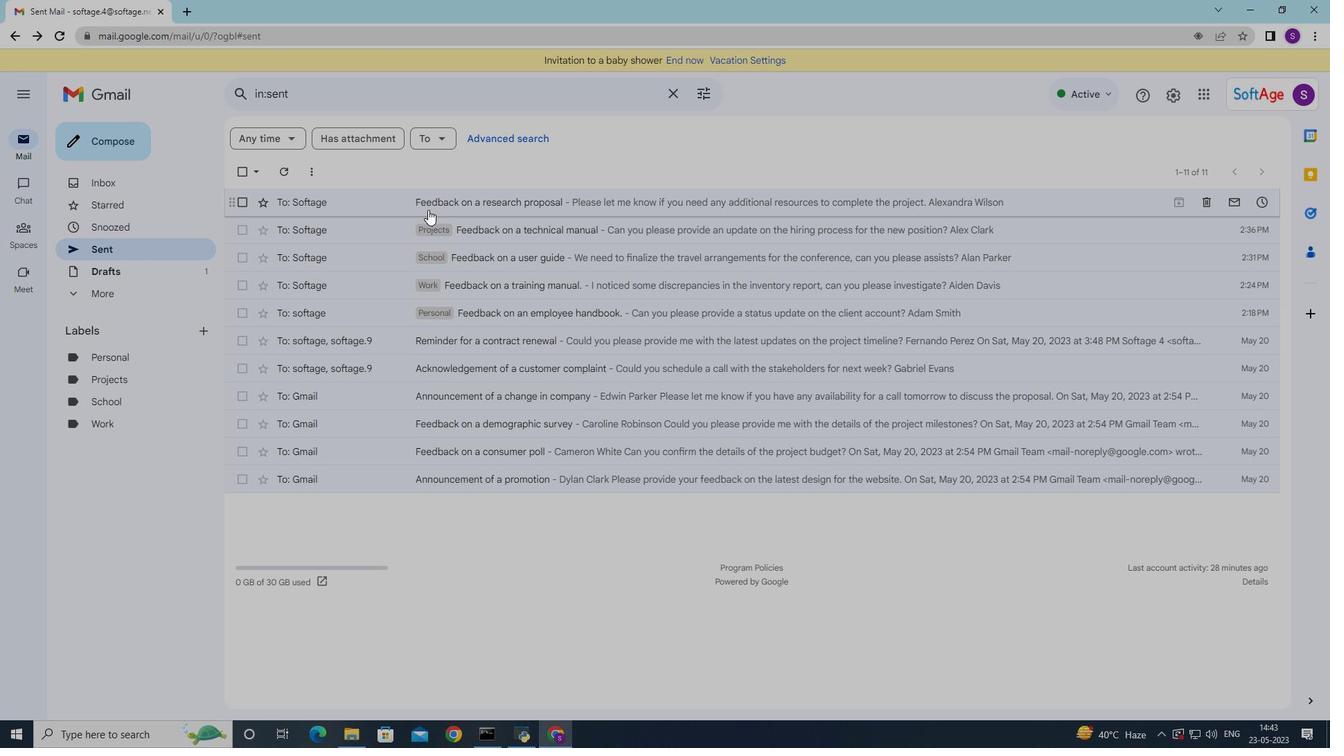 
Action: Mouse pressed right at (432, 204)
Screenshot: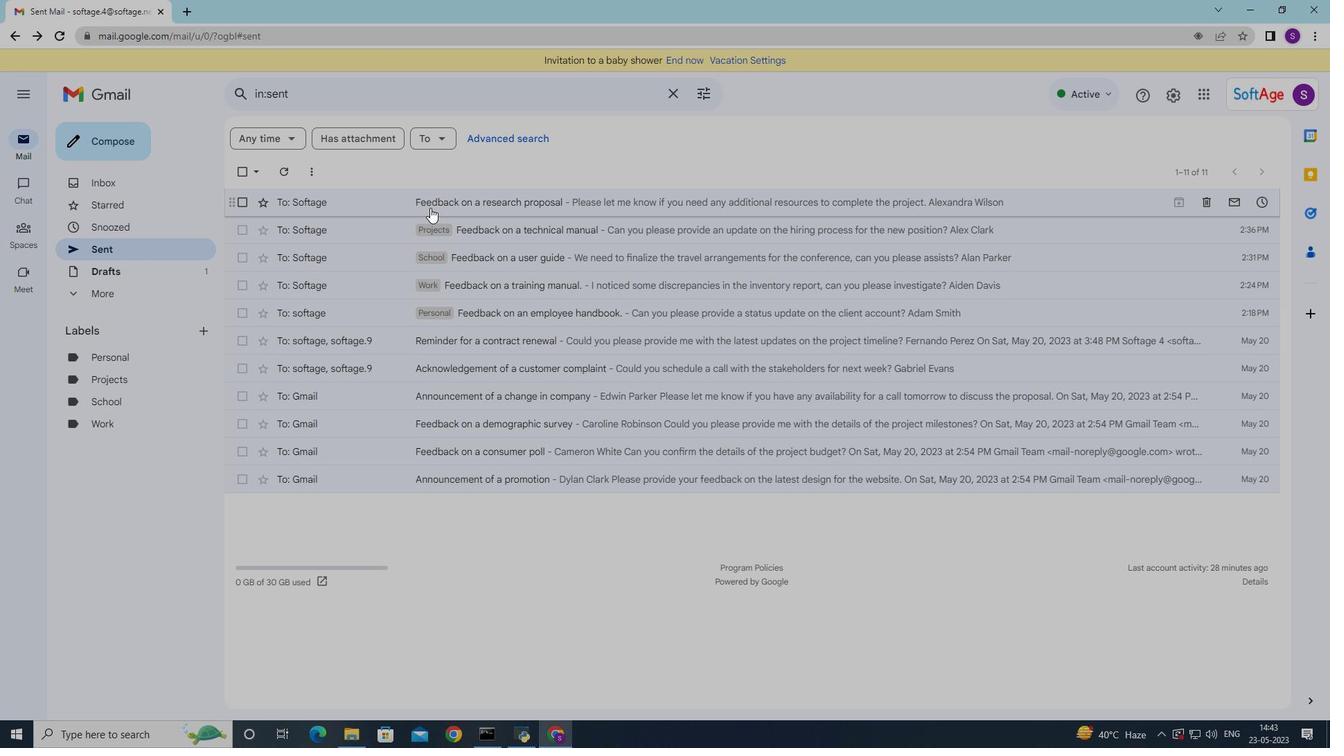 
Action: Mouse moved to (651, 433)
Screenshot: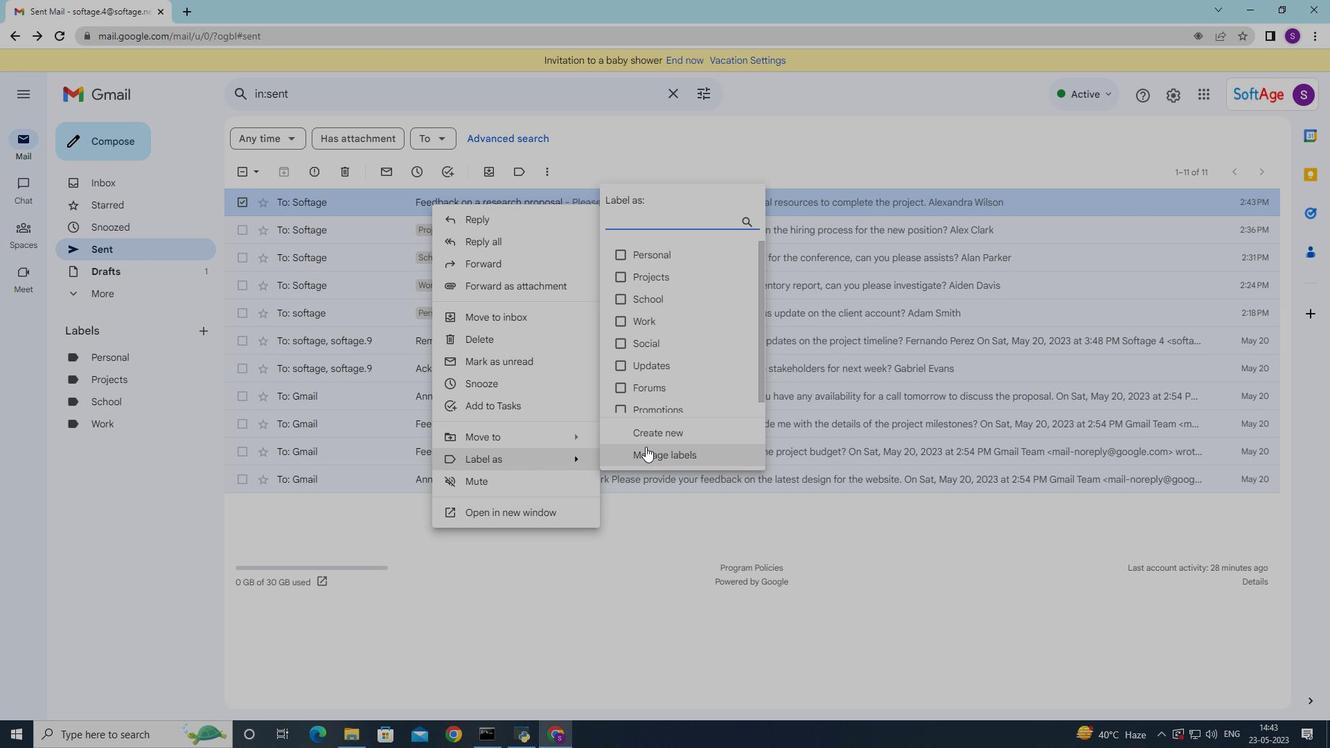
Action: Mouse pressed left at (651, 433)
Screenshot: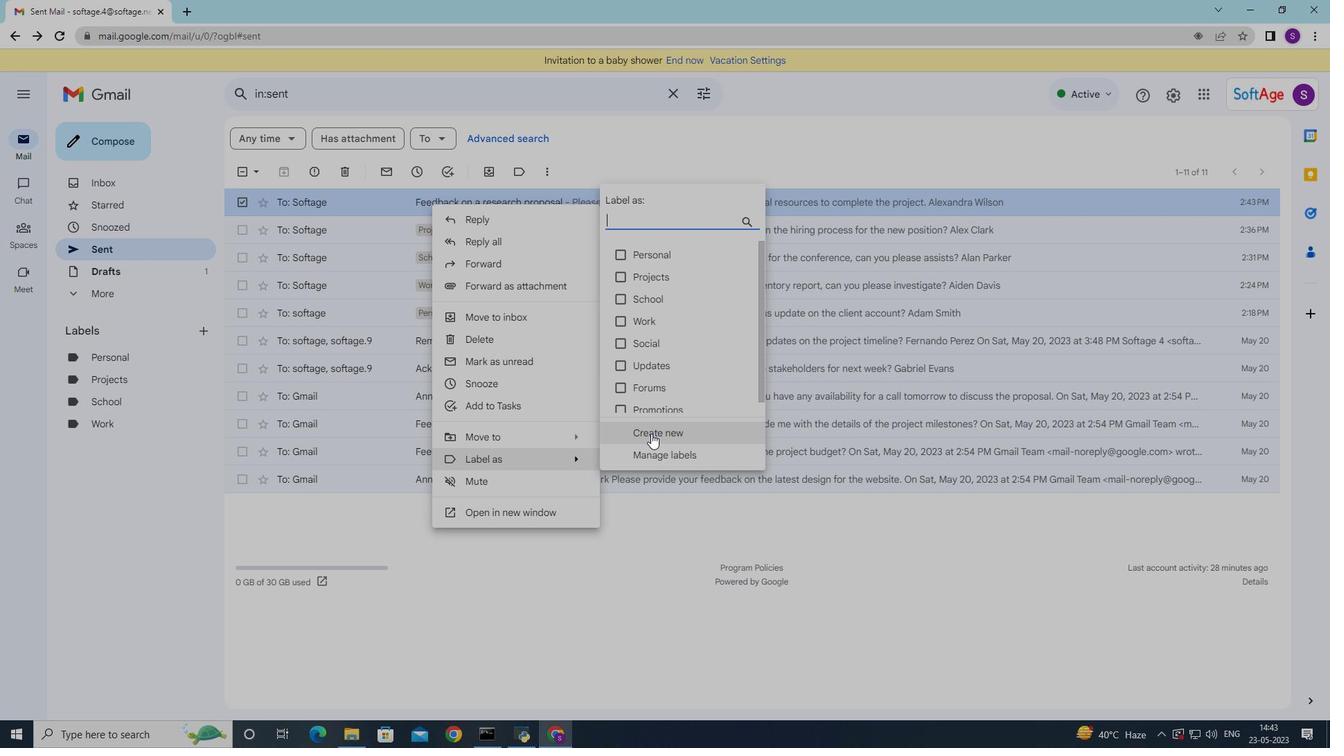 
Action: Mouse moved to (649, 434)
Screenshot: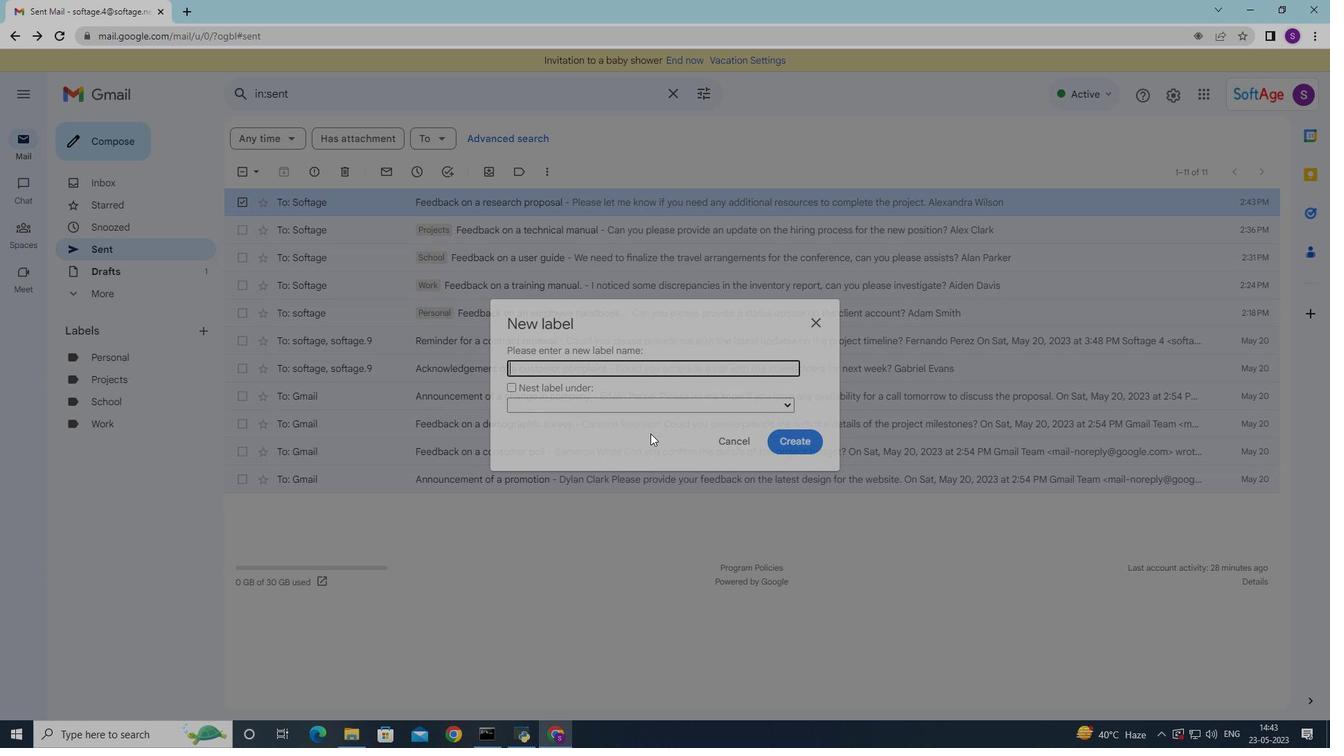 
Action: Key pressed <Key.shift><Key.shift><Key.shift><Key.shift>Finances
Screenshot: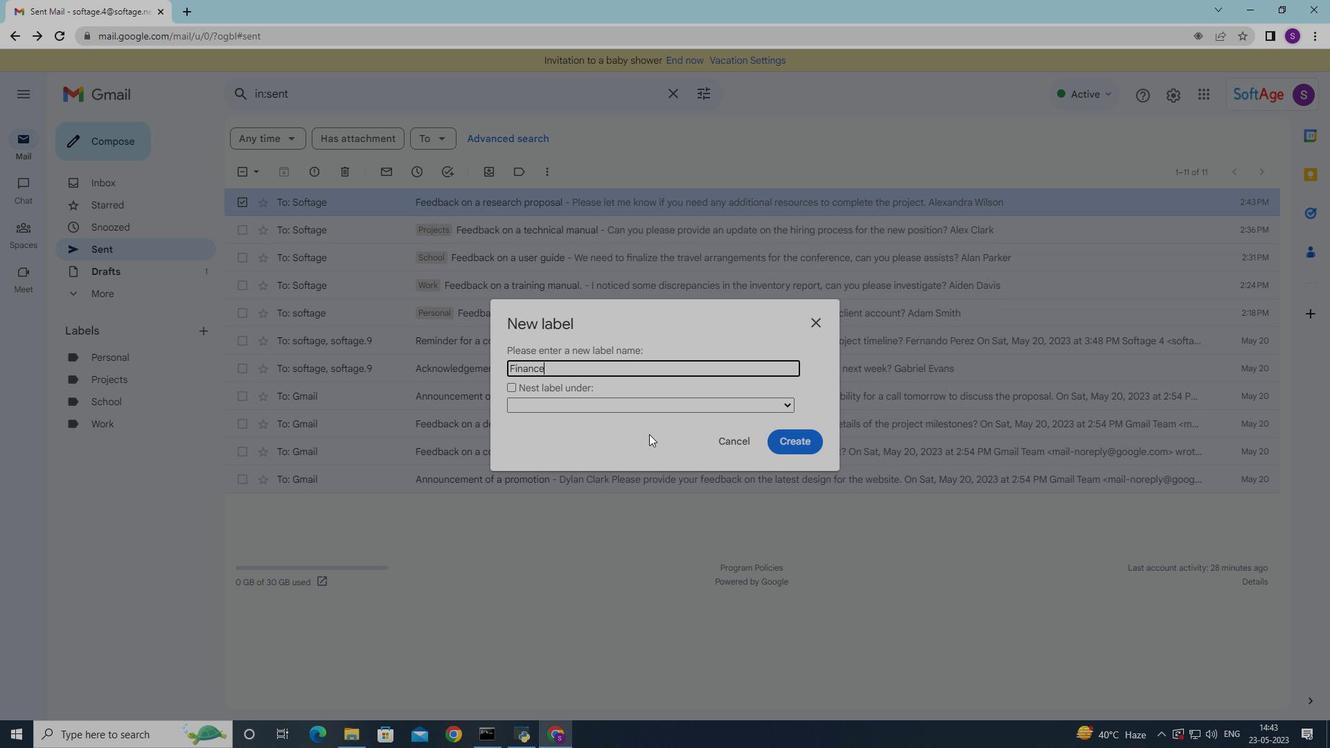 
Action: Mouse moved to (797, 431)
Screenshot: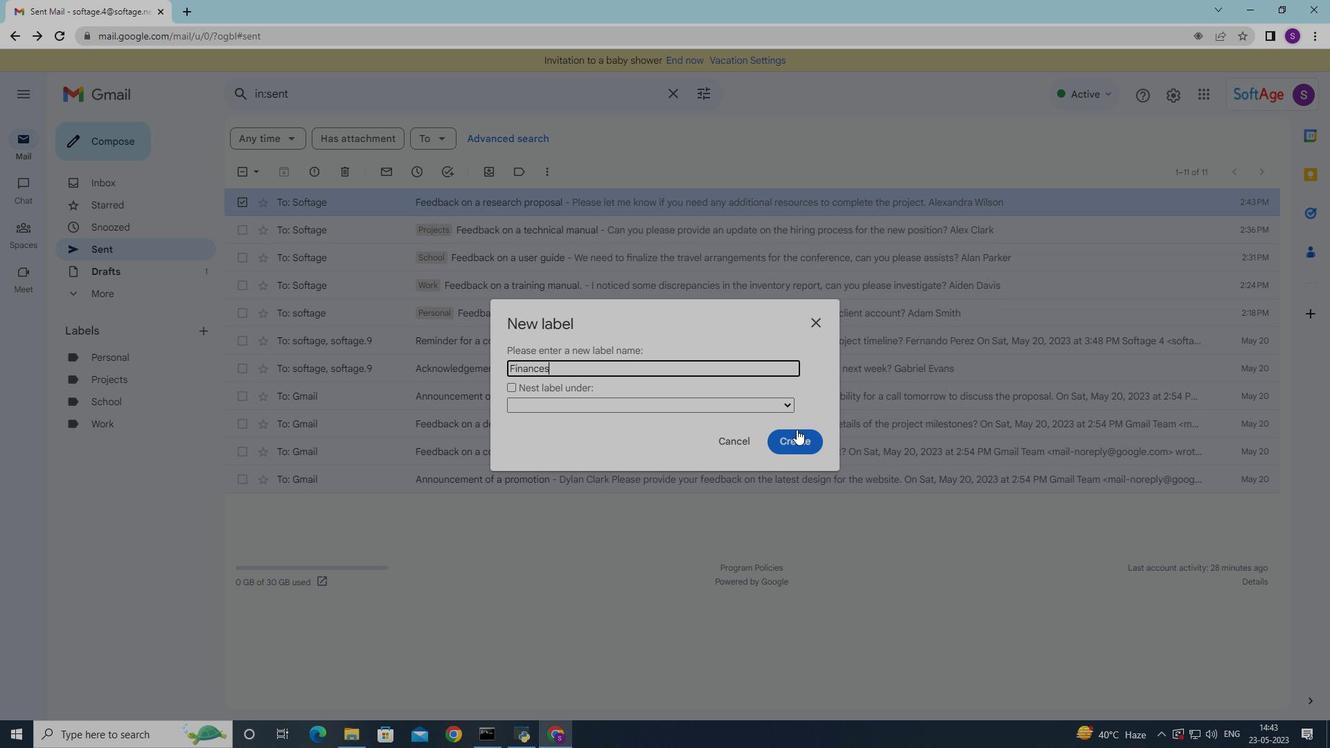
Action: Mouse pressed left at (797, 431)
Screenshot: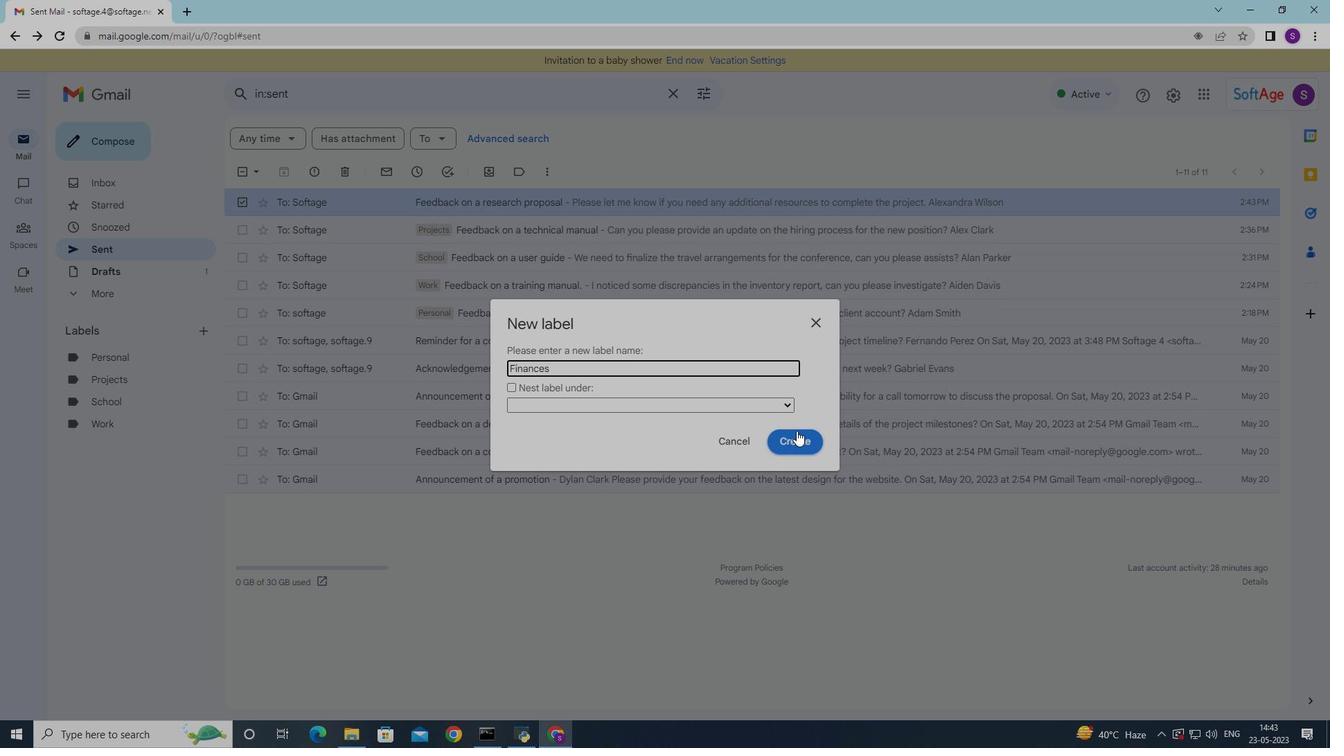 
Action: Mouse moved to (457, 194)
Screenshot: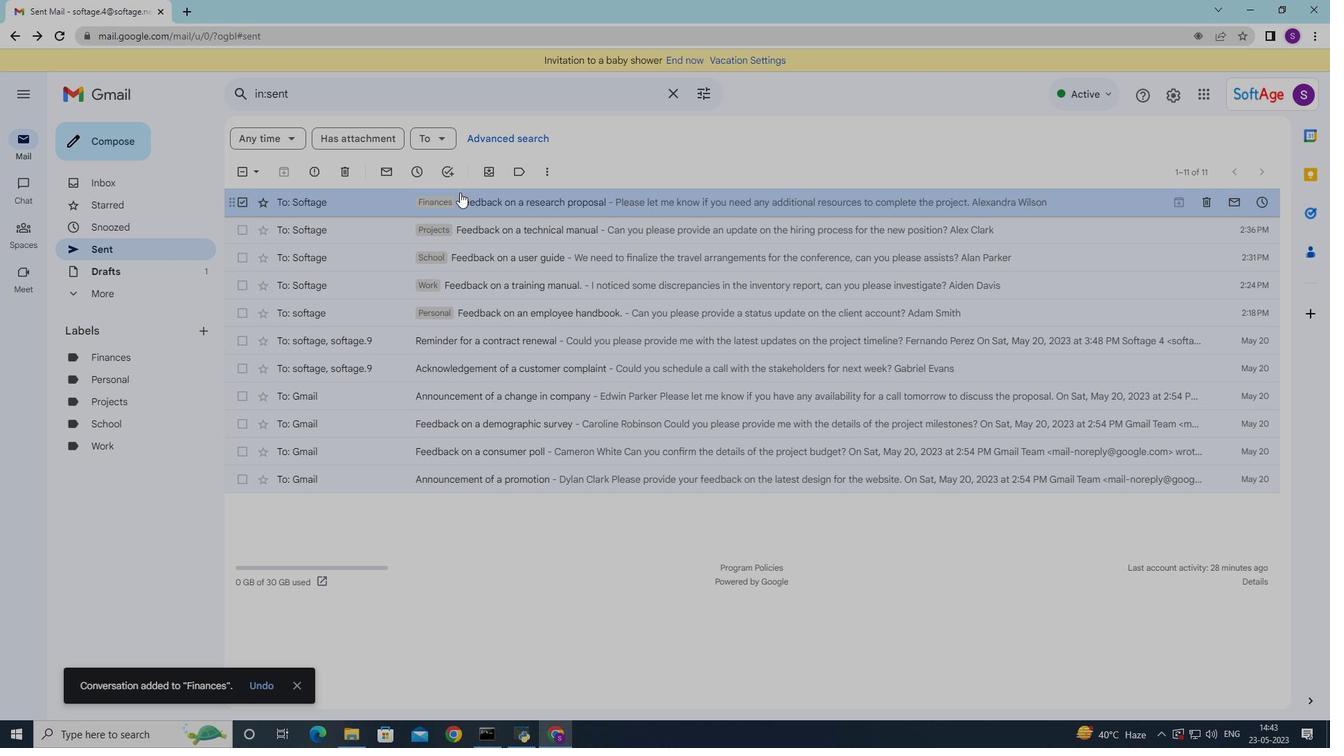 
Action: Mouse pressed right at (457, 194)
Screenshot: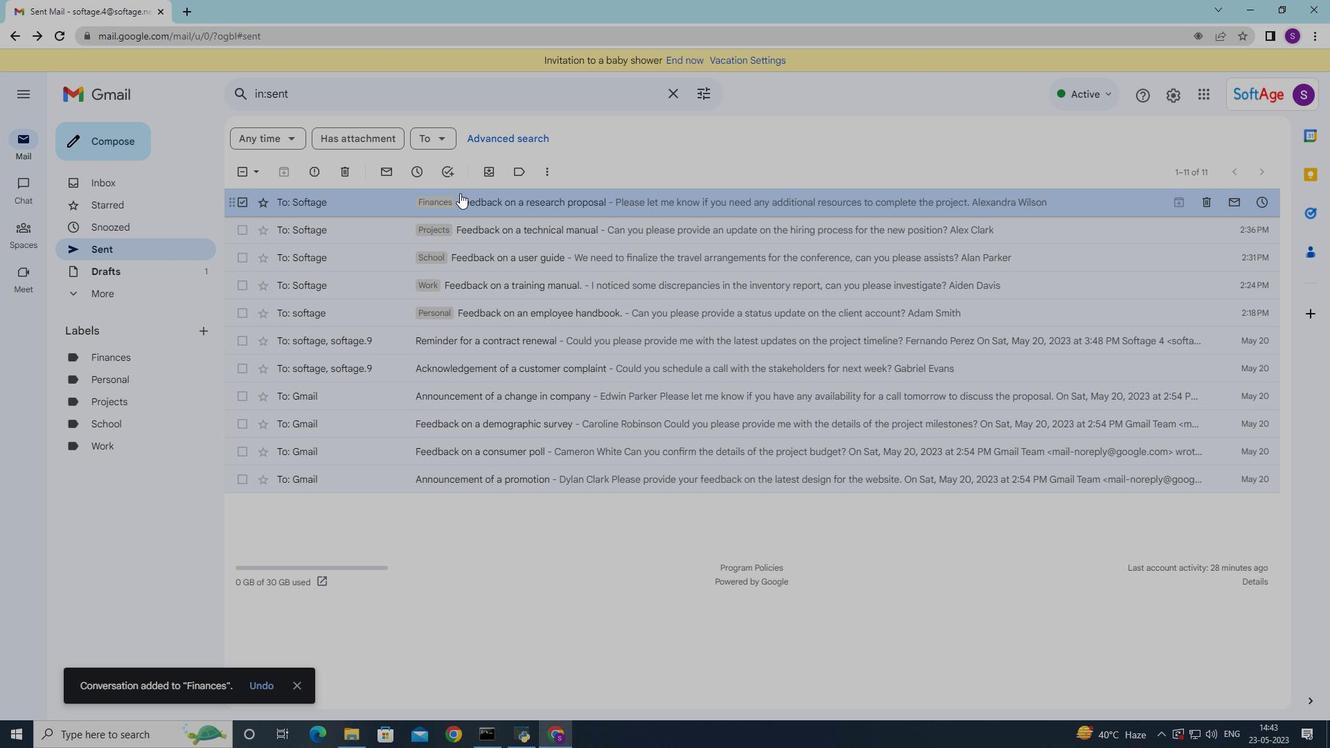 
Action: Mouse moved to (680, 154)
Screenshot: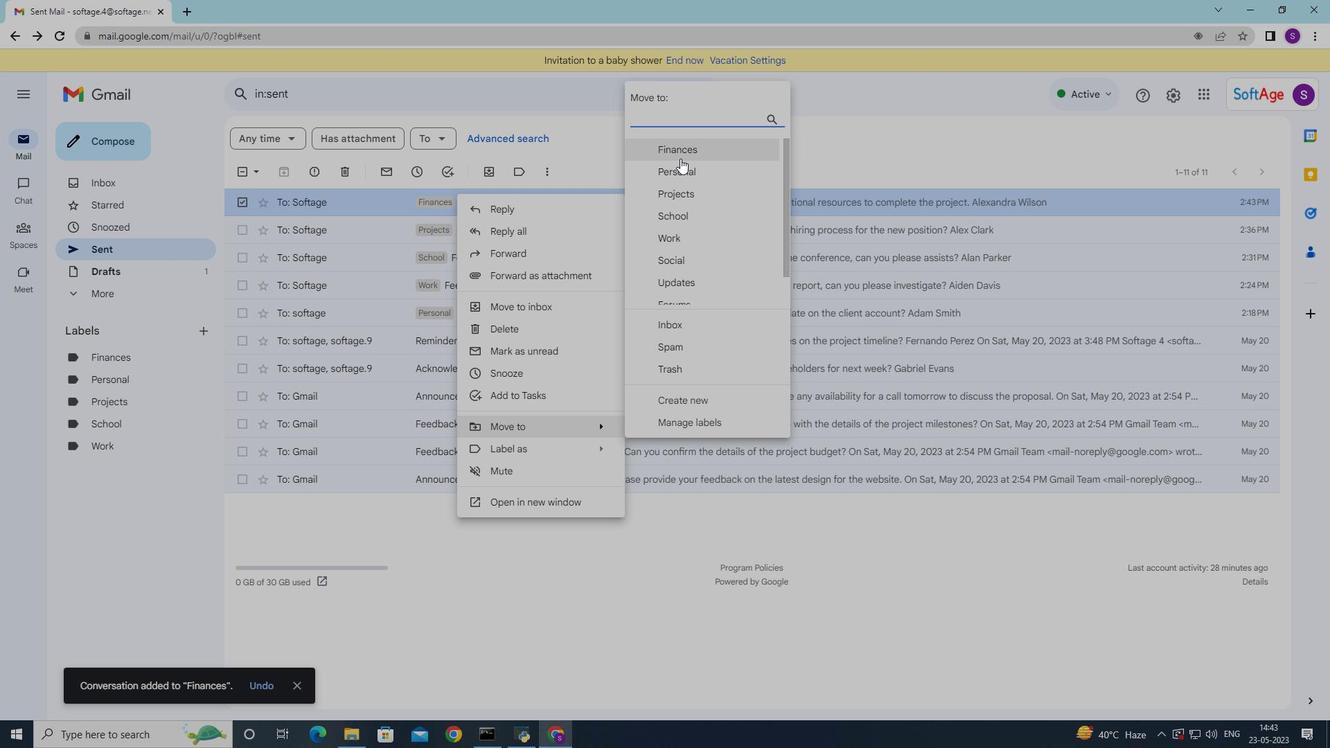
Action: Mouse pressed left at (680, 154)
Screenshot: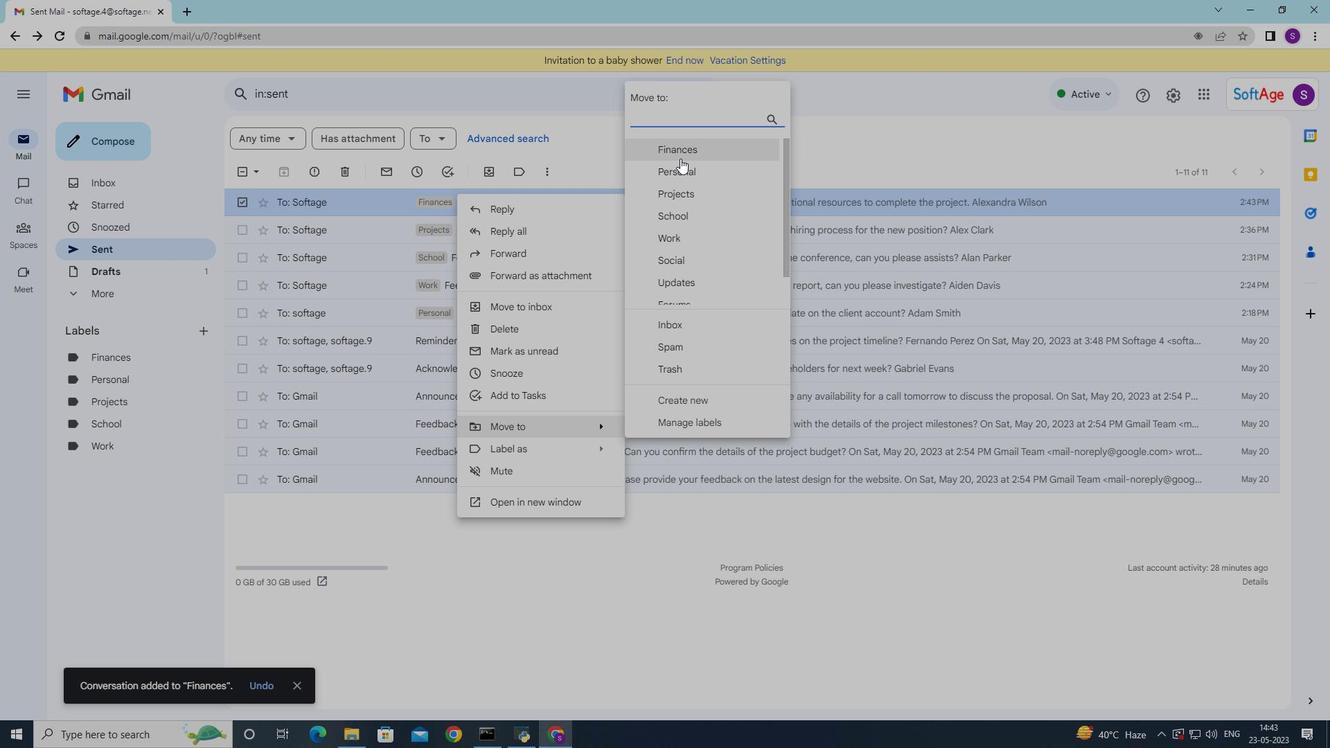 
Action: Mouse moved to (510, 307)
Screenshot: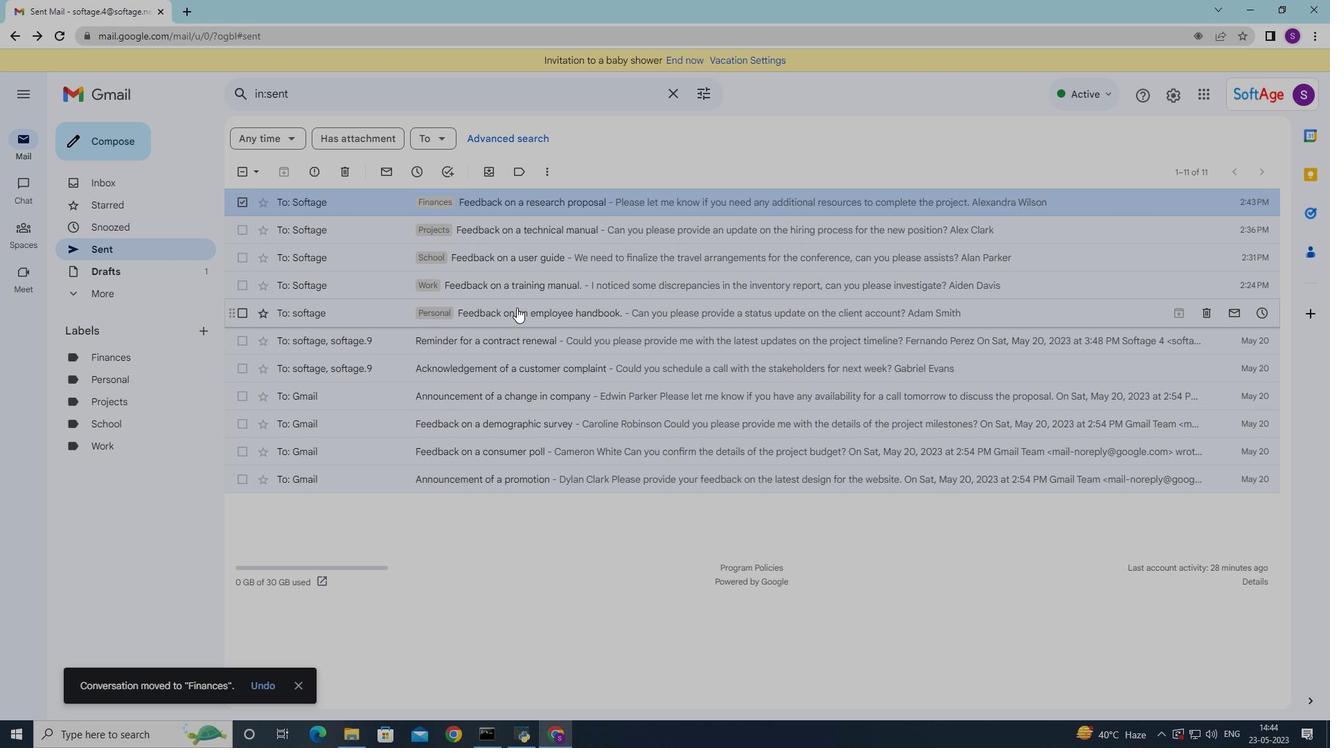 
